 Task: Find connections with filter location Murbād with filter topic #entrepreneursmindsetwith filter profile language English with filter current company Dhanuka Agritech Ltd. with filter school Uttar Pradesh Jobs with filter industry Clay and Refractory Products Manufacturing with filter service category Social Media Marketing with filter keywords title Safety Engineer
Action: Mouse moved to (513, 87)
Screenshot: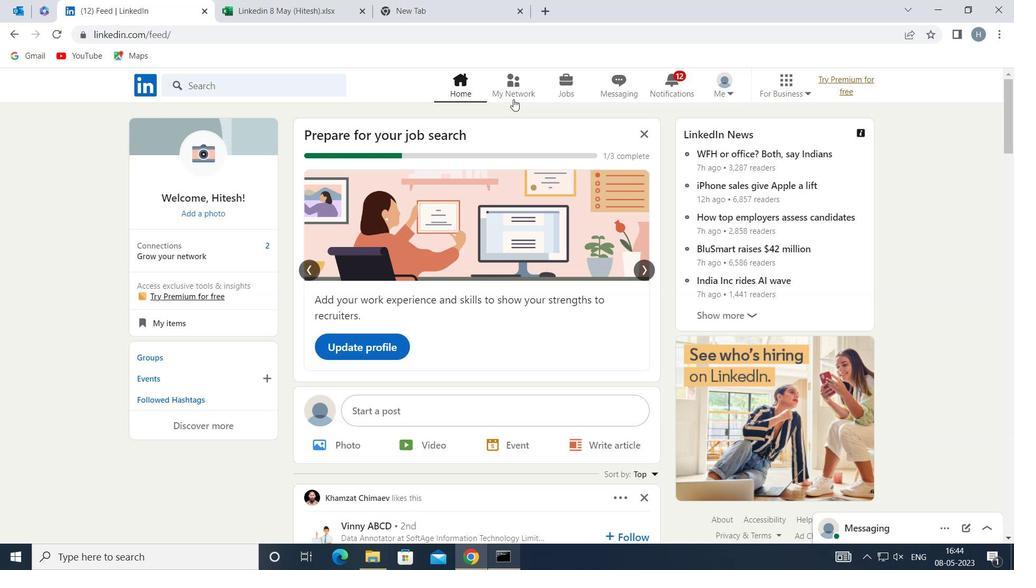 
Action: Mouse pressed left at (513, 87)
Screenshot: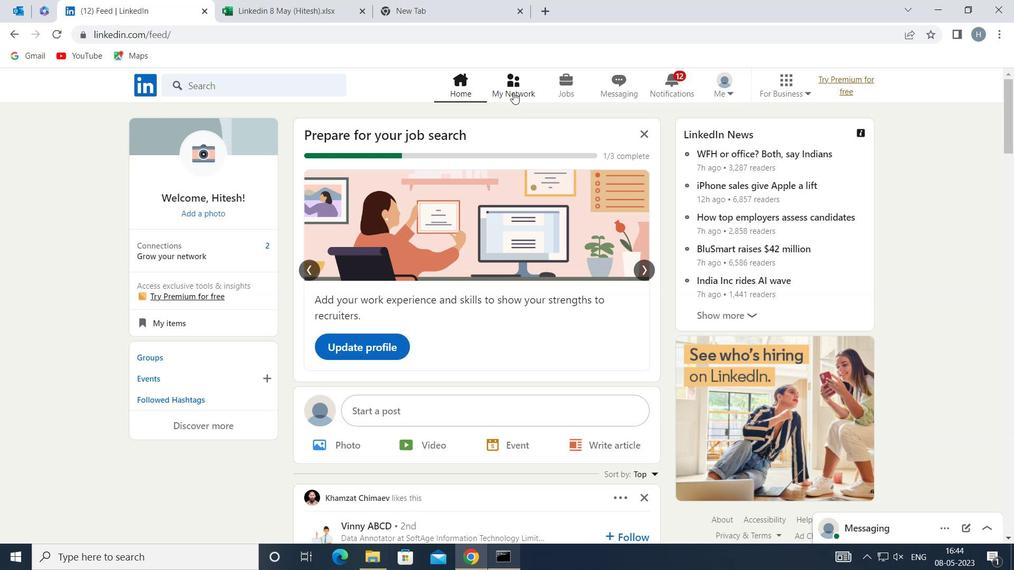 
Action: Mouse moved to (292, 158)
Screenshot: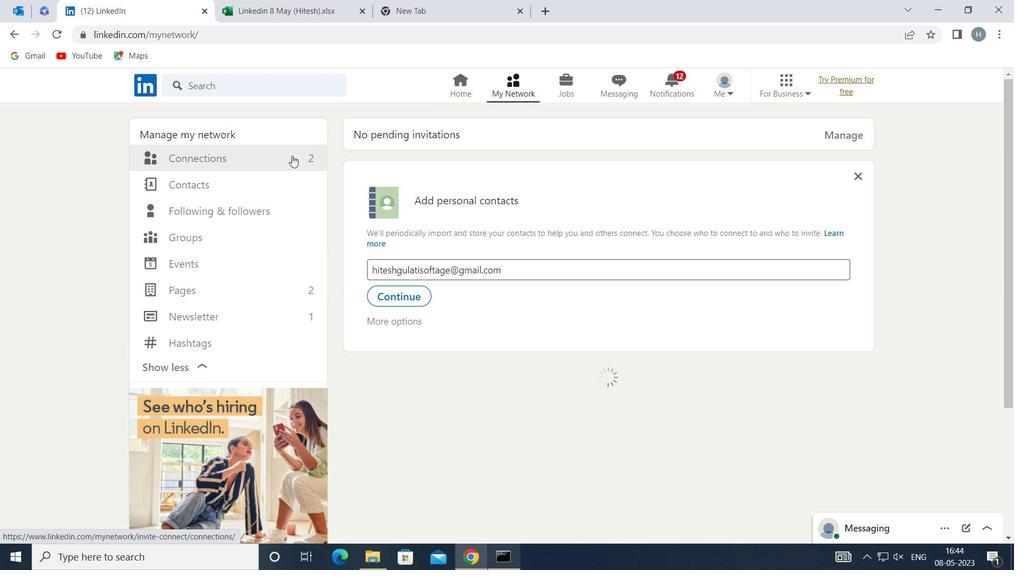 
Action: Mouse pressed left at (292, 158)
Screenshot: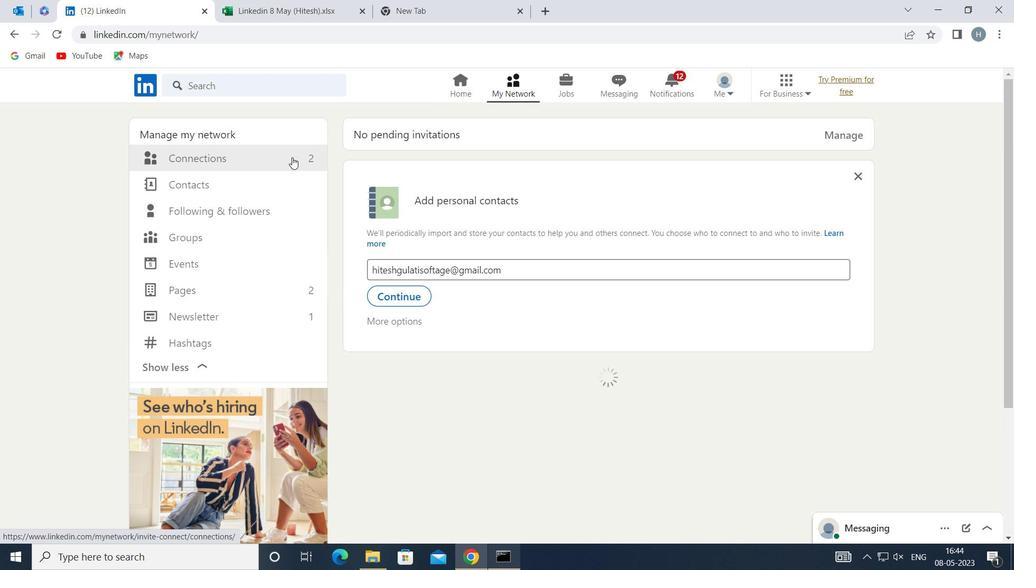 
Action: Mouse moved to (618, 161)
Screenshot: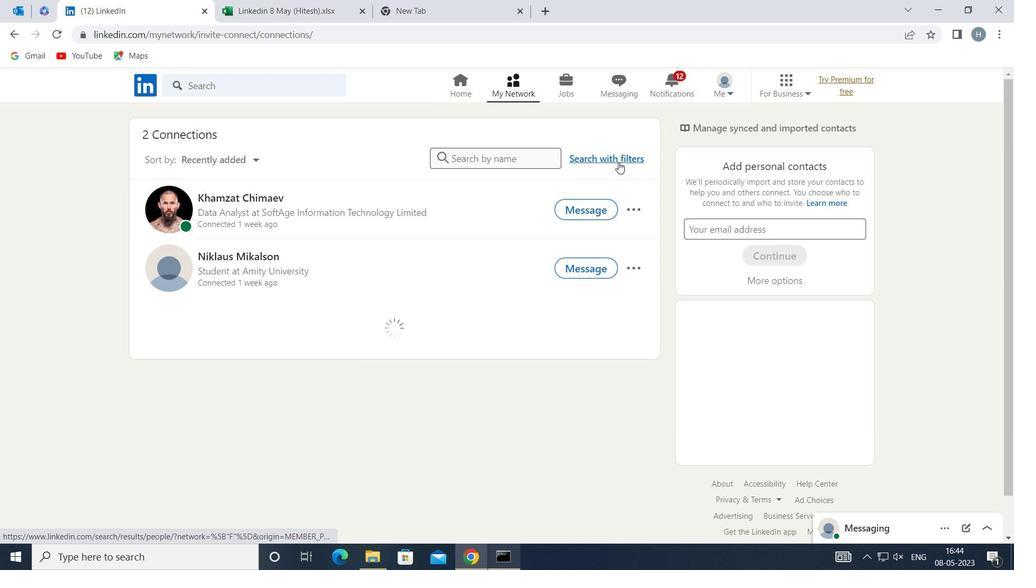 
Action: Mouse pressed left at (618, 161)
Screenshot: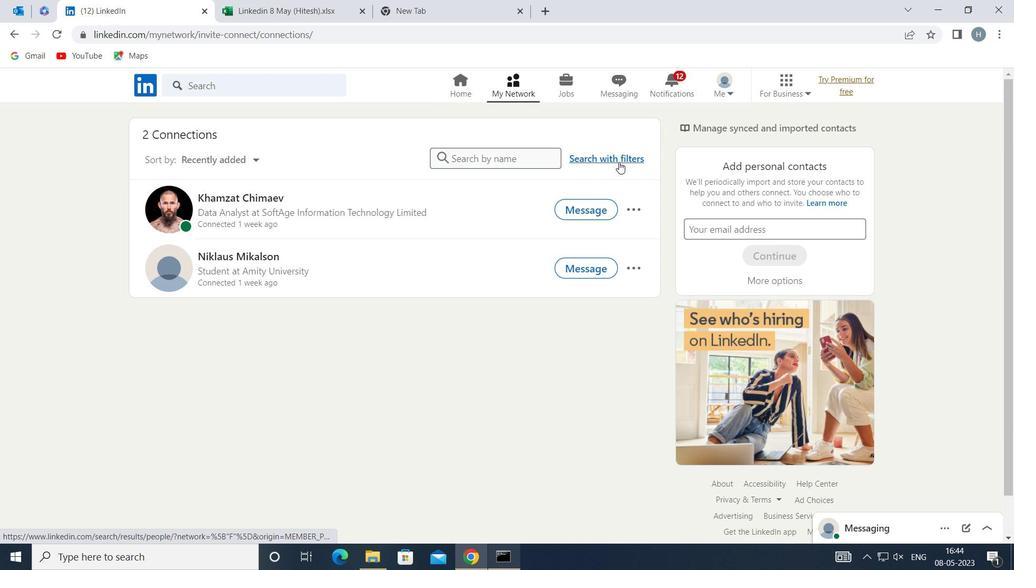 
Action: Mouse moved to (558, 124)
Screenshot: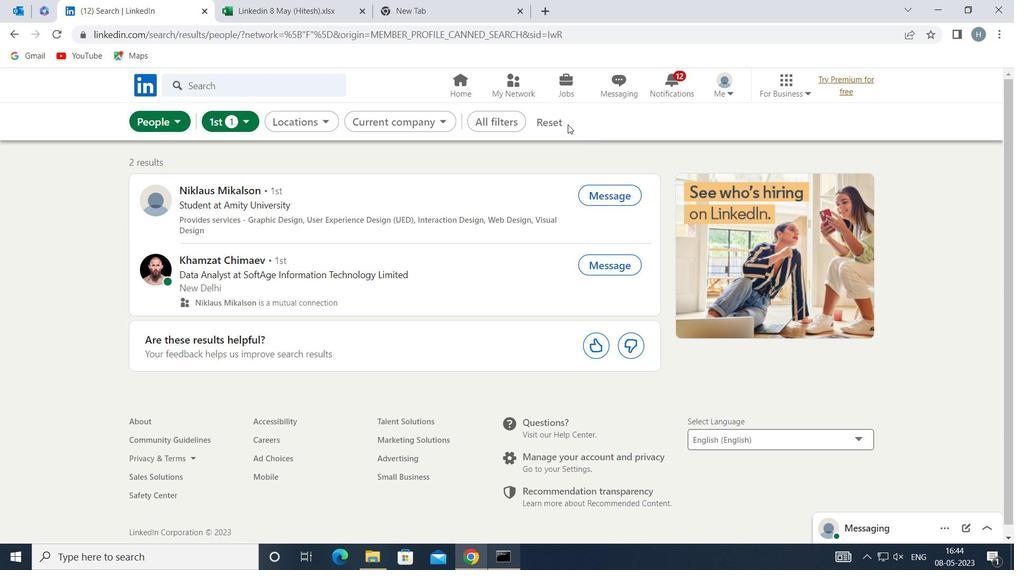 
Action: Mouse pressed left at (558, 124)
Screenshot: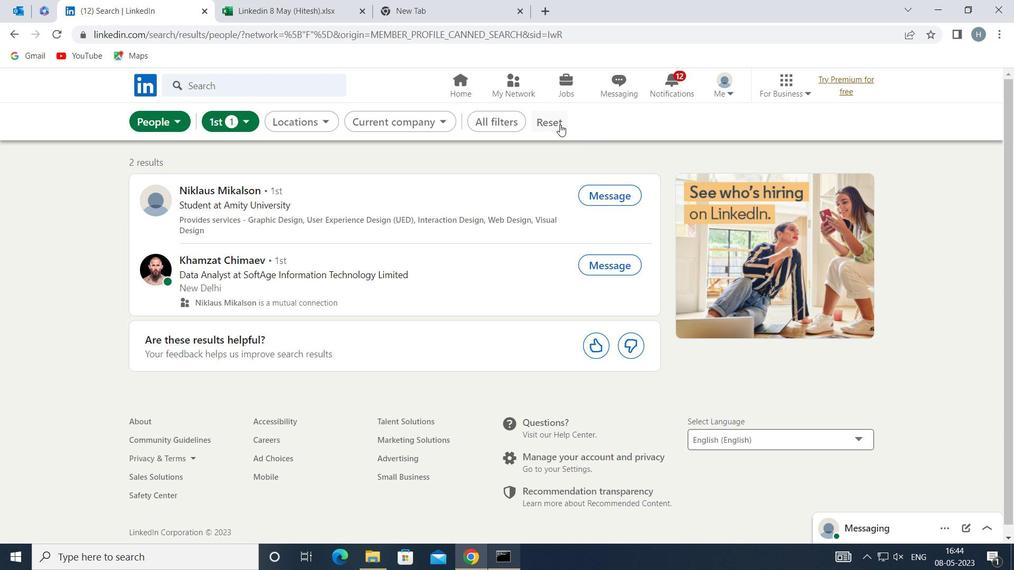 
Action: Mouse moved to (518, 122)
Screenshot: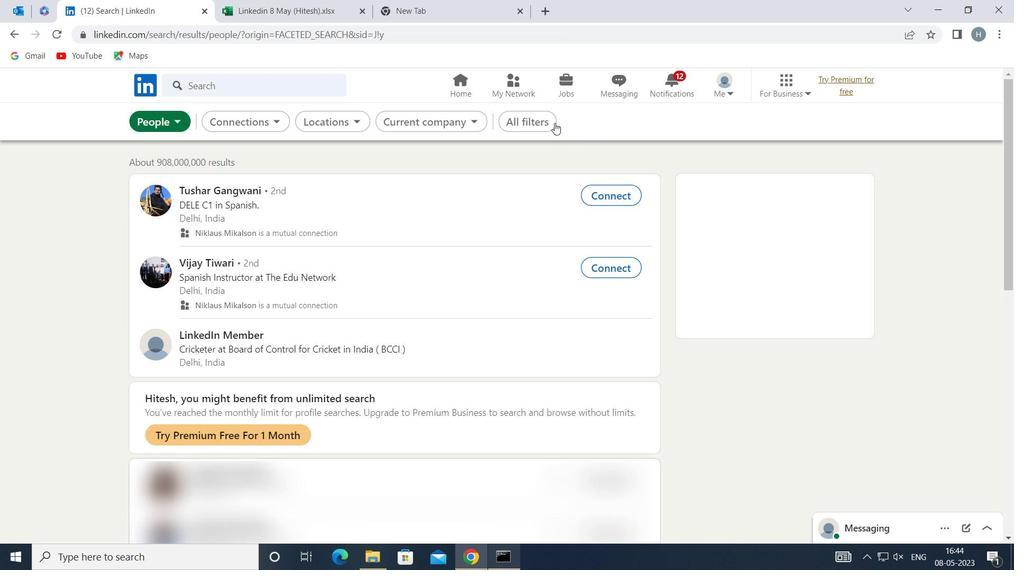 
Action: Mouse pressed left at (518, 122)
Screenshot: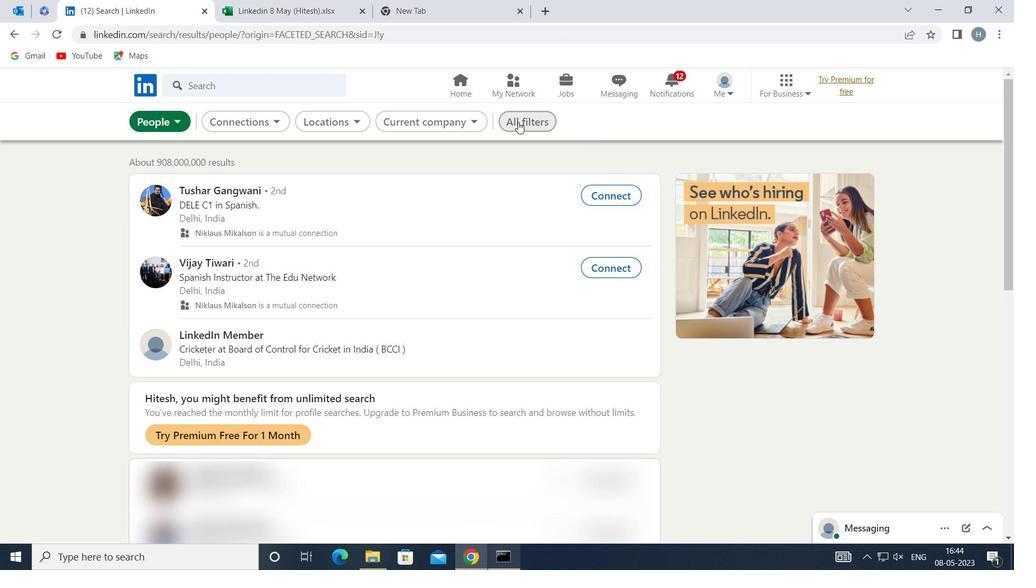 
Action: Mouse moved to (827, 254)
Screenshot: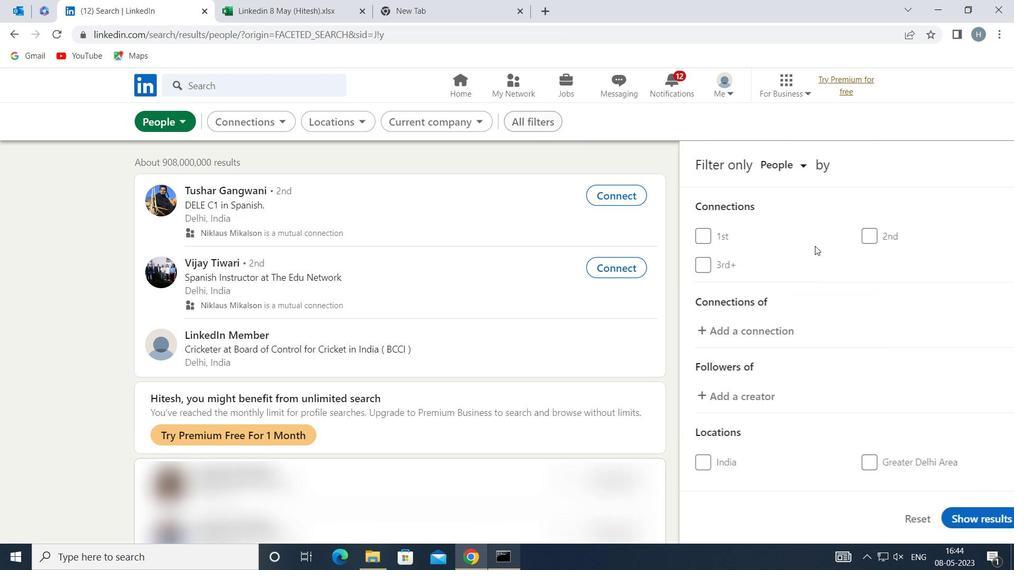 
Action: Mouse scrolled (827, 254) with delta (0, 0)
Screenshot: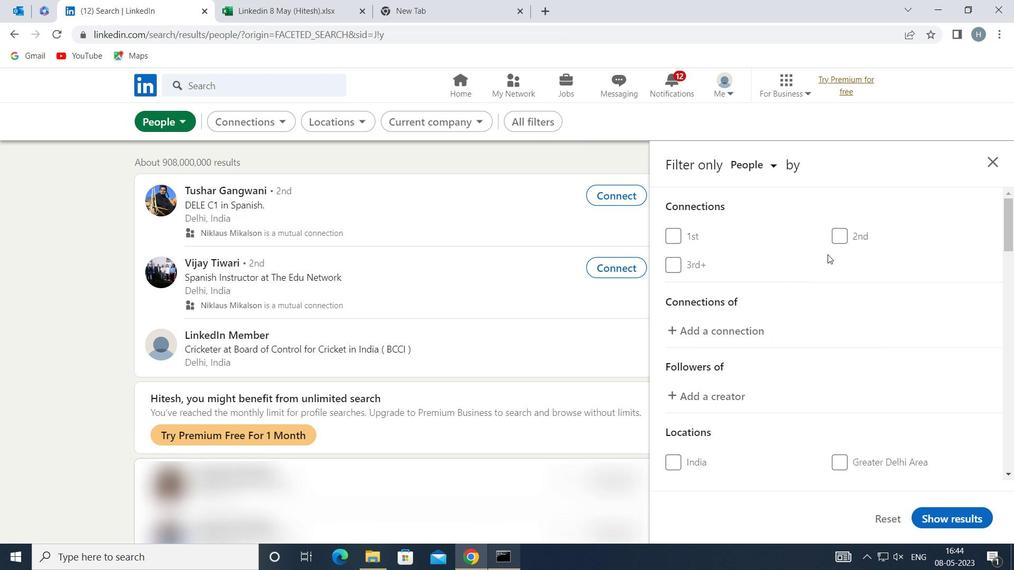 
Action: Mouse moved to (827, 256)
Screenshot: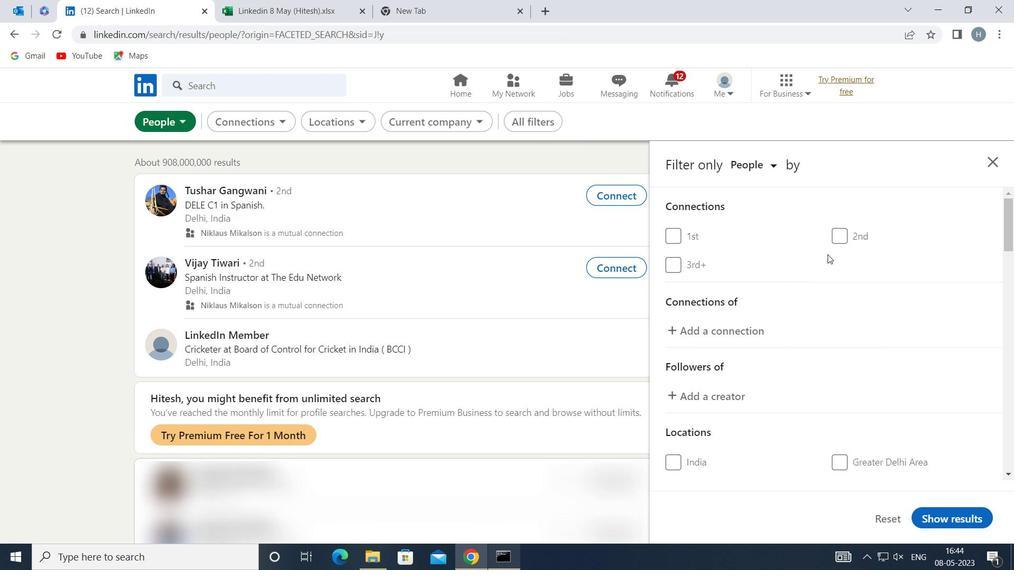 
Action: Mouse scrolled (827, 255) with delta (0, 0)
Screenshot: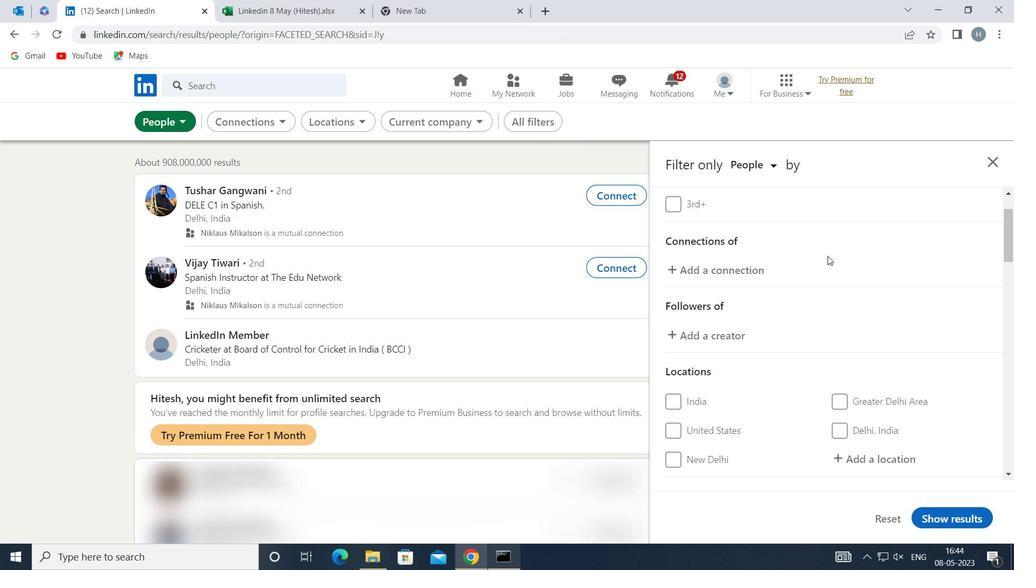 
Action: Mouse moved to (827, 257)
Screenshot: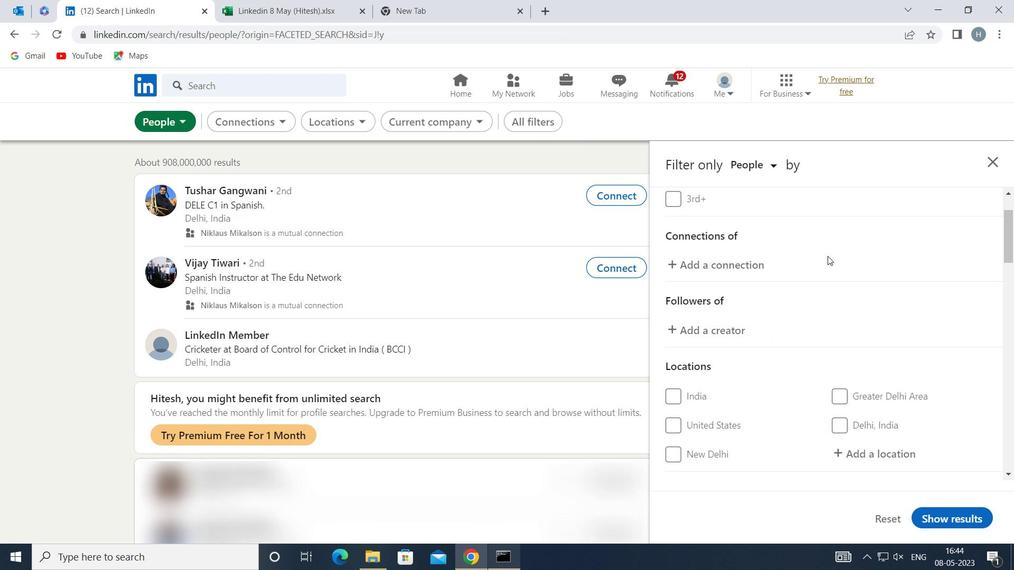 
Action: Mouse scrolled (827, 256) with delta (0, 0)
Screenshot: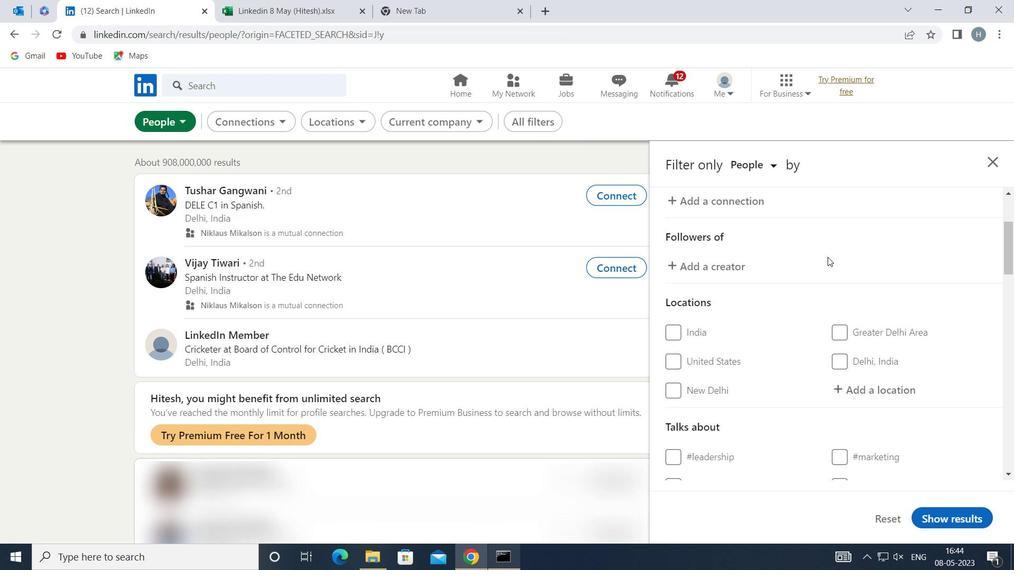 
Action: Mouse moved to (900, 322)
Screenshot: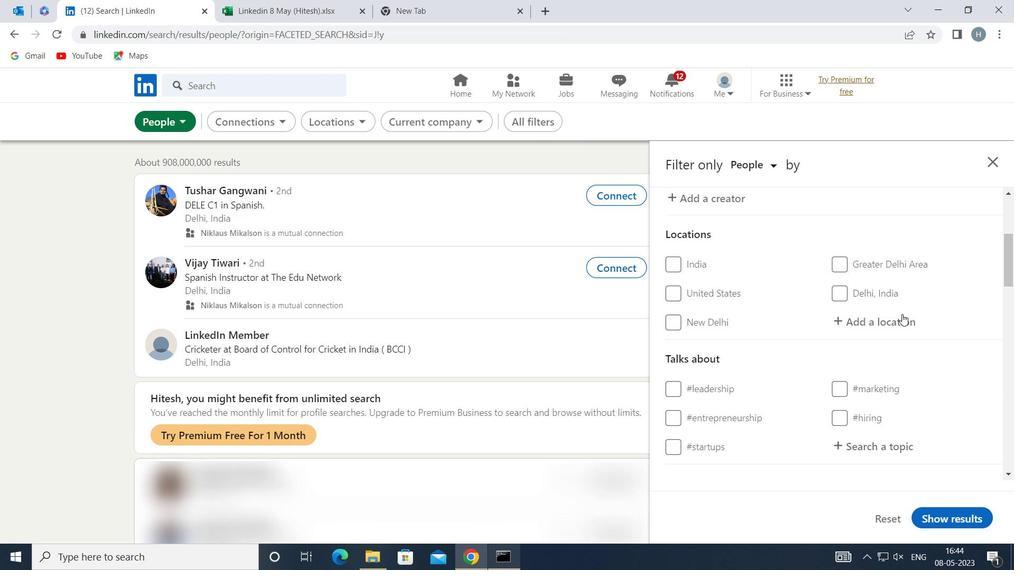 
Action: Mouse pressed left at (900, 322)
Screenshot: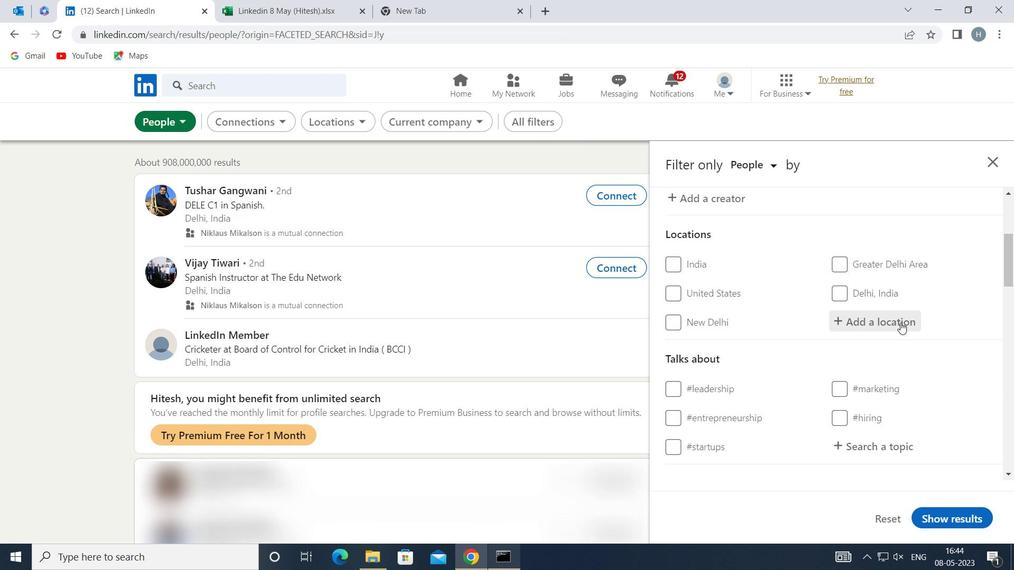 
Action: Mouse moved to (900, 321)
Screenshot: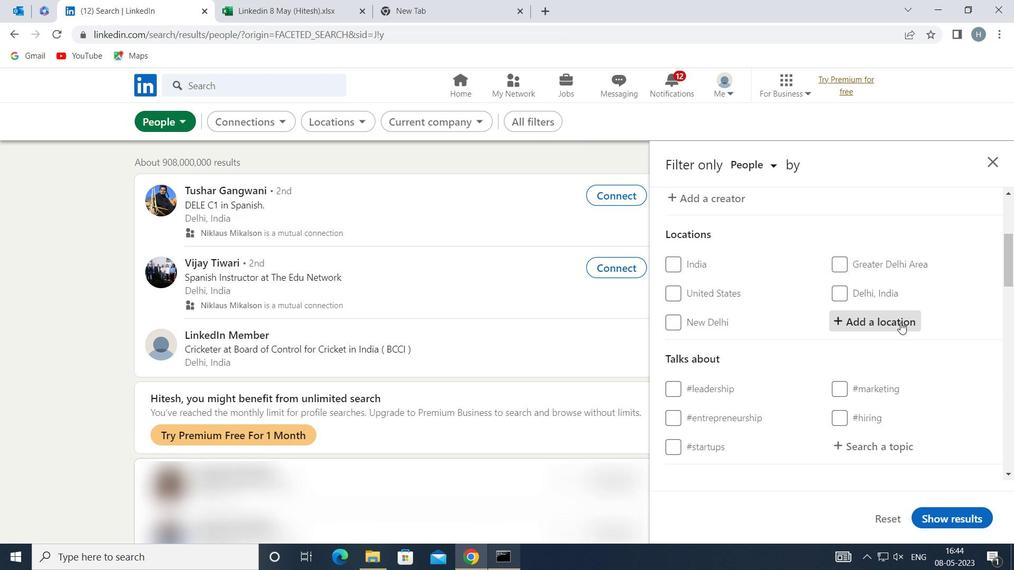 
Action: Key pressed <Key.shift>MURBAD
Screenshot: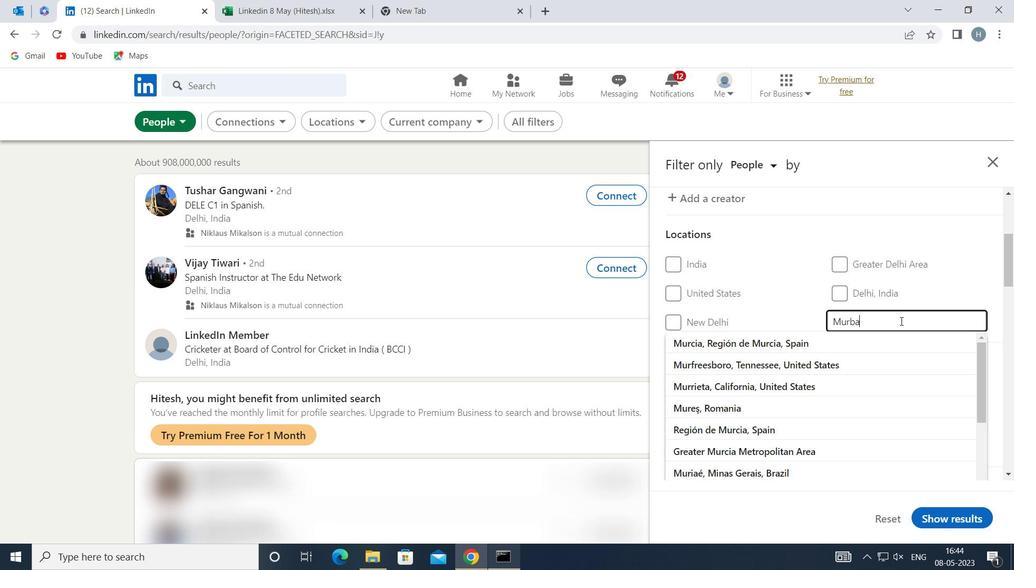
Action: Mouse moved to (875, 340)
Screenshot: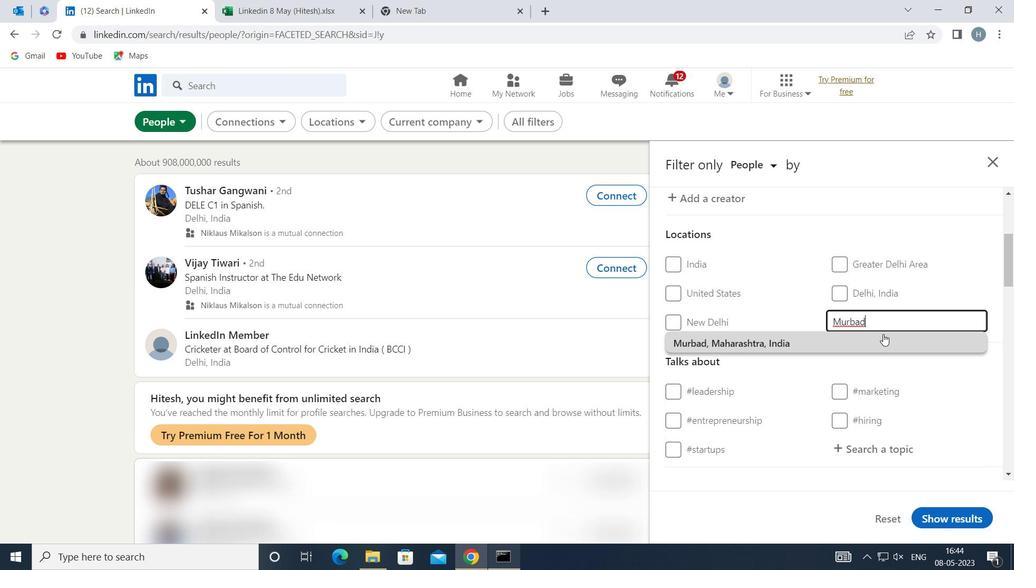 
Action: Mouse pressed left at (875, 340)
Screenshot: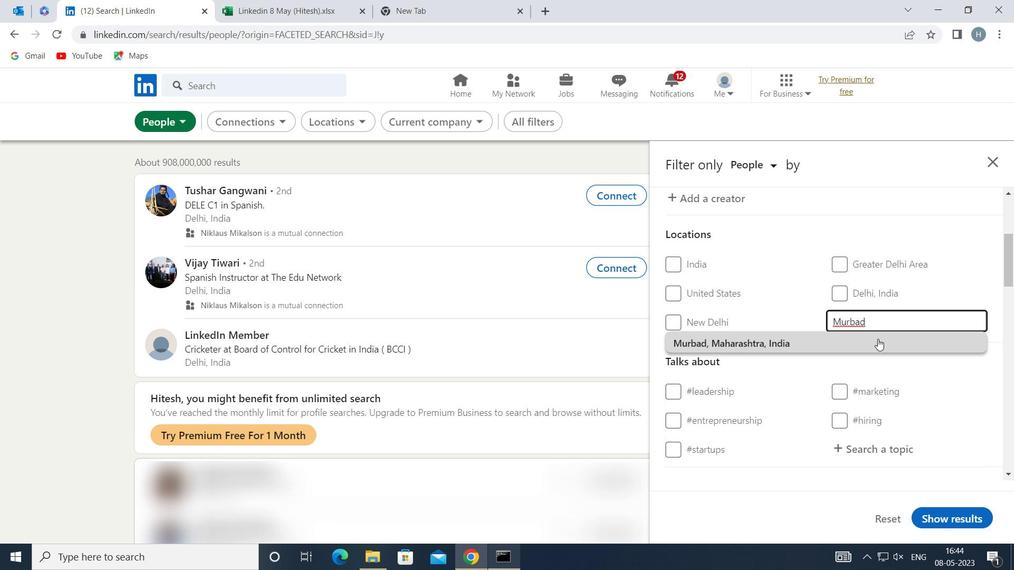 
Action: Mouse moved to (875, 340)
Screenshot: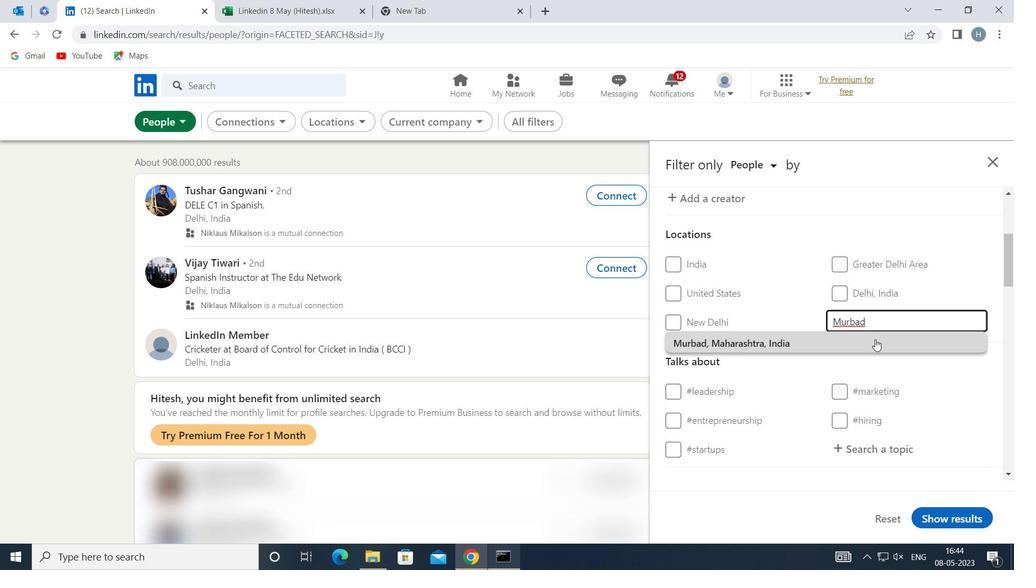 
Action: Mouse scrolled (875, 339) with delta (0, 0)
Screenshot: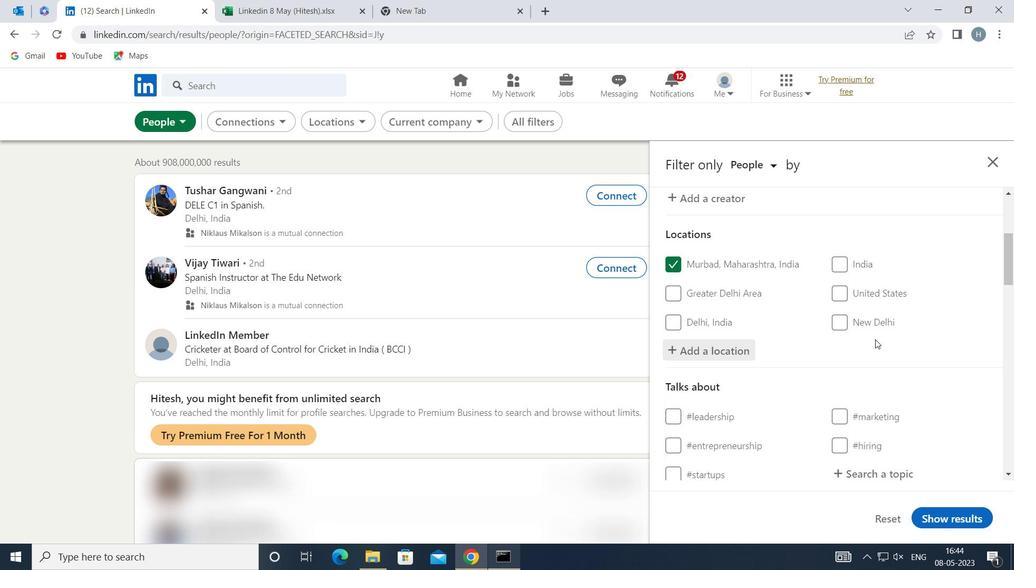 
Action: Mouse moved to (874, 341)
Screenshot: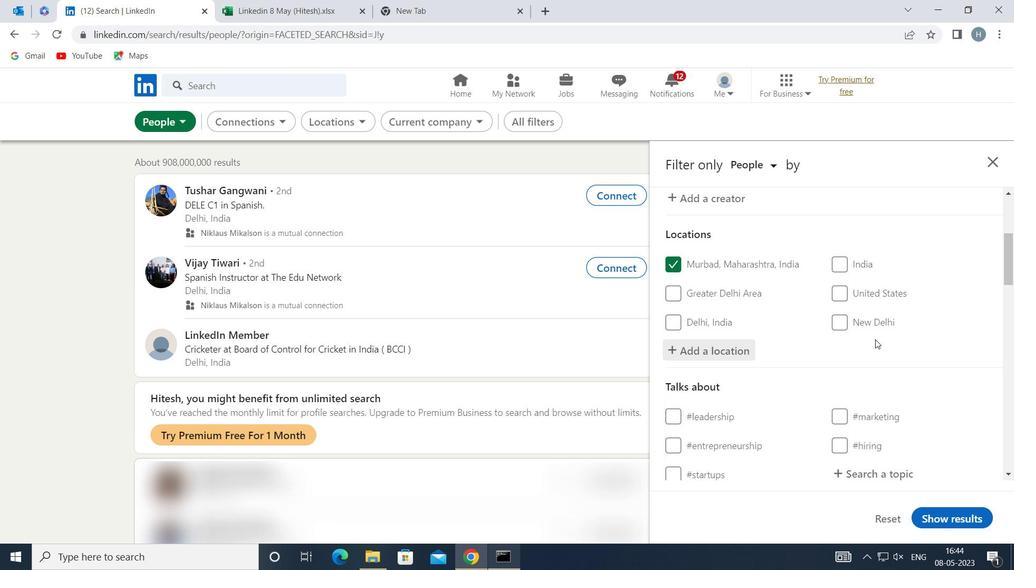 
Action: Mouse scrolled (874, 340) with delta (0, 0)
Screenshot: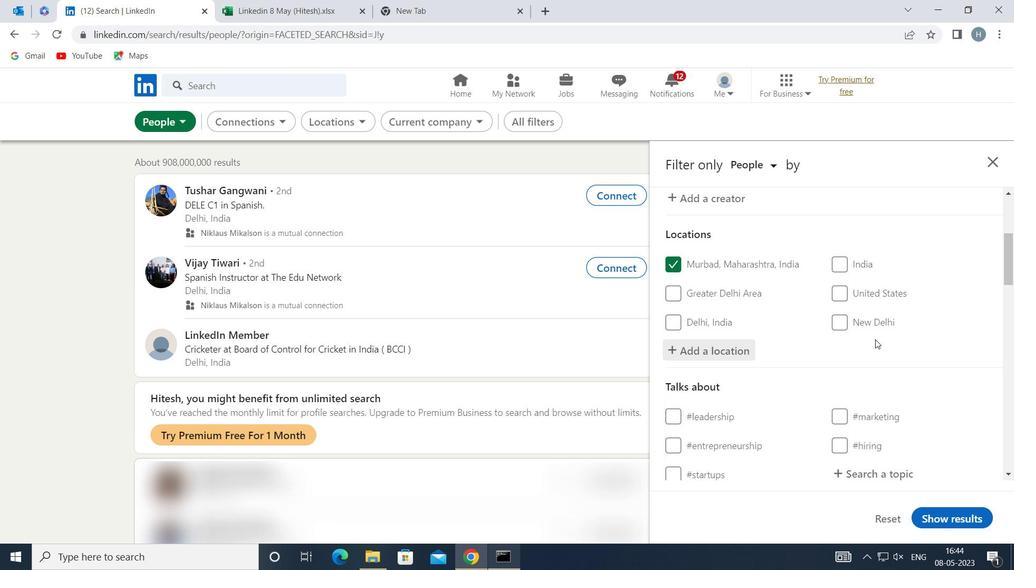 
Action: Mouse moved to (891, 340)
Screenshot: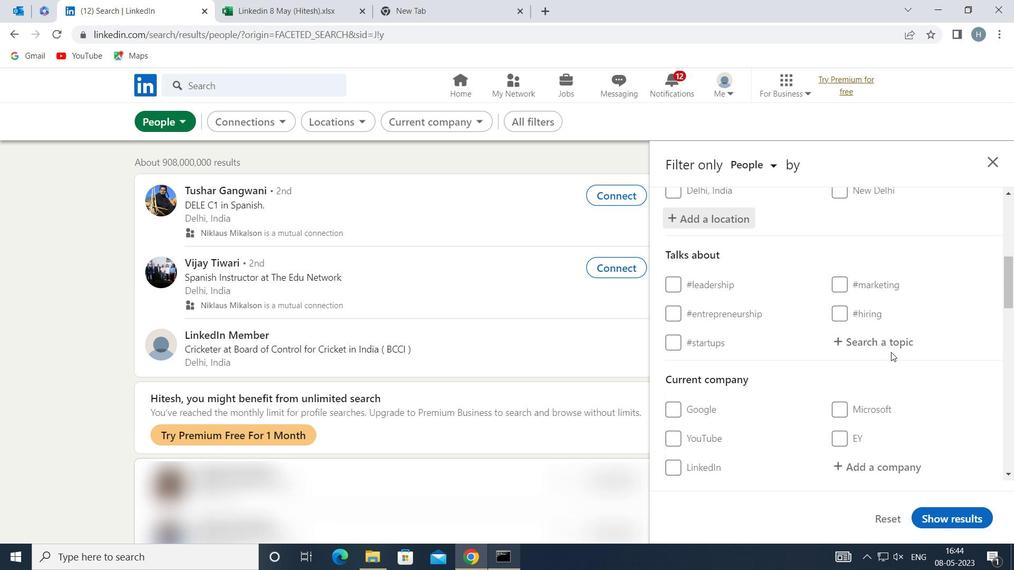 
Action: Mouse pressed left at (891, 340)
Screenshot: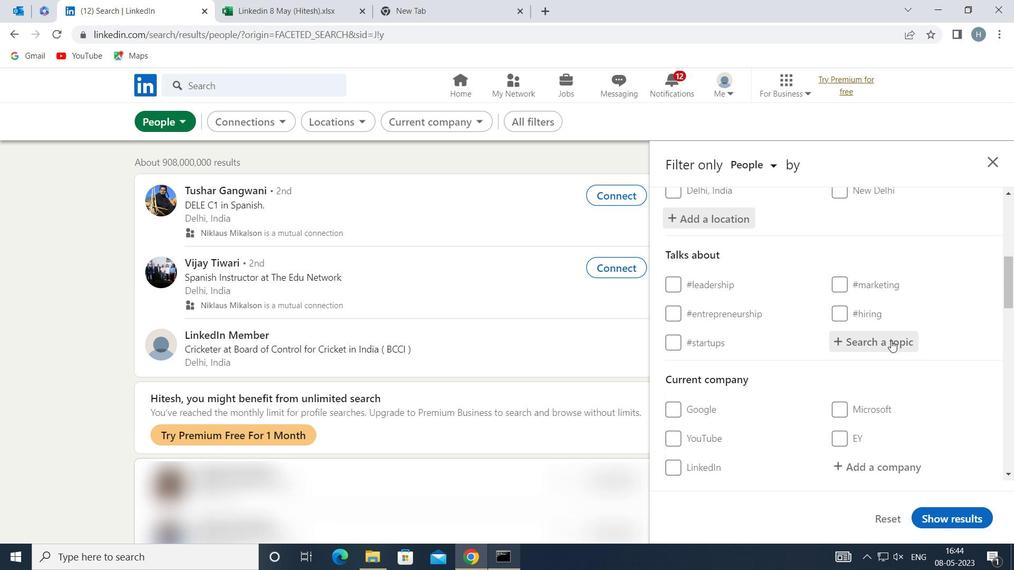 
Action: Key pressed ENTREPRENEURSMIN
Screenshot: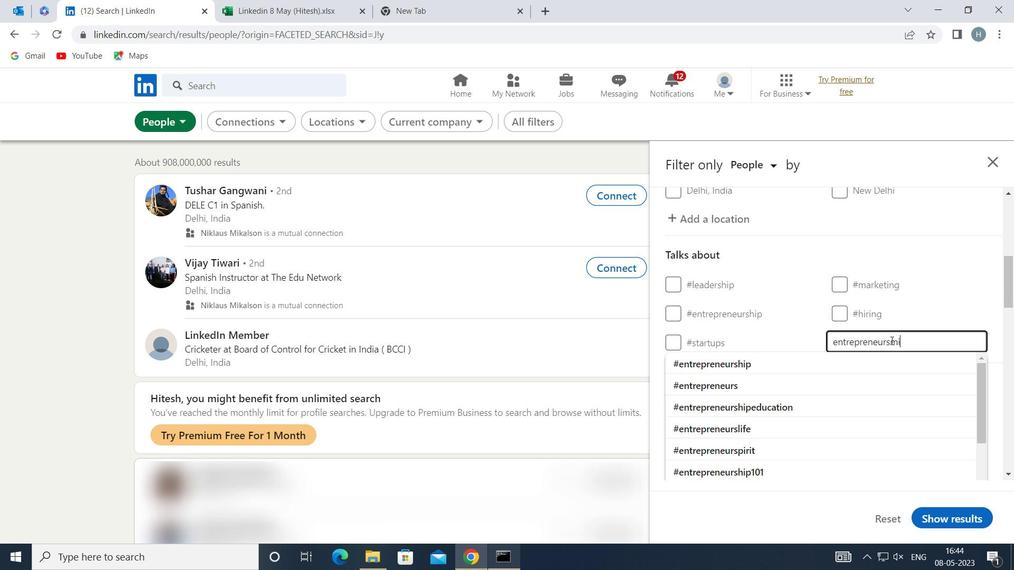 
Action: Mouse moved to (833, 358)
Screenshot: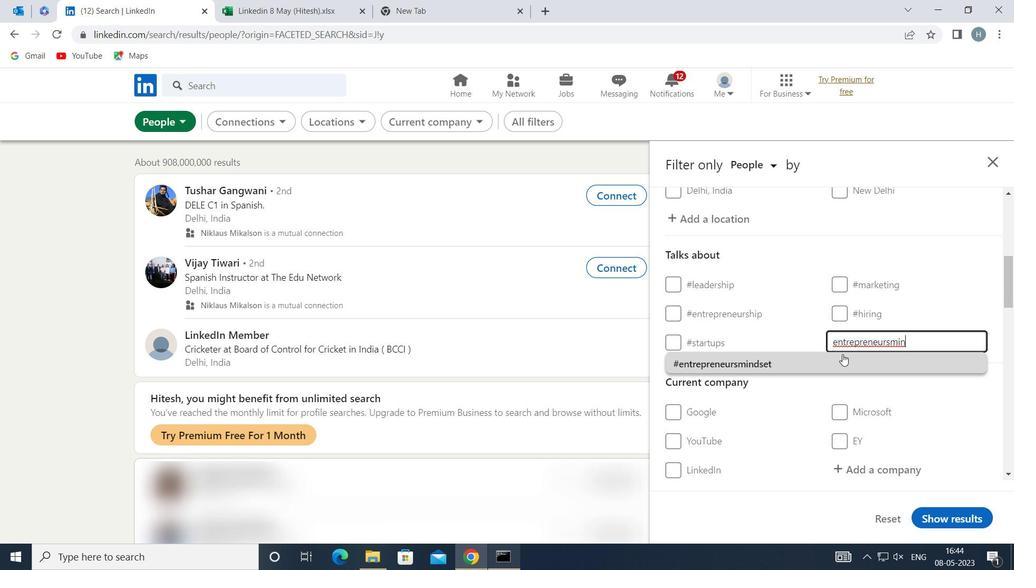 
Action: Mouse pressed left at (833, 358)
Screenshot: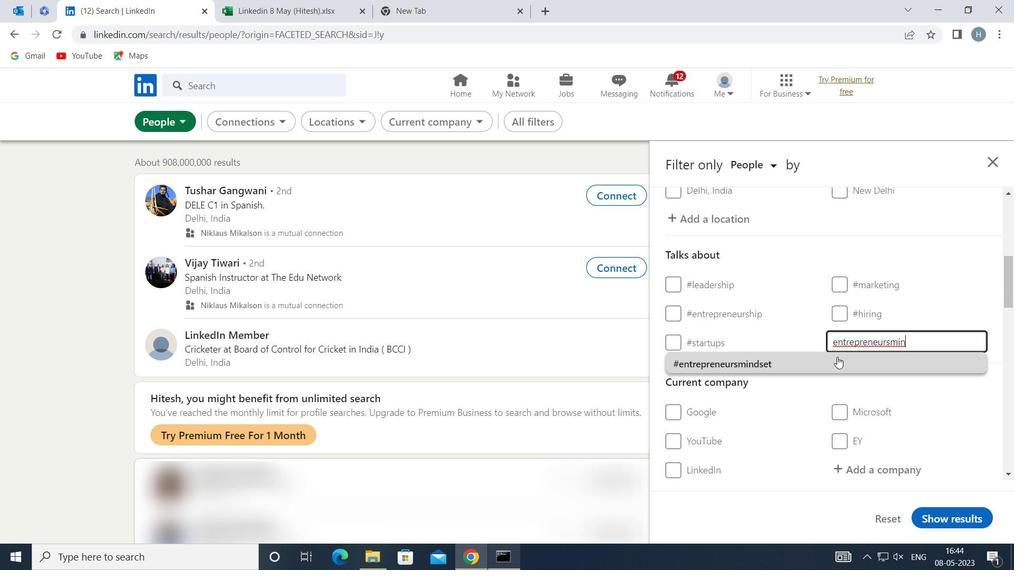 
Action: Mouse moved to (771, 350)
Screenshot: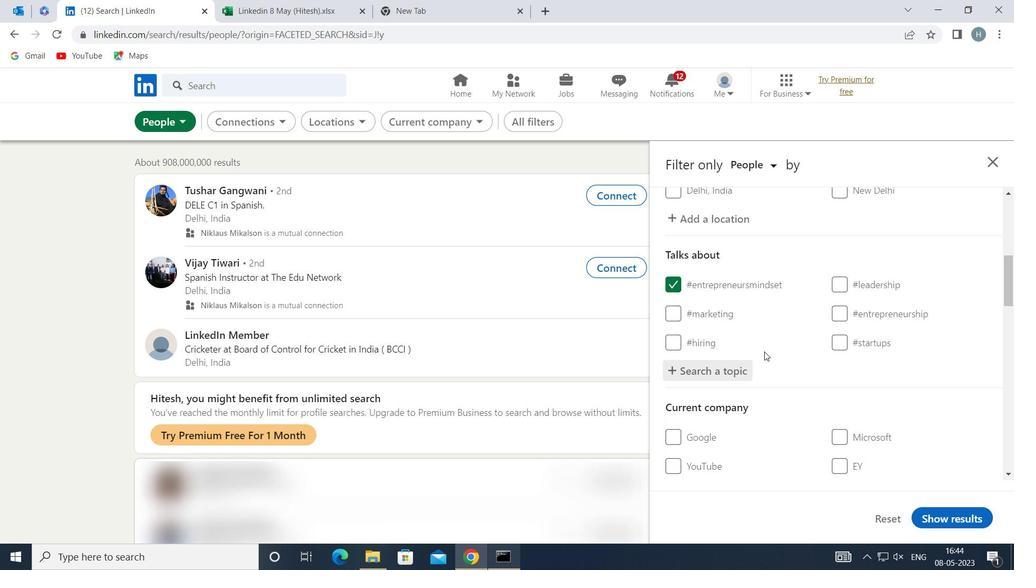 
Action: Mouse scrolled (771, 350) with delta (0, 0)
Screenshot: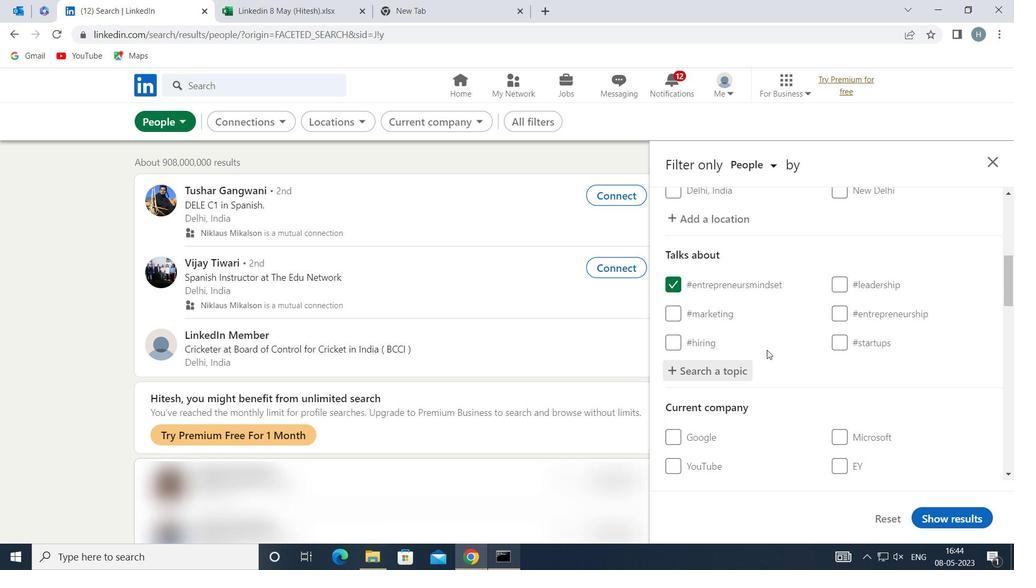 
Action: Mouse moved to (778, 349)
Screenshot: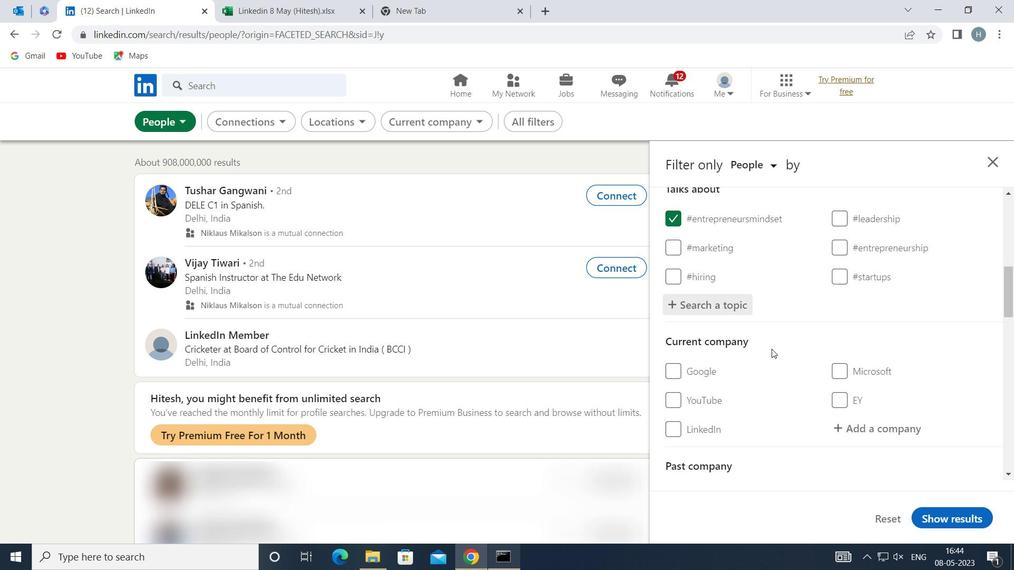 
Action: Mouse scrolled (778, 348) with delta (0, 0)
Screenshot: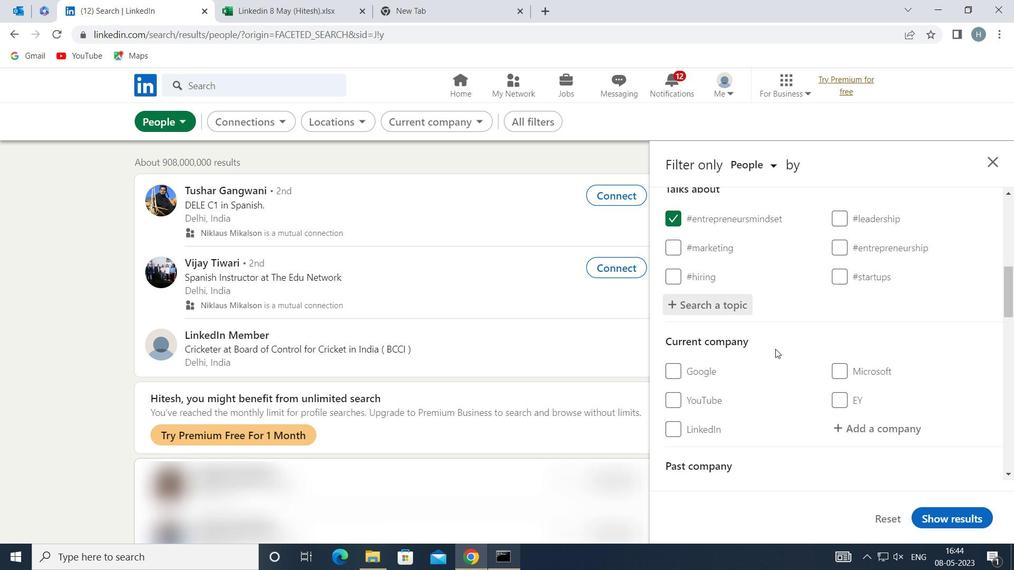 
Action: Mouse moved to (801, 338)
Screenshot: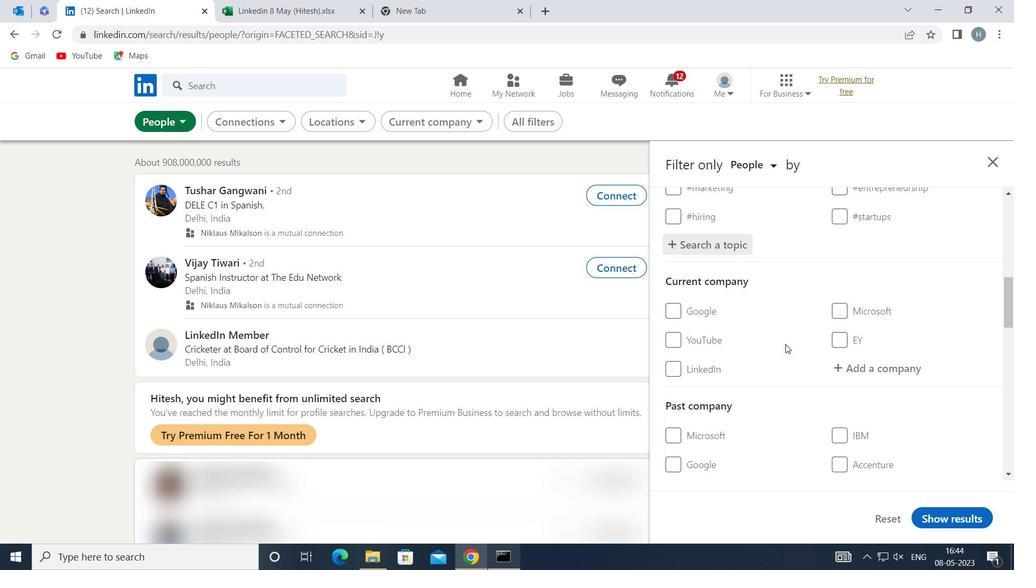 
Action: Mouse scrolled (801, 338) with delta (0, 0)
Screenshot: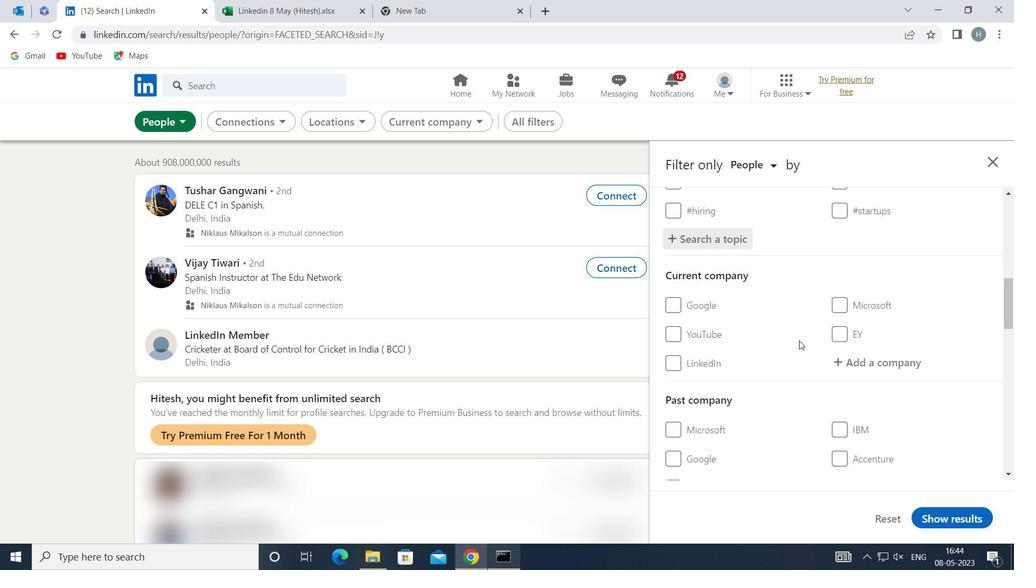 
Action: Mouse moved to (802, 338)
Screenshot: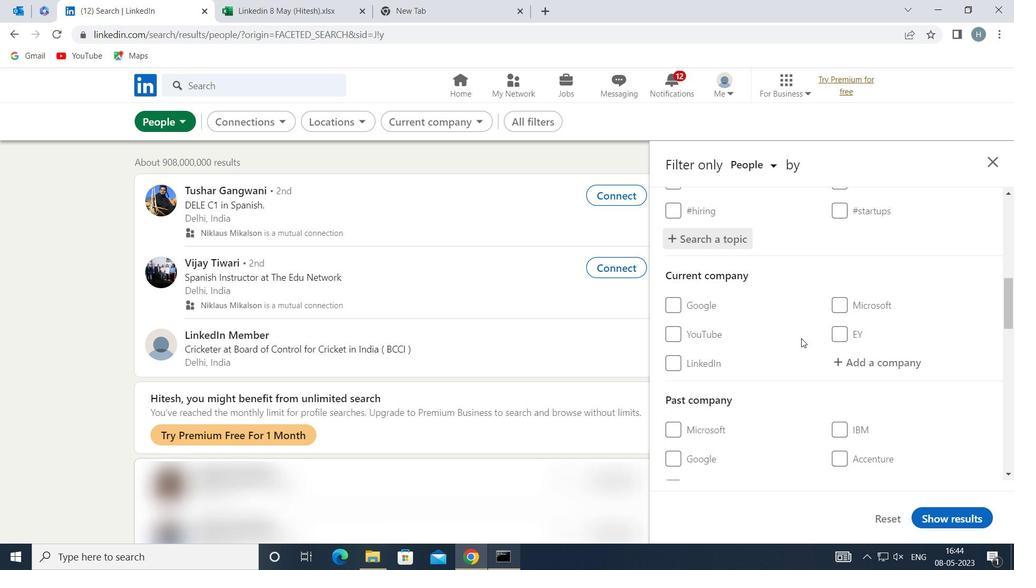 
Action: Mouse scrolled (802, 337) with delta (0, 0)
Screenshot: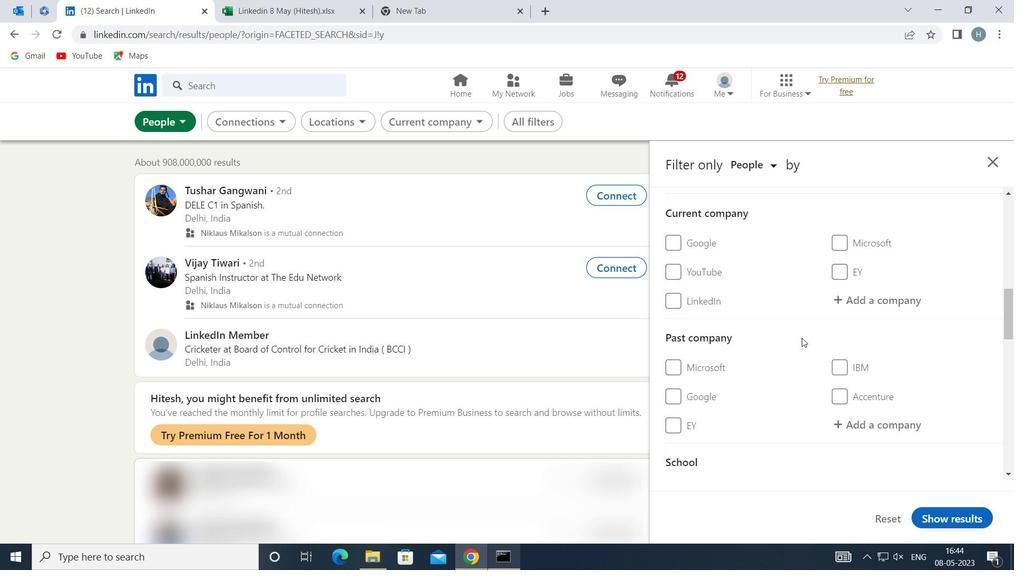
Action: Mouse moved to (802, 337)
Screenshot: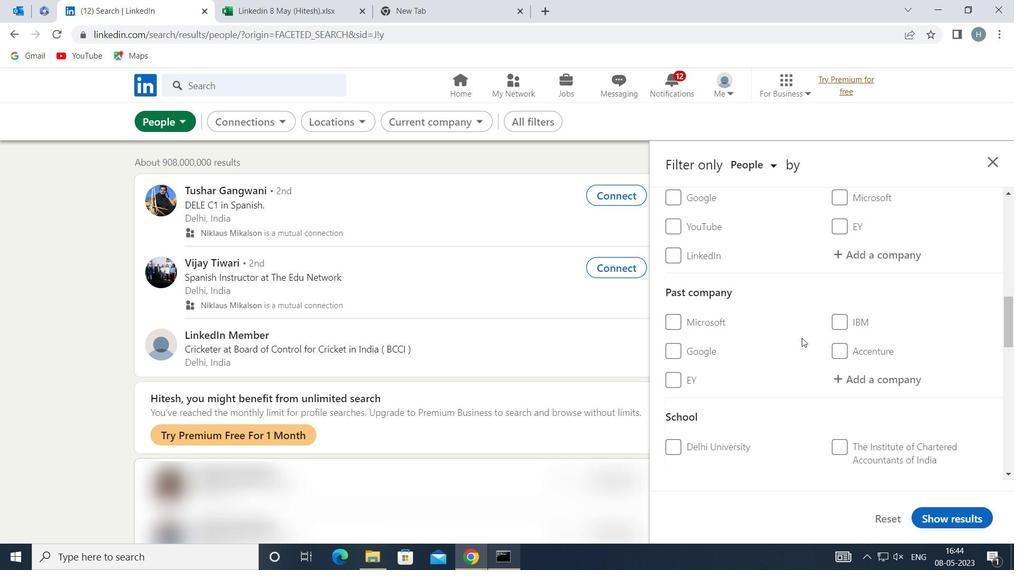 
Action: Mouse scrolled (802, 336) with delta (0, 0)
Screenshot: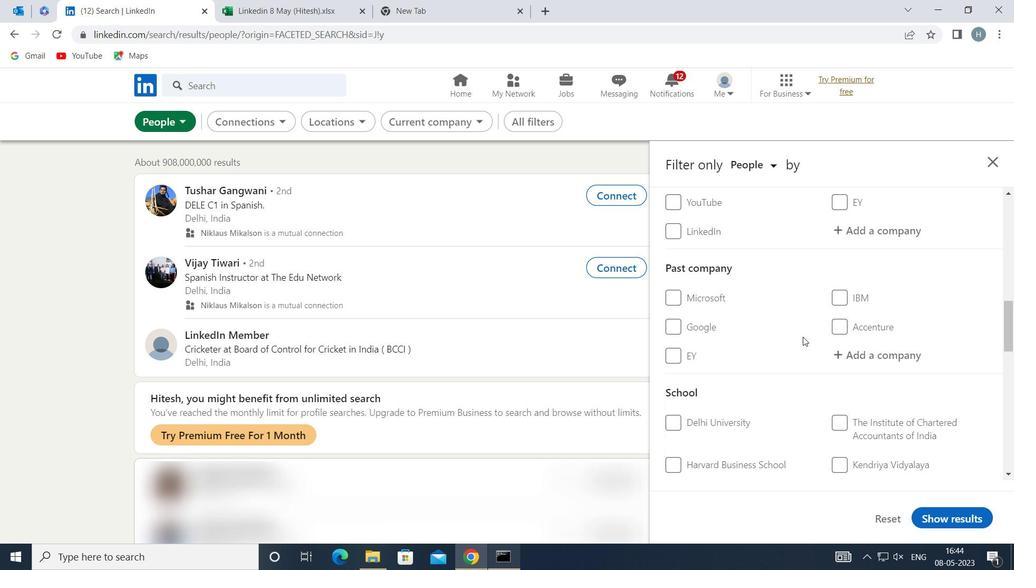 
Action: Mouse moved to (802, 336)
Screenshot: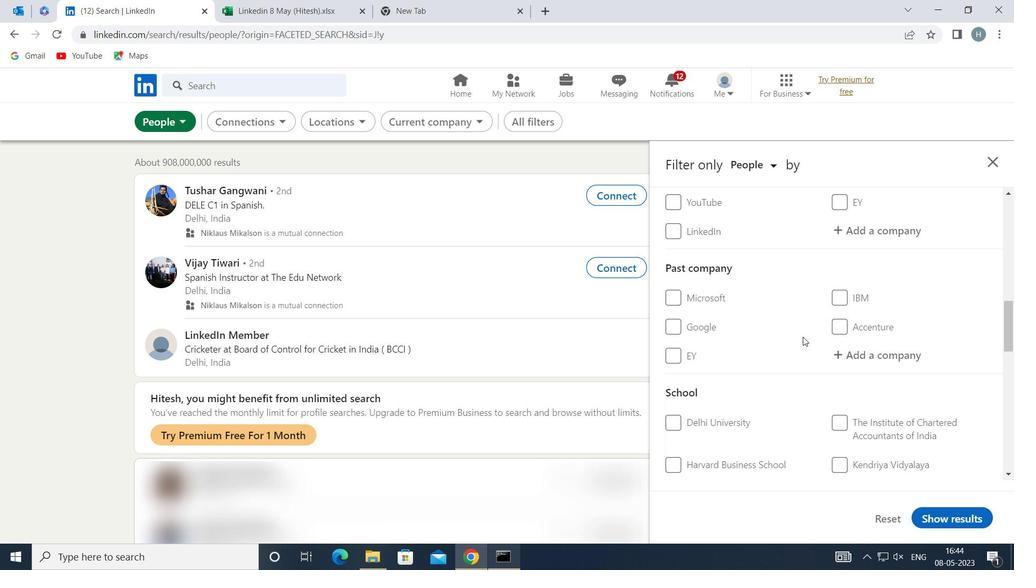 
Action: Mouse scrolled (802, 335) with delta (0, 0)
Screenshot: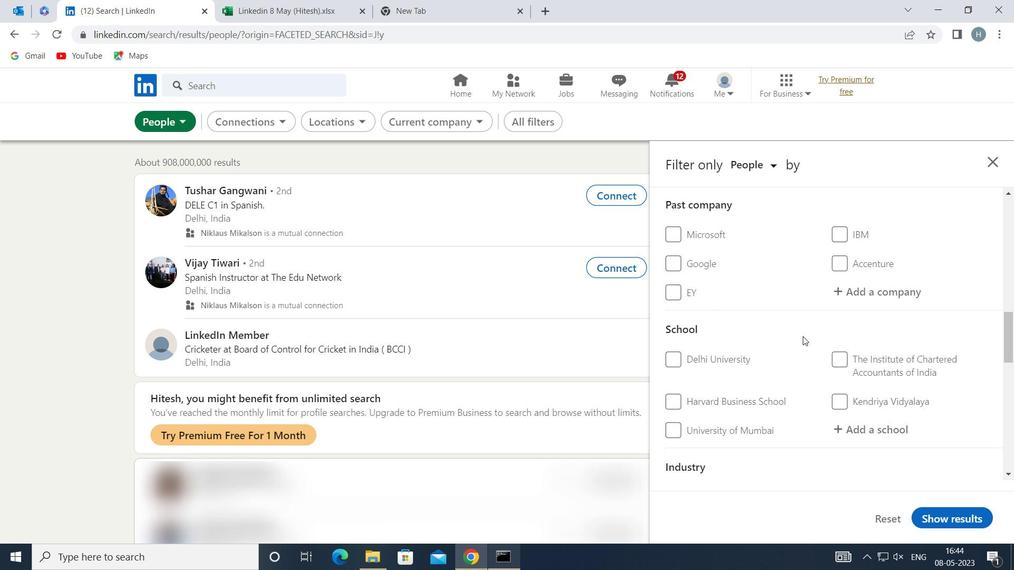 
Action: Mouse scrolled (802, 335) with delta (0, 0)
Screenshot: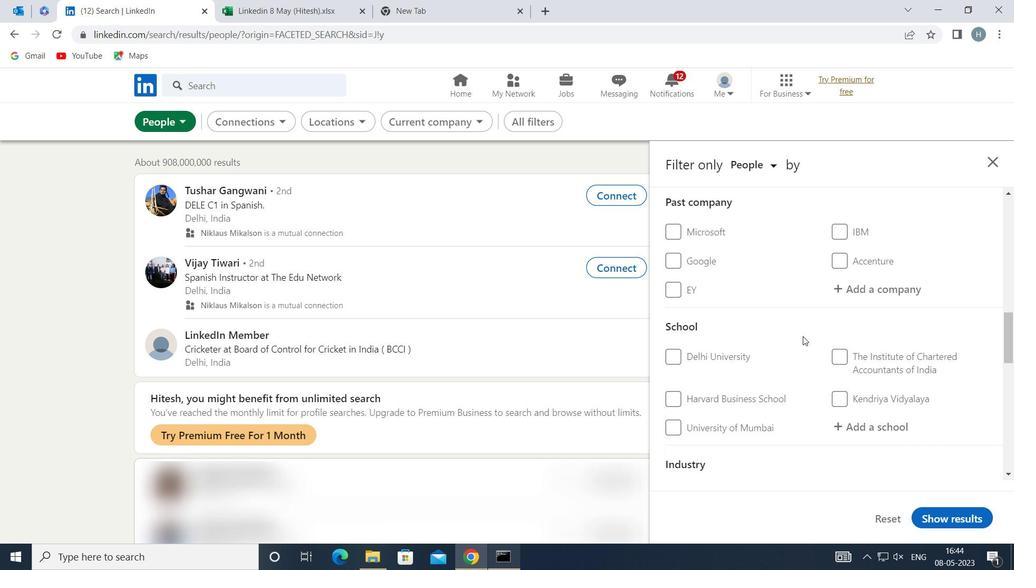 
Action: Mouse scrolled (802, 335) with delta (0, 0)
Screenshot: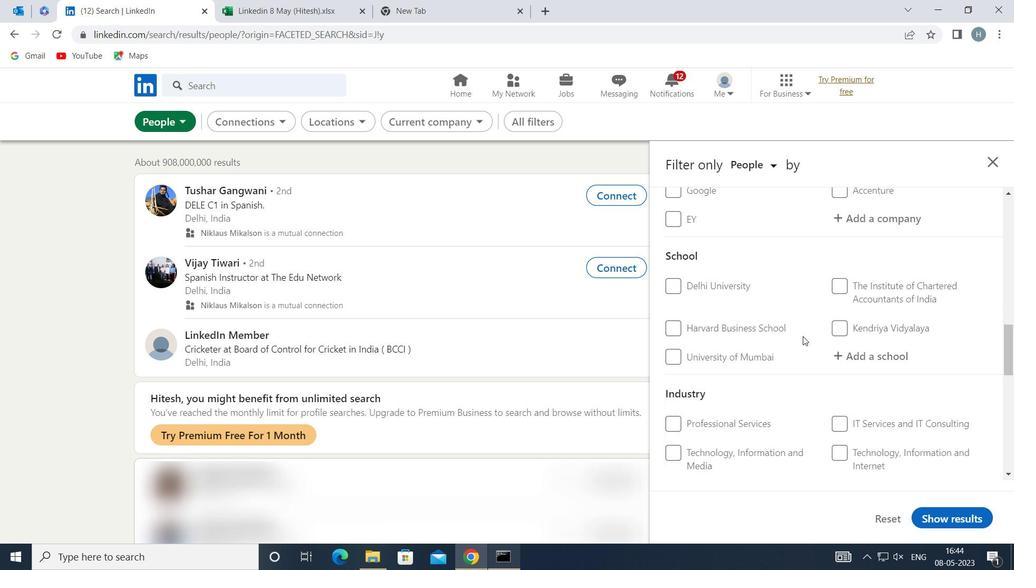 
Action: Mouse moved to (777, 335)
Screenshot: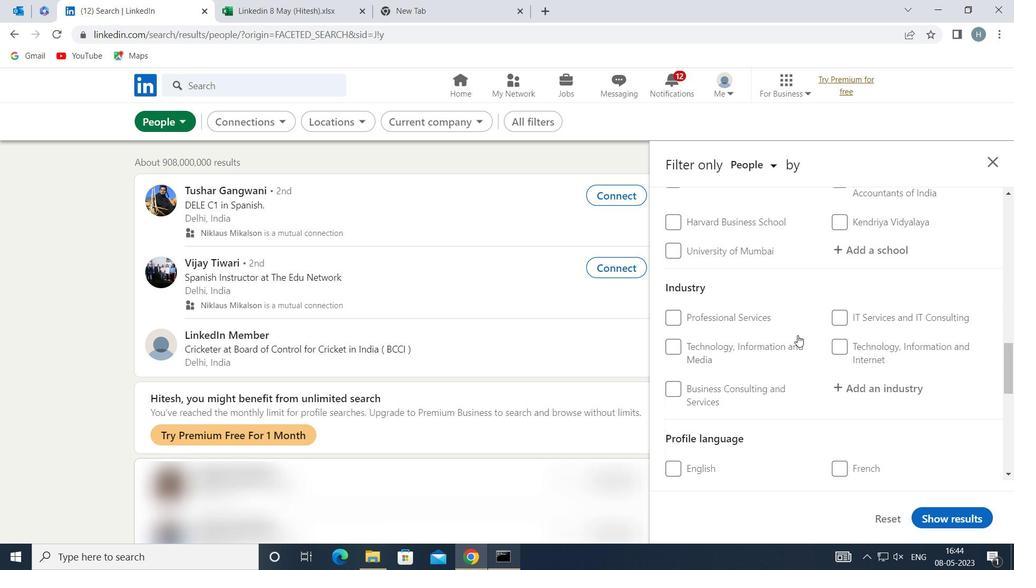 
Action: Mouse scrolled (777, 334) with delta (0, 0)
Screenshot: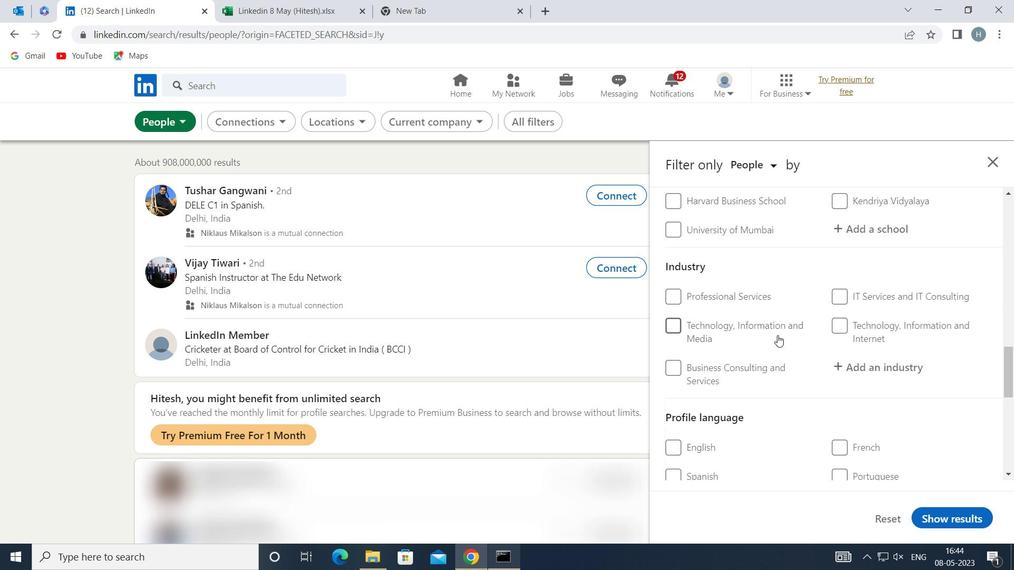 
Action: Mouse scrolled (777, 334) with delta (0, 0)
Screenshot: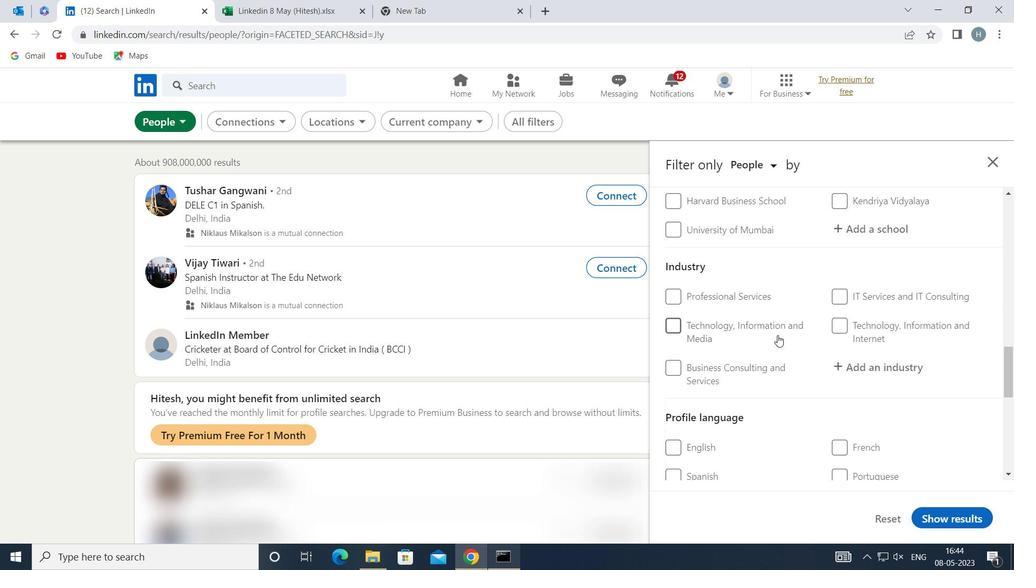
Action: Mouse moved to (668, 316)
Screenshot: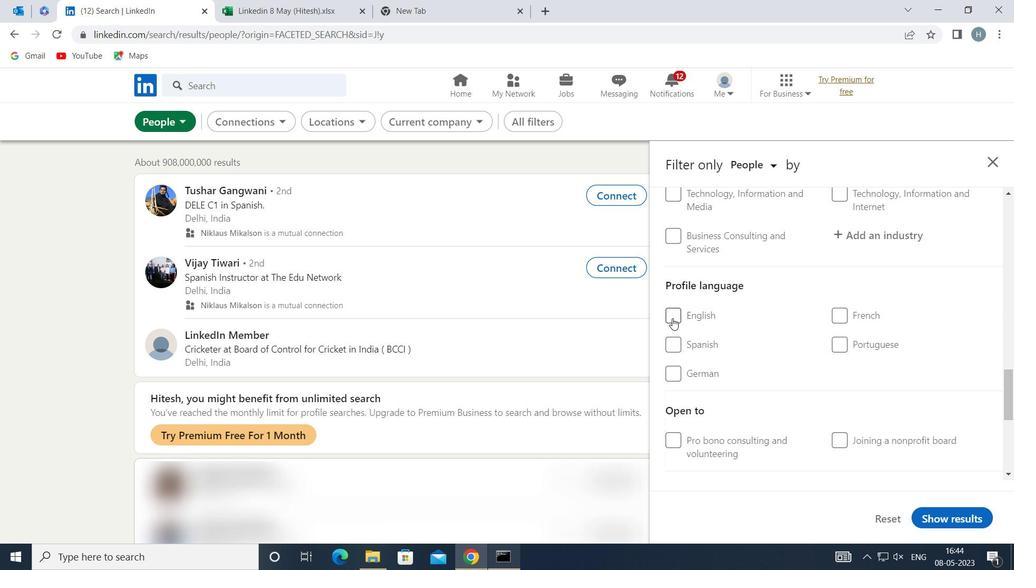 
Action: Mouse pressed left at (668, 316)
Screenshot: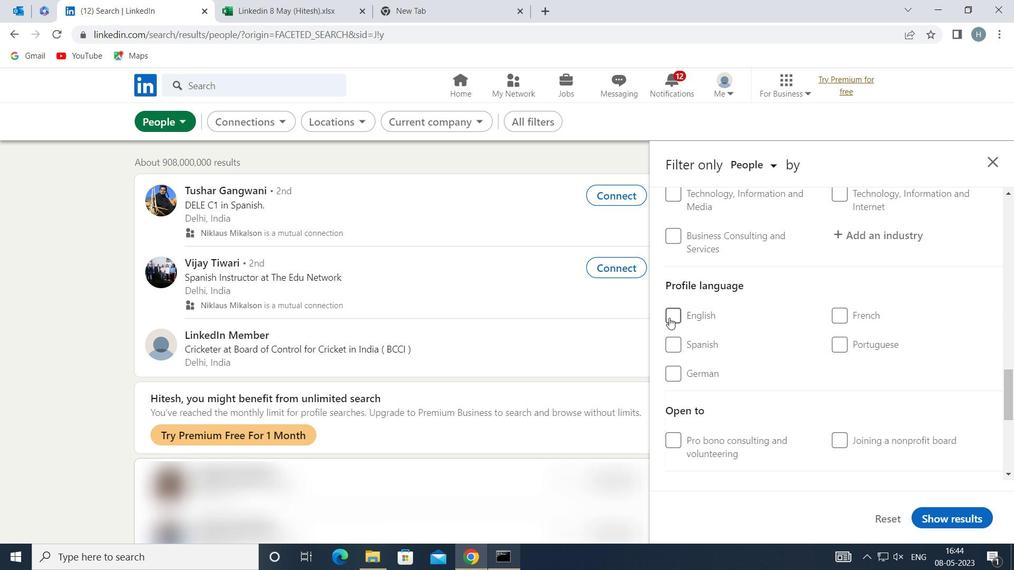 
Action: Mouse moved to (767, 333)
Screenshot: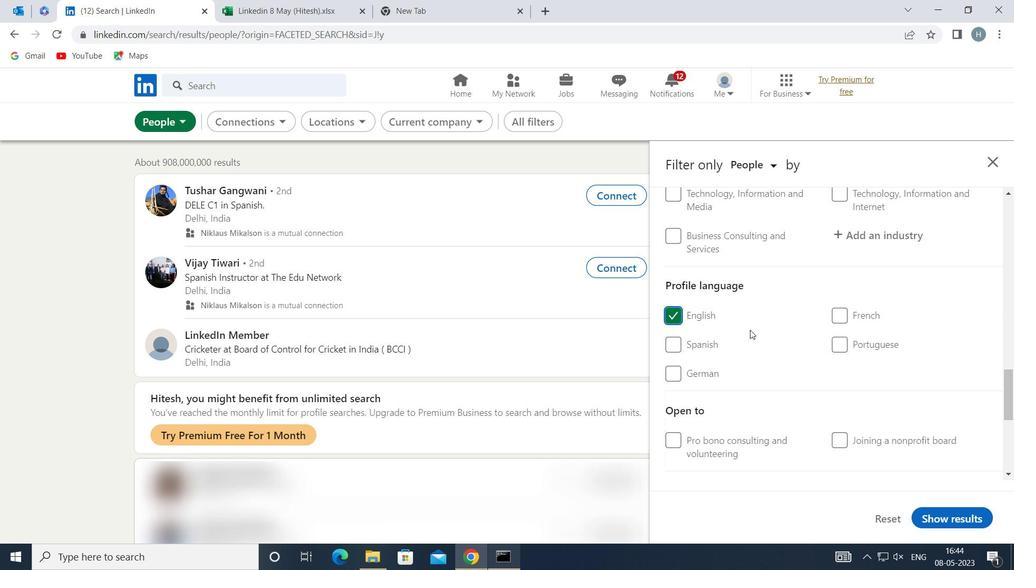 
Action: Mouse scrolled (767, 334) with delta (0, 0)
Screenshot: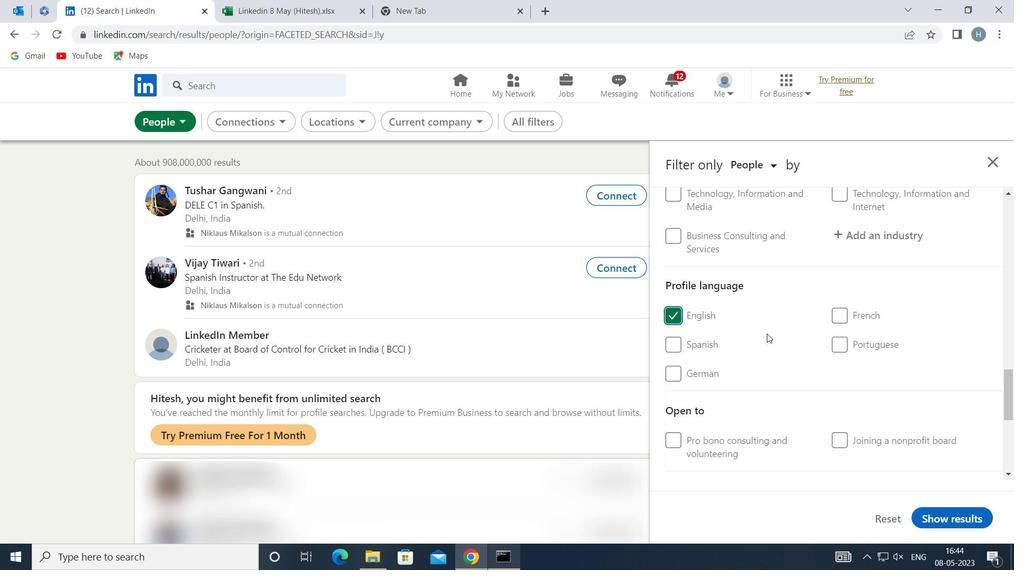 
Action: Mouse scrolled (767, 334) with delta (0, 0)
Screenshot: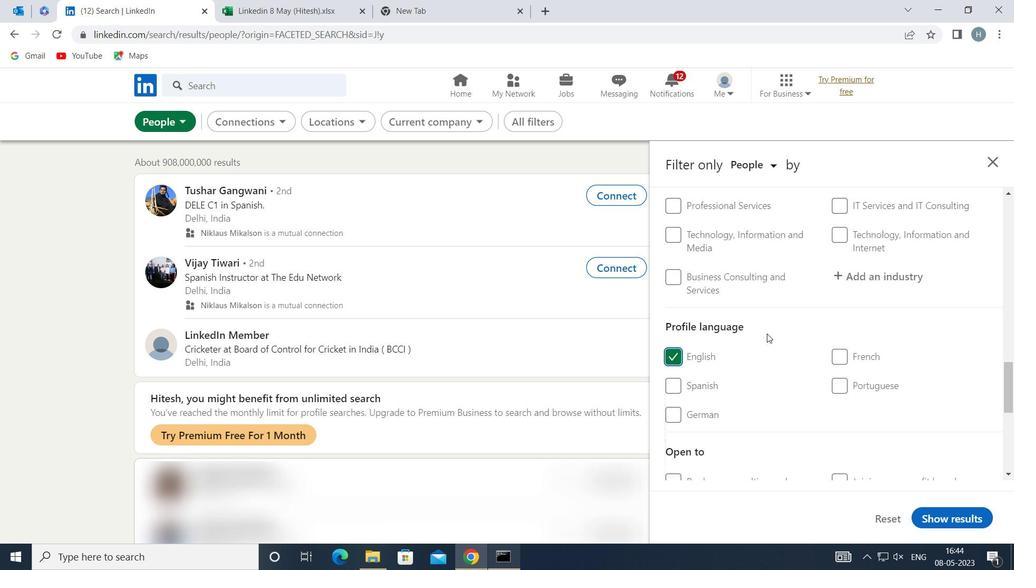 
Action: Mouse scrolled (767, 334) with delta (0, 0)
Screenshot: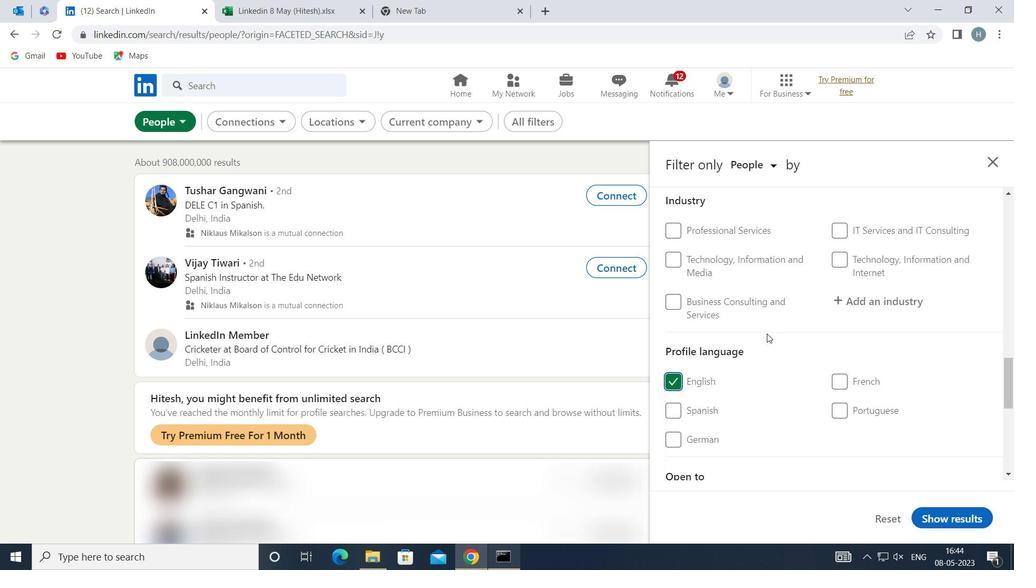 
Action: Mouse scrolled (767, 334) with delta (0, 0)
Screenshot: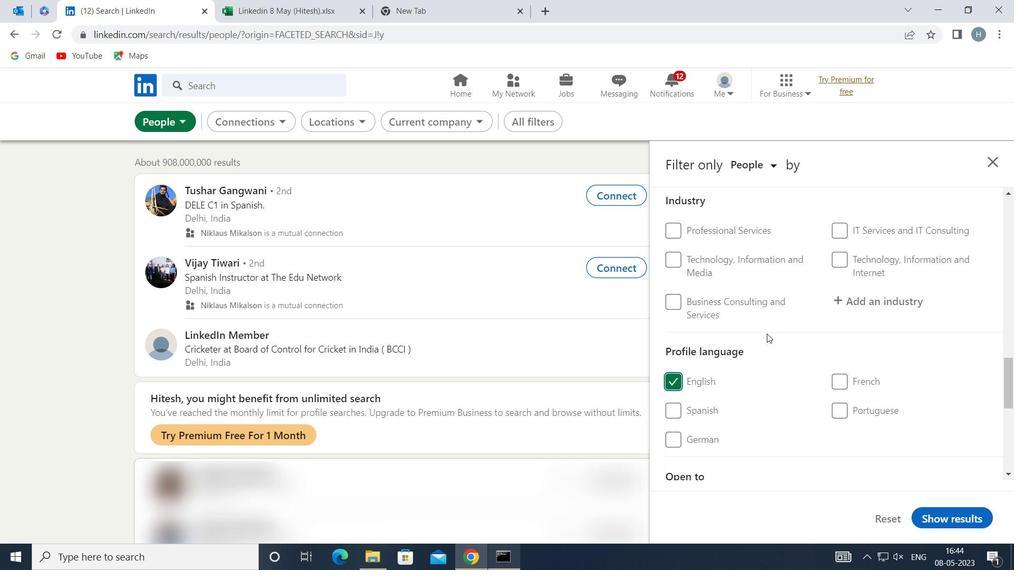 
Action: Mouse moved to (793, 333)
Screenshot: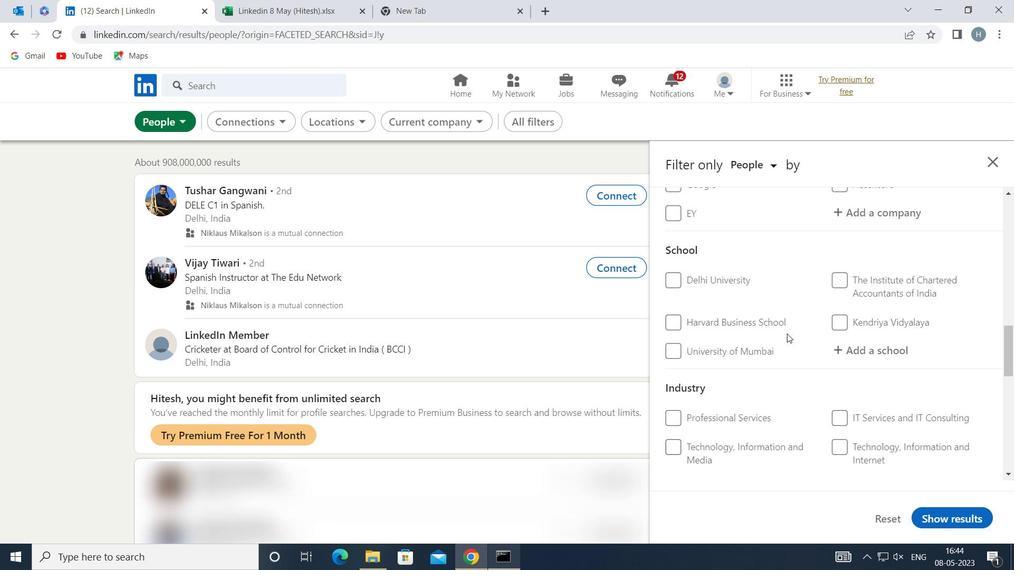 
Action: Mouse scrolled (793, 334) with delta (0, 0)
Screenshot: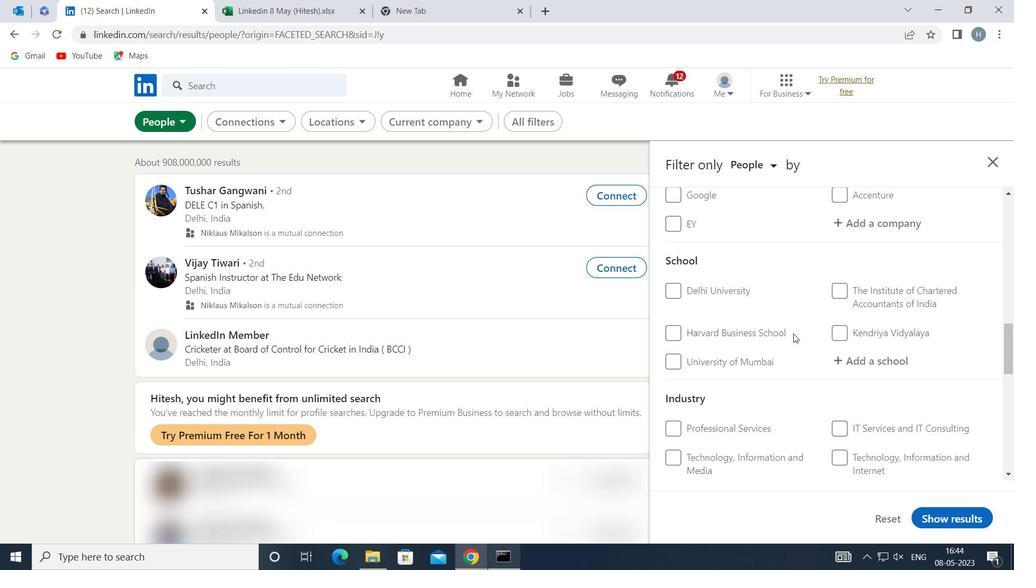 
Action: Mouse moved to (793, 334)
Screenshot: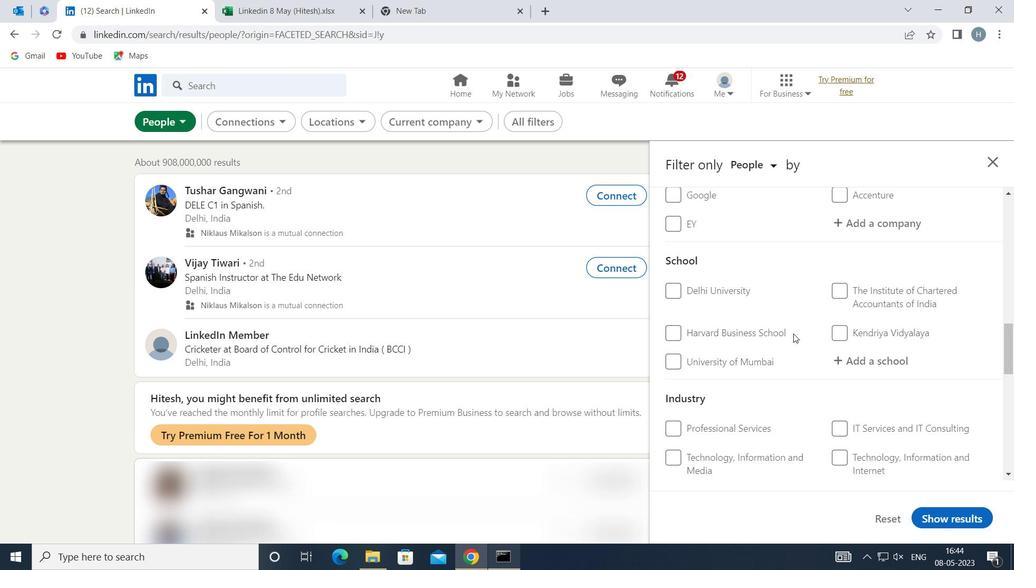 
Action: Mouse scrolled (793, 334) with delta (0, 0)
Screenshot: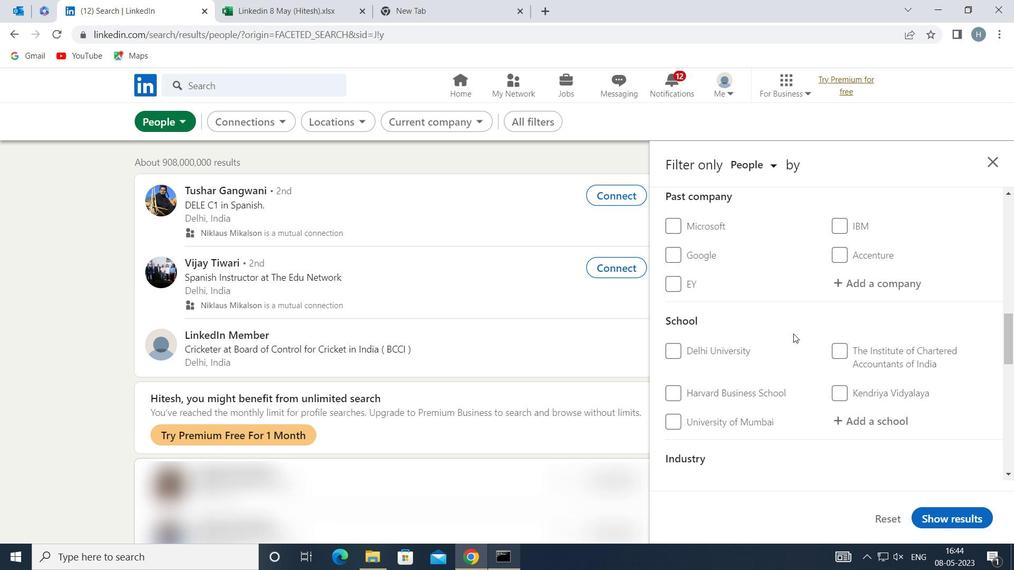 
Action: Mouse scrolled (793, 334) with delta (0, 0)
Screenshot: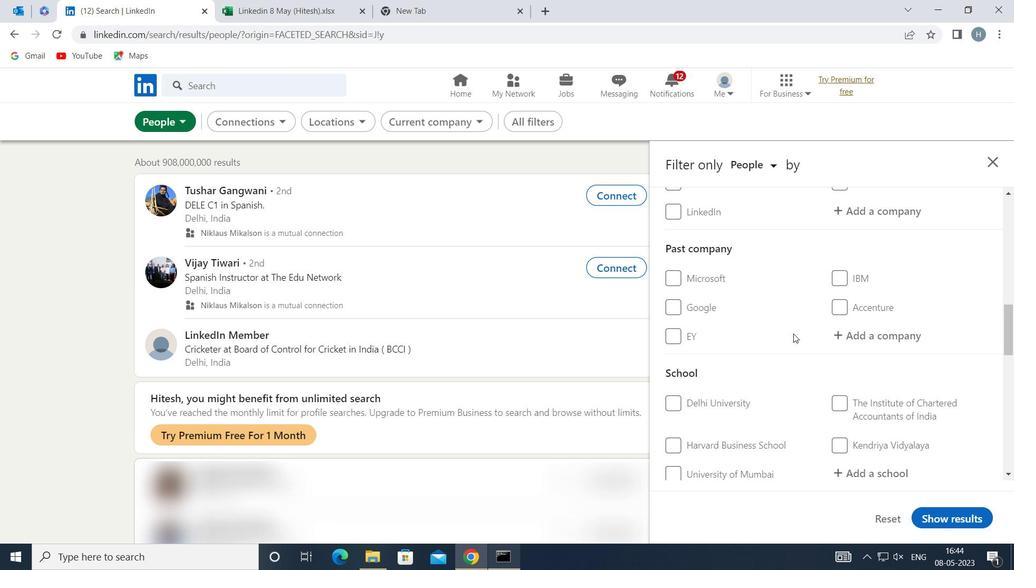 
Action: Mouse scrolled (793, 334) with delta (0, 0)
Screenshot: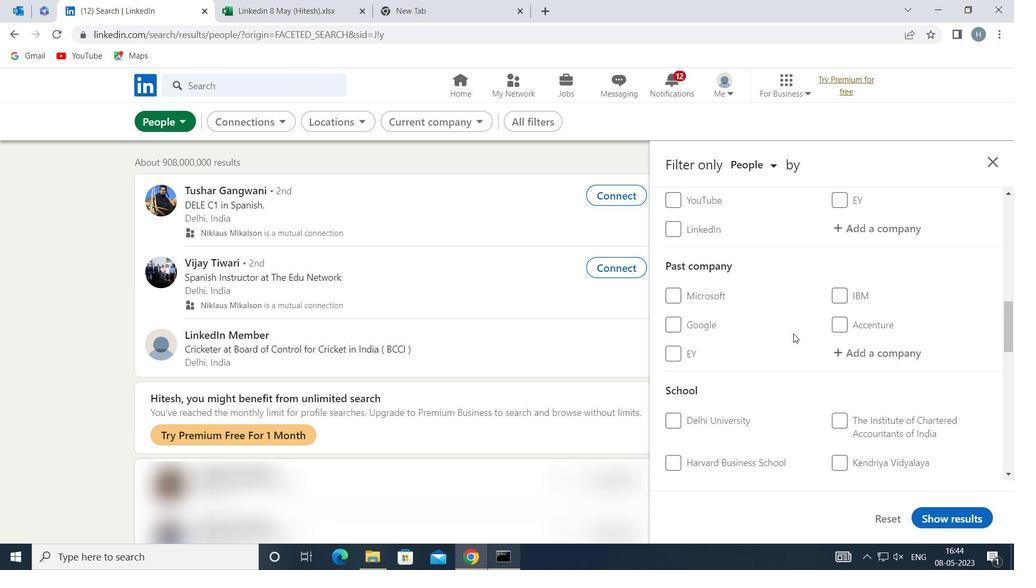 
Action: Mouse scrolled (793, 334) with delta (0, 0)
Screenshot: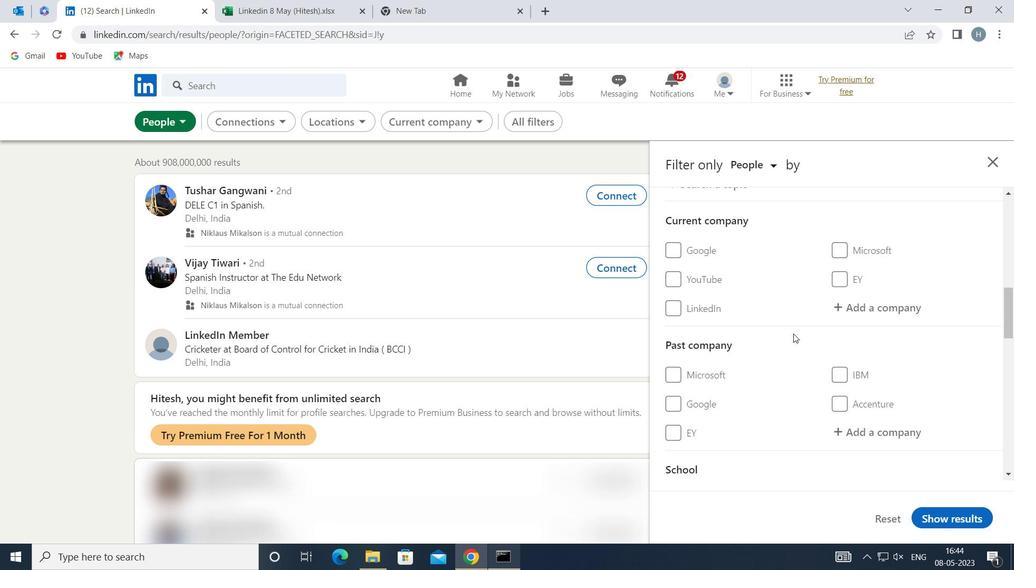 
Action: Mouse moved to (793, 334)
Screenshot: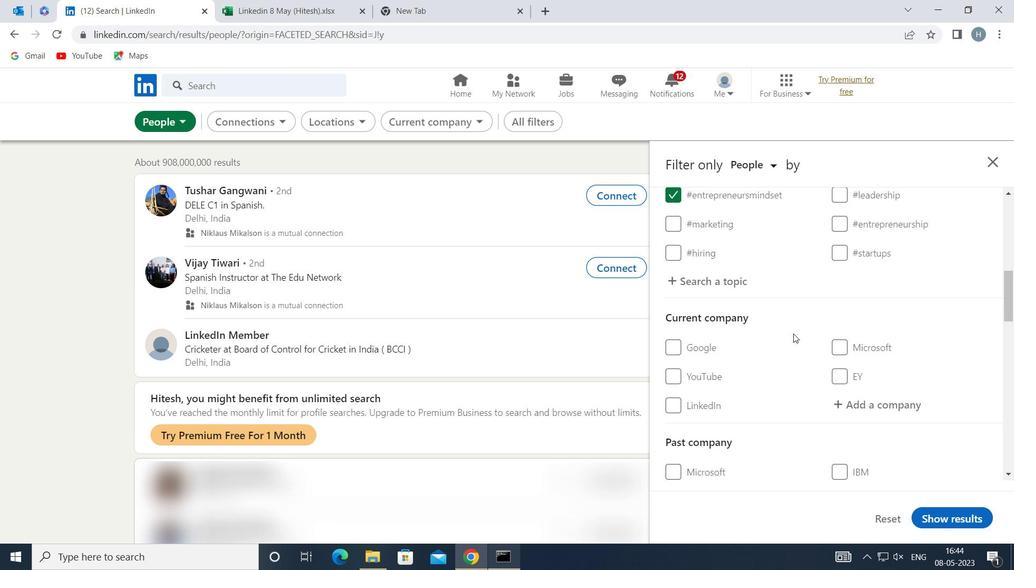
Action: Mouse scrolled (793, 333) with delta (0, 0)
Screenshot: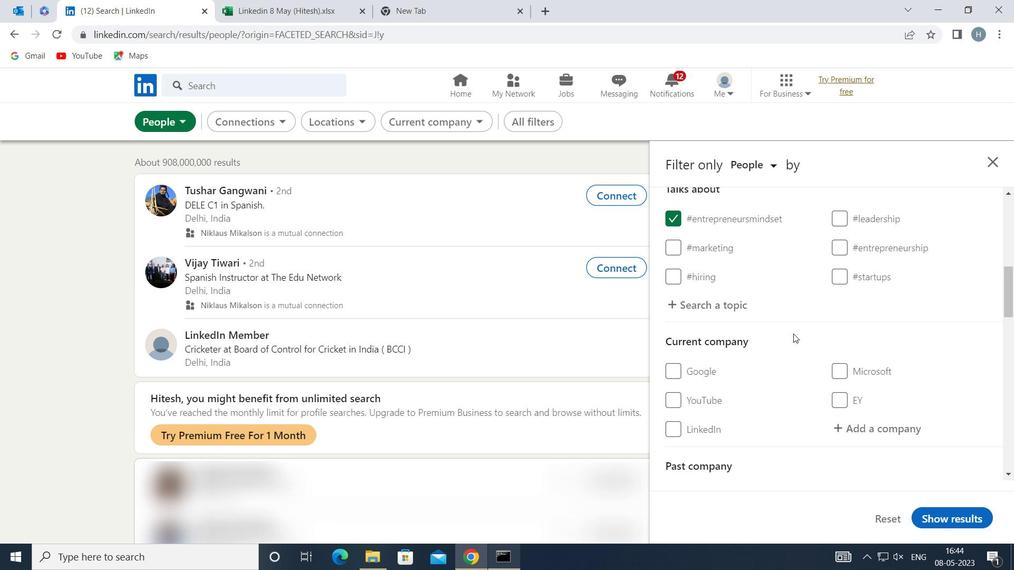 
Action: Mouse moved to (866, 360)
Screenshot: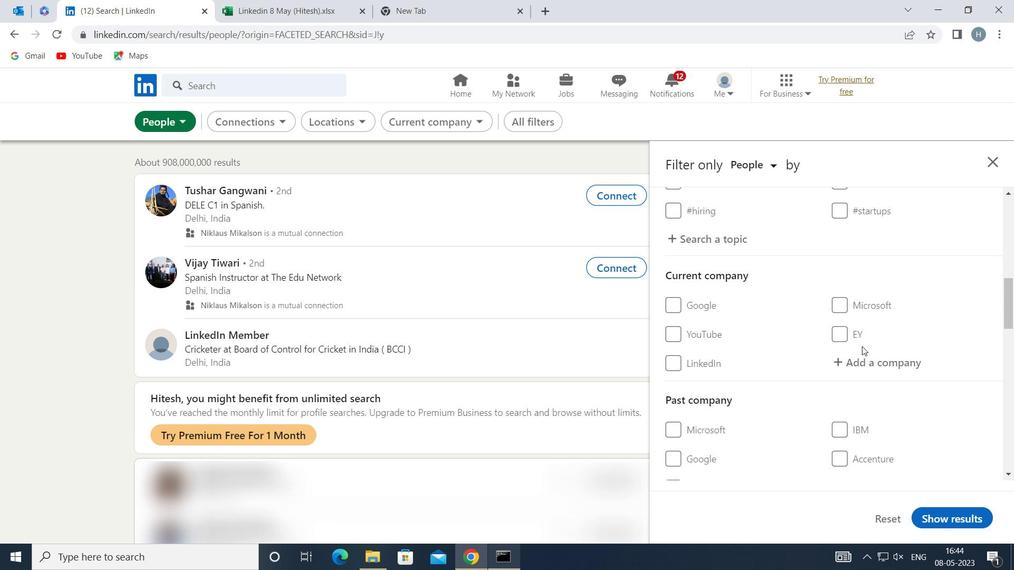 
Action: Mouse pressed left at (866, 360)
Screenshot: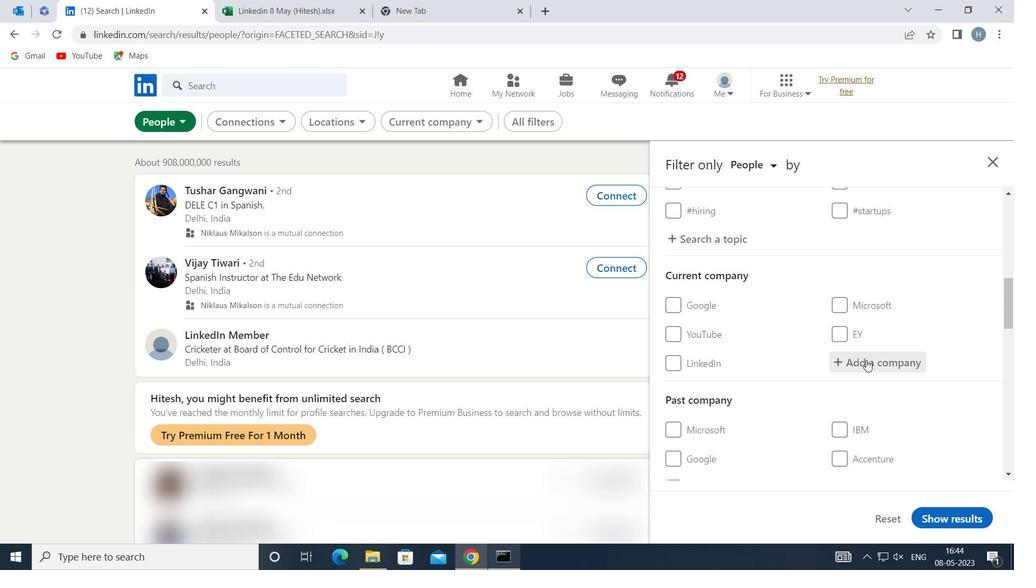 
Action: Key pressed <Key.shift><Key.shift><Key.shift><Key.shift><Key.shift><Key.shift>DHANUKA<Key.space><Key.shift>AGRITE
Screenshot: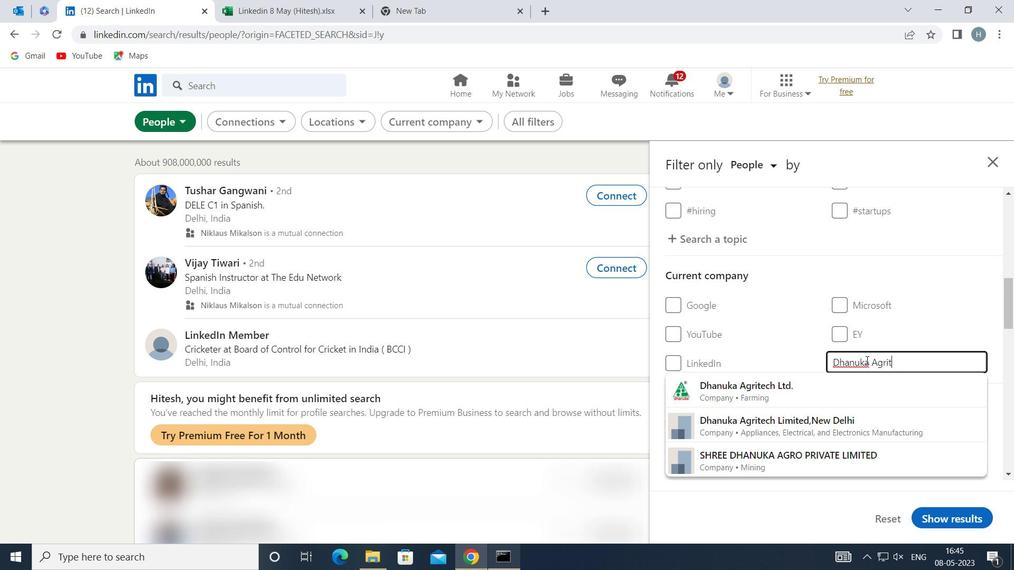
Action: Mouse moved to (812, 391)
Screenshot: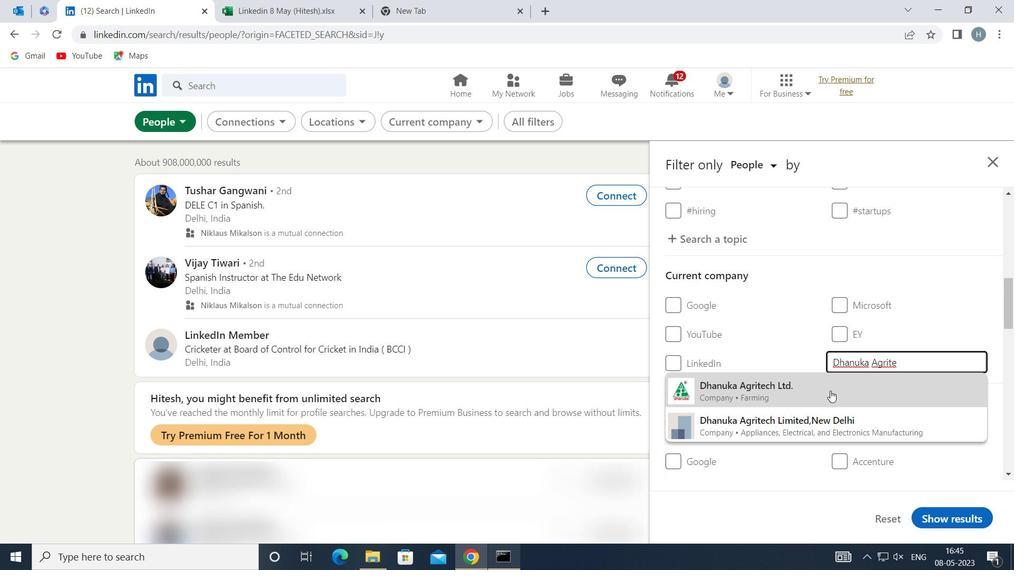 
Action: Mouse pressed left at (812, 391)
Screenshot: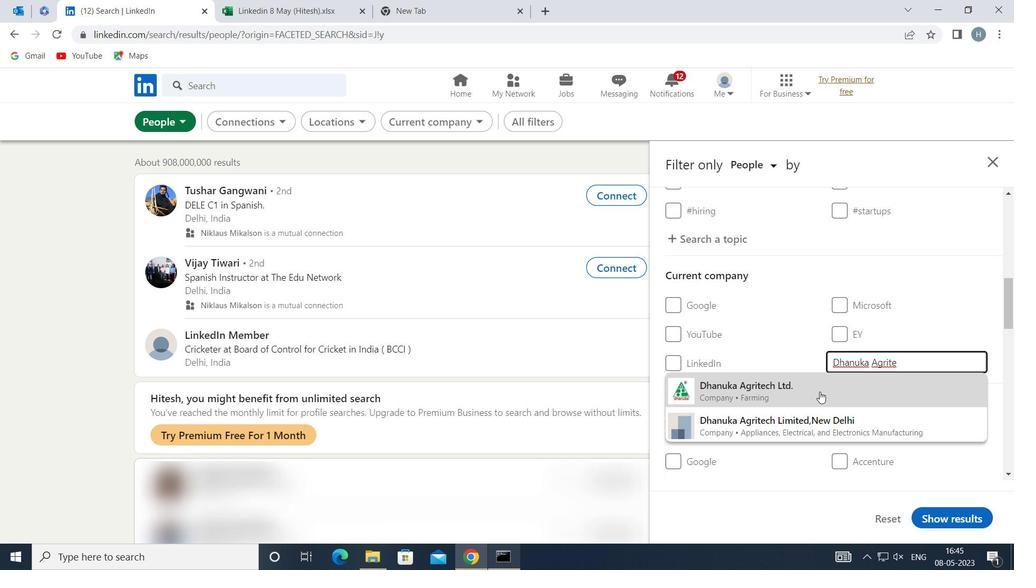 
Action: Mouse moved to (789, 350)
Screenshot: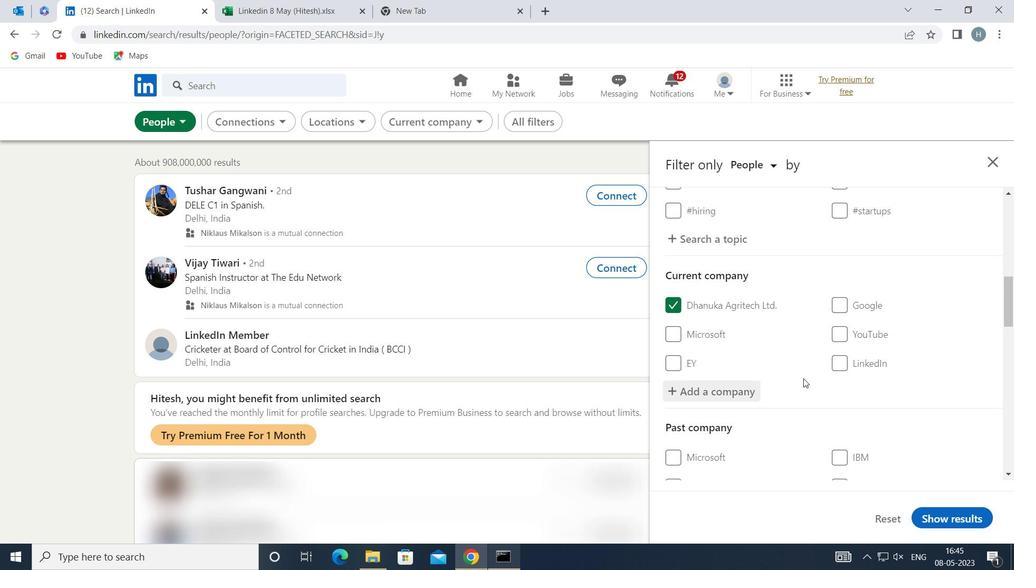 
Action: Mouse scrolled (789, 350) with delta (0, 0)
Screenshot: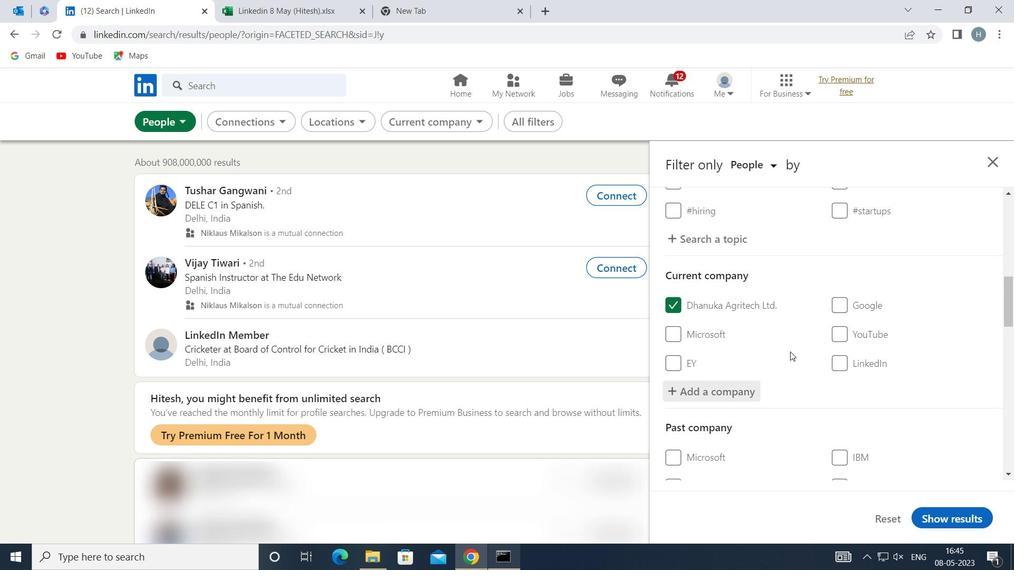 
Action: Mouse scrolled (789, 350) with delta (0, 0)
Screenshot: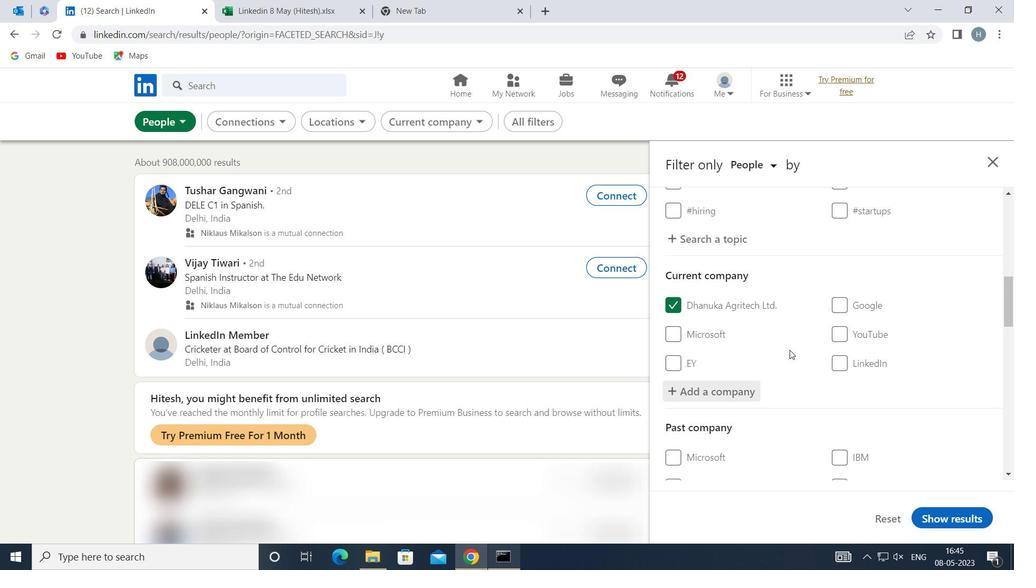 
Action: Mouse scrolled (789, 350) with delta (0, 0)
Screenshot: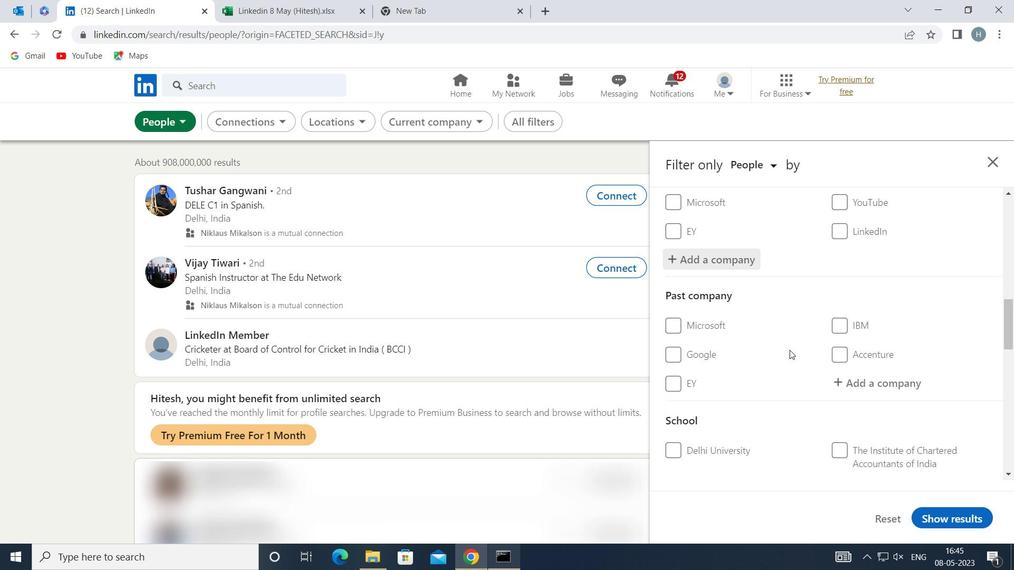 
Action: Mouse moved to (794, 346)
Screenshot: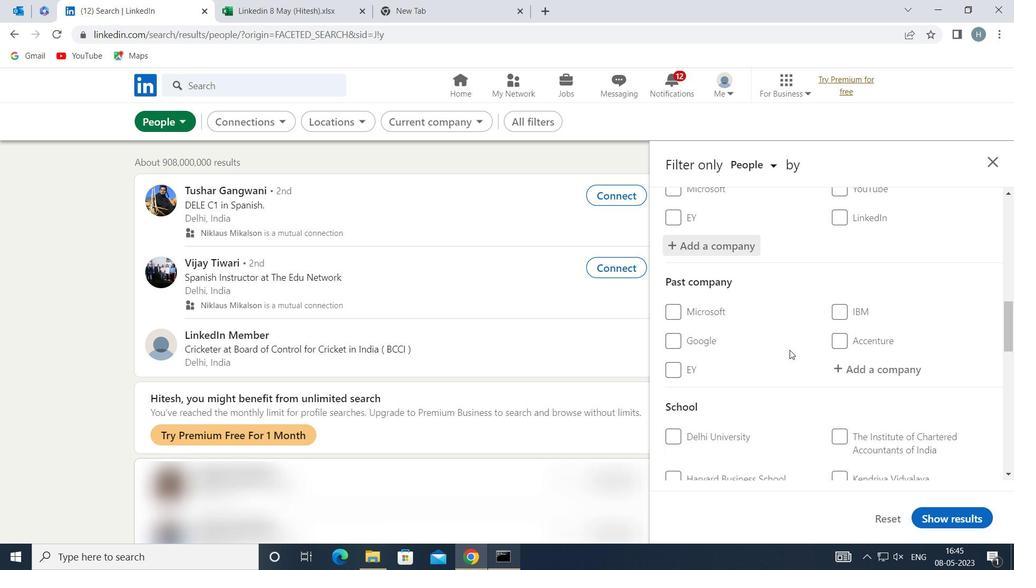 
Action: Mouse scrolled (794, 346) with delta (0, 0)
Screenshot: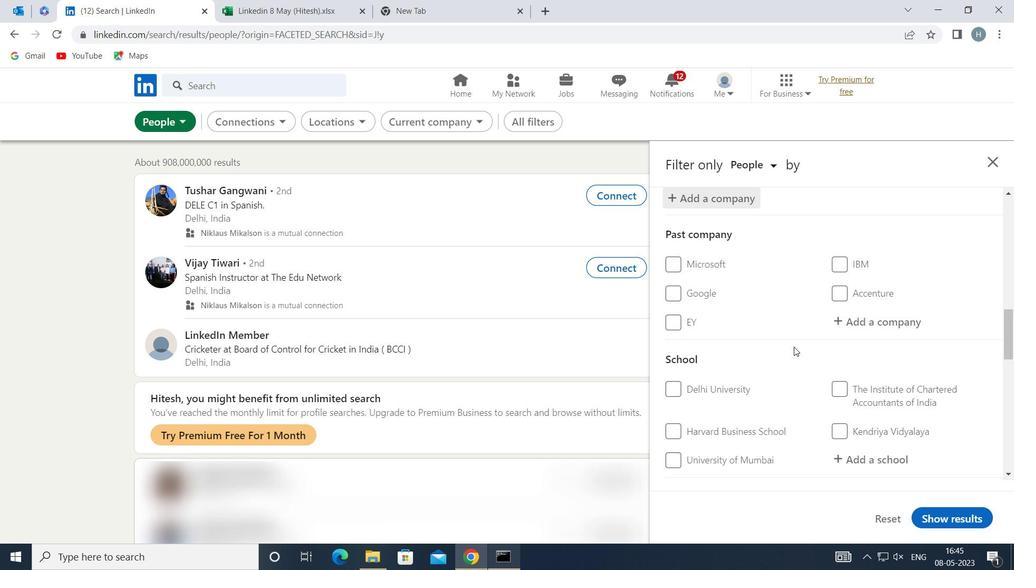 
Action: Mouse moved to (862, 384)
Screenshot: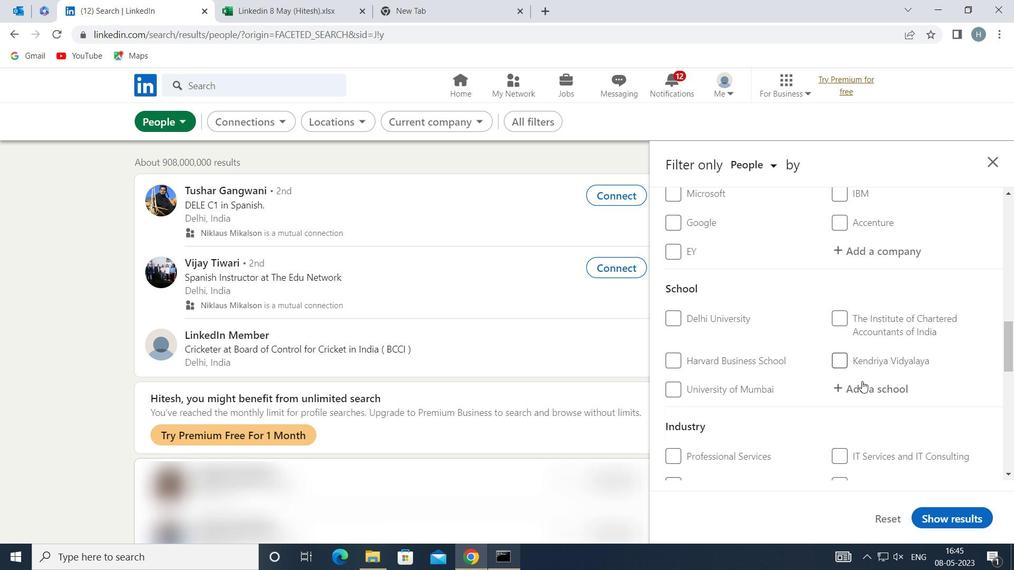 
Action: Mouse pressed left at (862, 384)
Screenshot: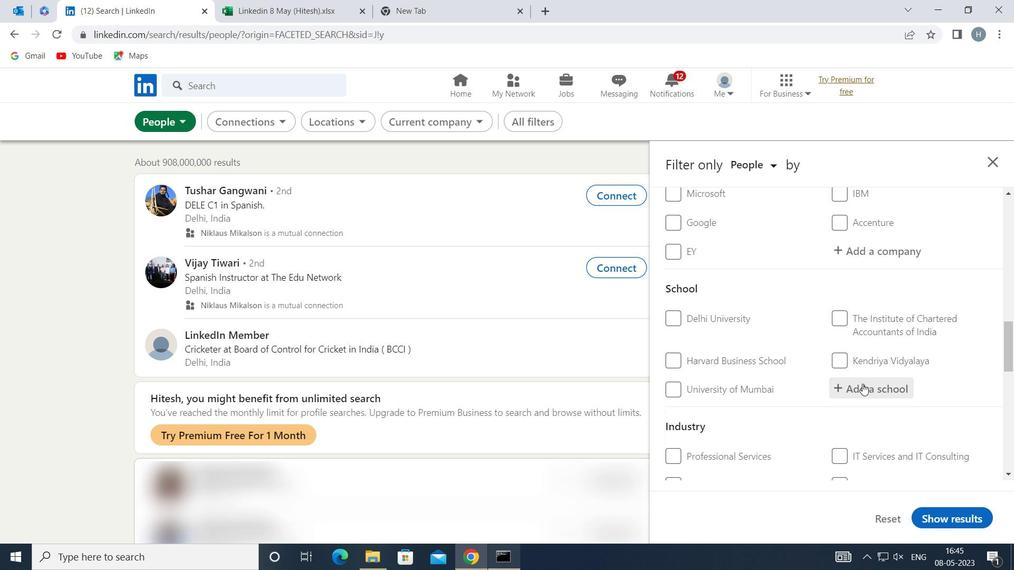 
Action: Key pressed <Key.shift>UTTAR<Key.space><Key.shift>PRADESH<Key.space>
Screenshot: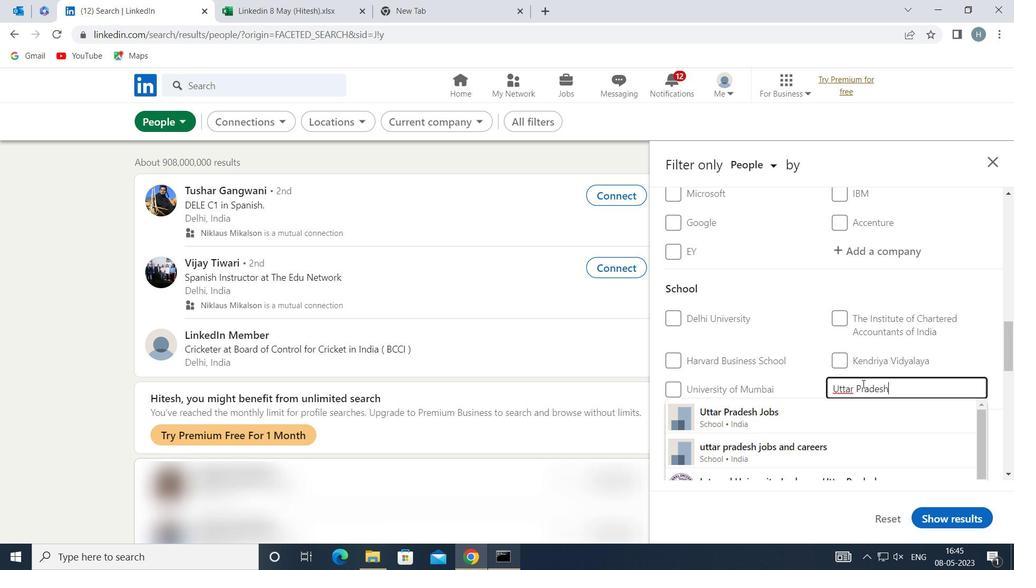 
Action: Mouse moved to (795, 415)
Screenshot: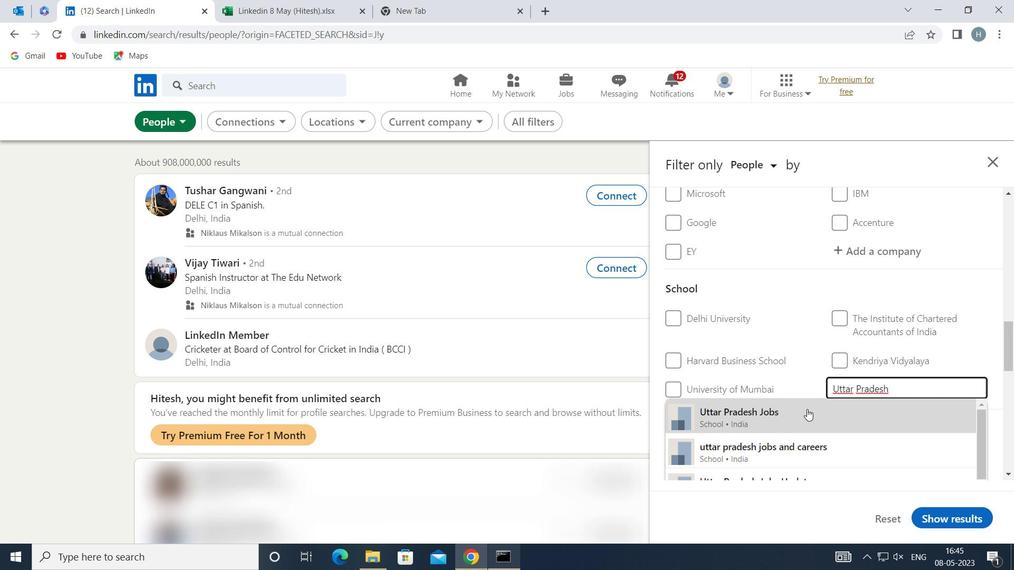 
Action: Mouse pressed left at (795, 415)
Screenshot: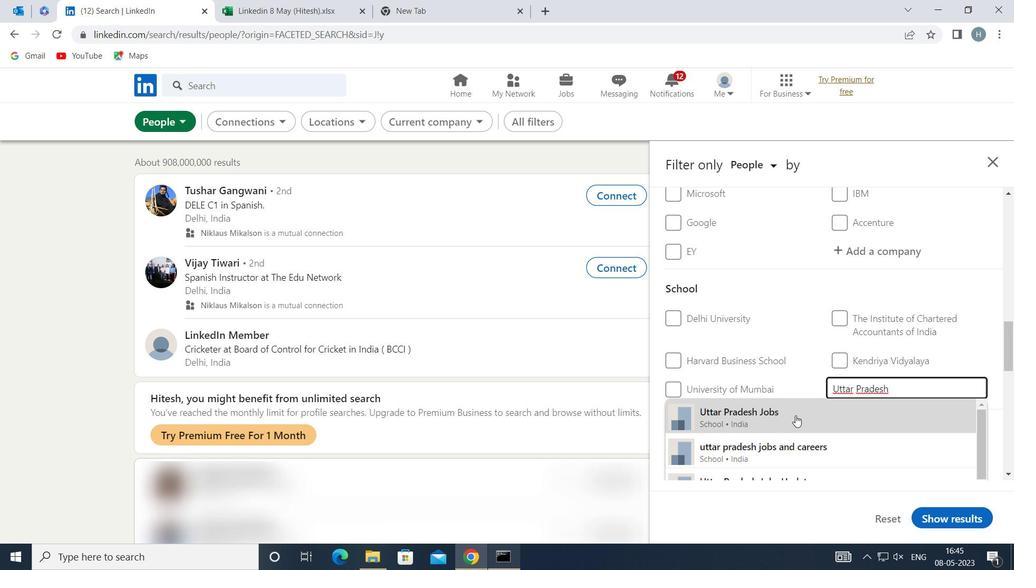 
Action: Mouse moved to (796, 372)
Screenshot: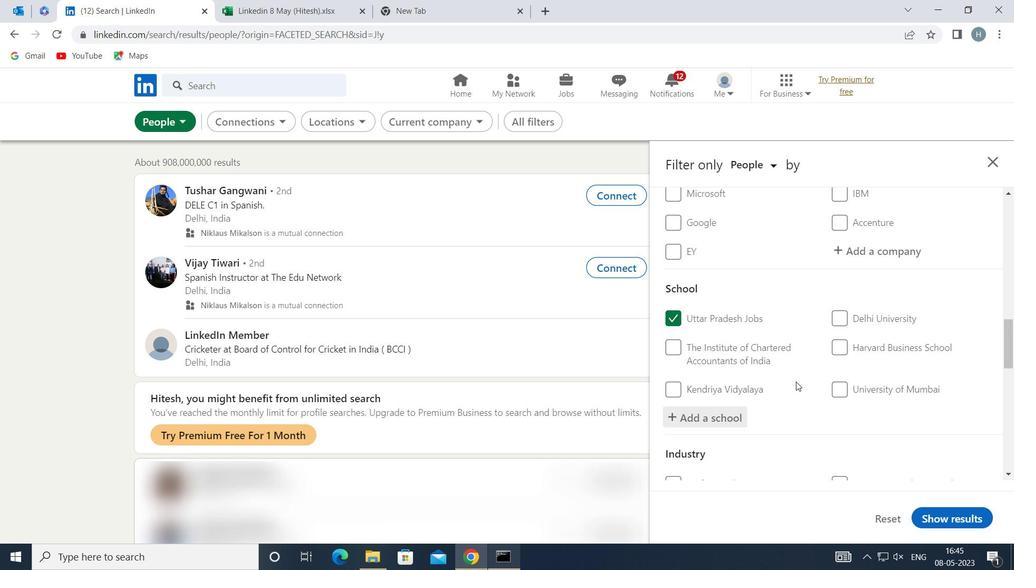 
Action: Mouse scrolled (796, 371) with delta (0, 0)
Screenshot: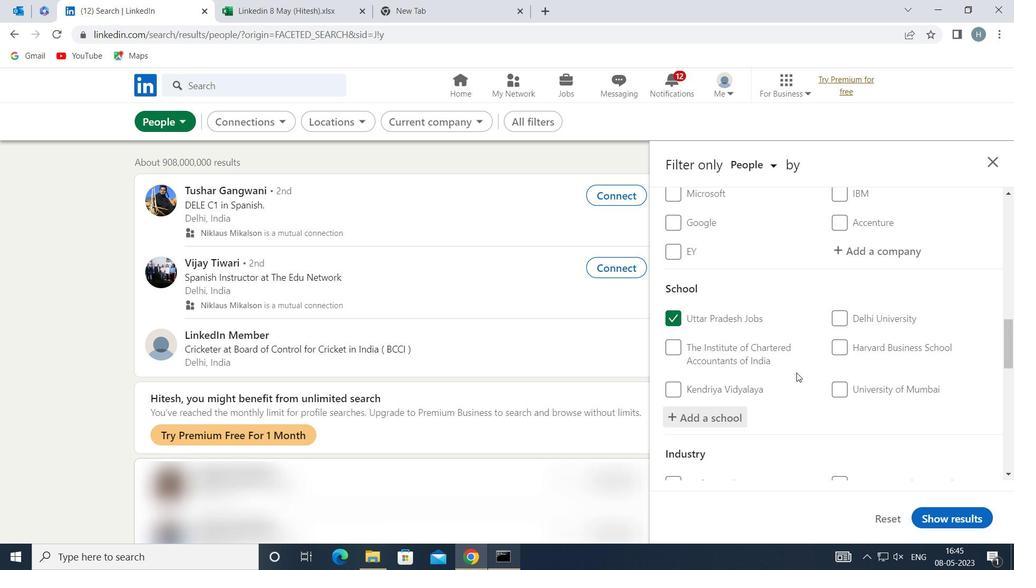
Action: Mouse moved to (798, 367)
Screenshot: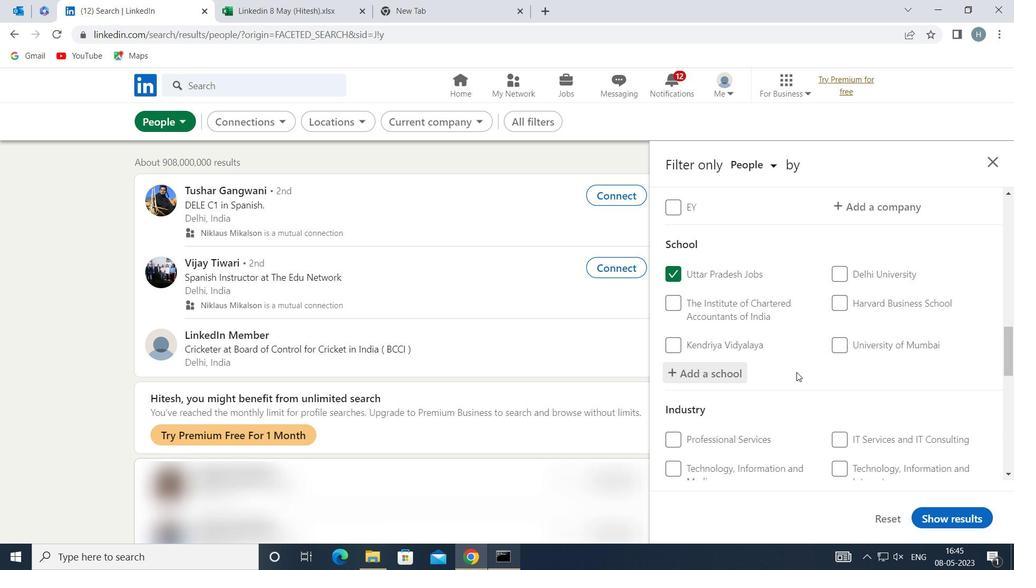 
Action: Mouse scrolled (798, 366) with delta (0, 0)
Screenshot: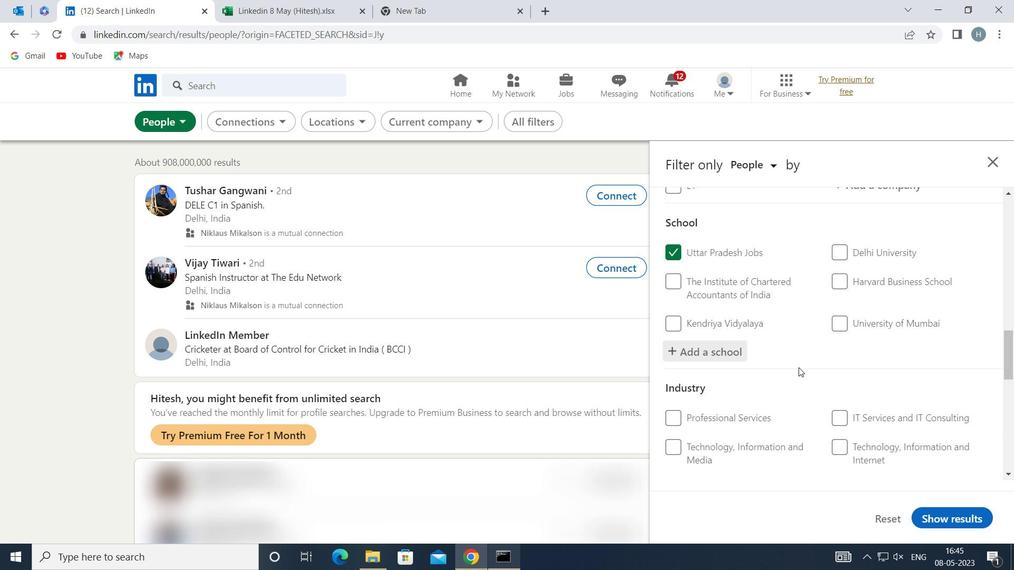 
Action: Mouse moved to (804, 364)
Screenshot: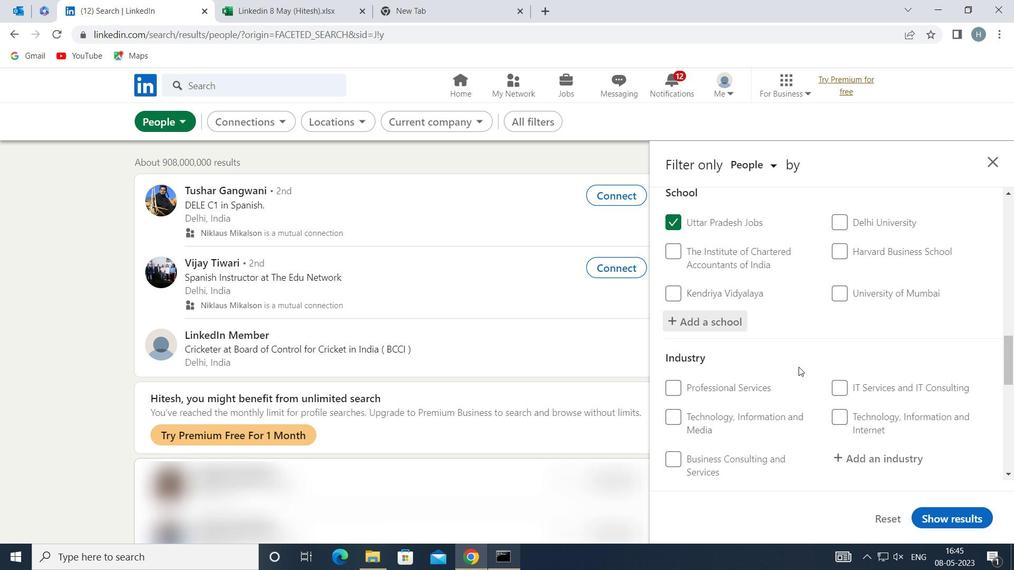 
Action: Mouse scrolled (804, 364) with delta (0, 0)
Screenshot: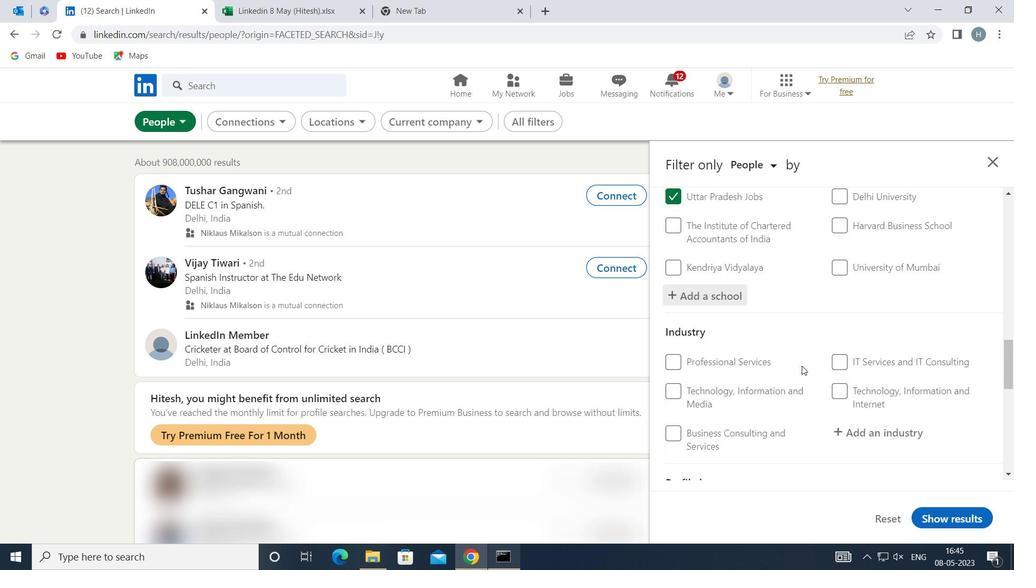 
Action: Mouse moved to (874, 352)
Screenshot: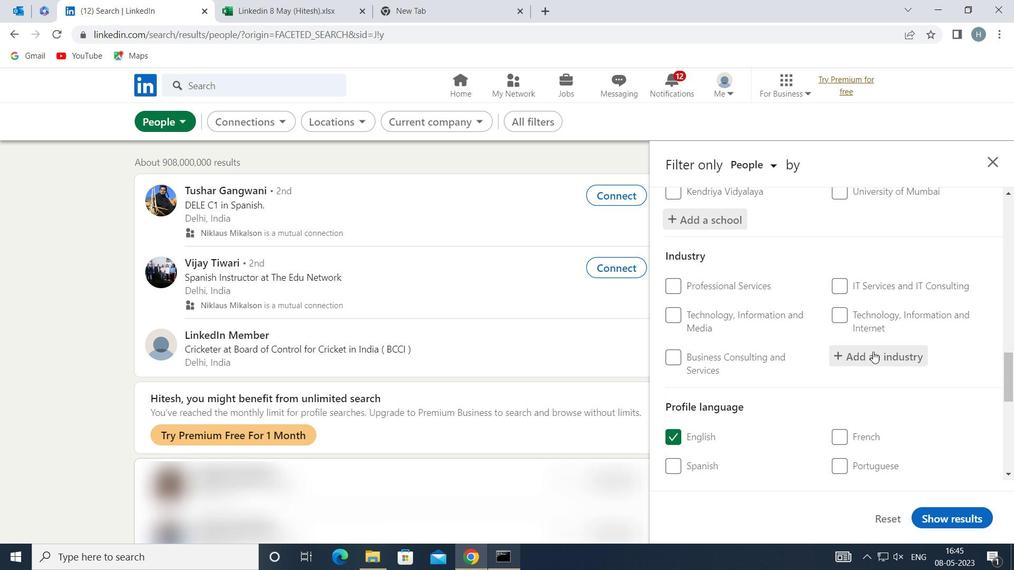 
Action: Mouse pressed left at (874, 352)
Screenshot: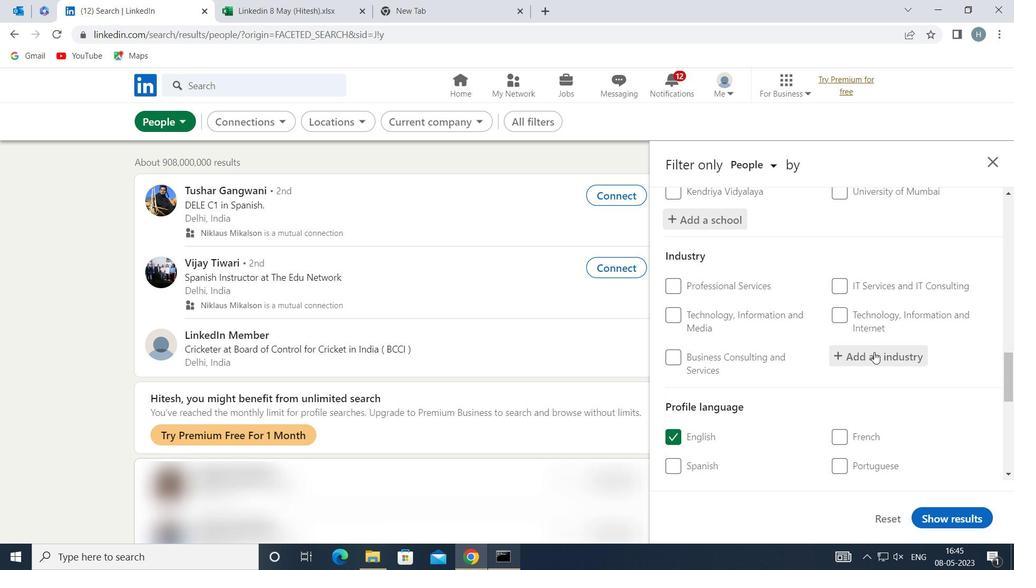 
Action: Key pressed <Key.shift>CLAY<Key.space><Key.space>AND
Screenshot: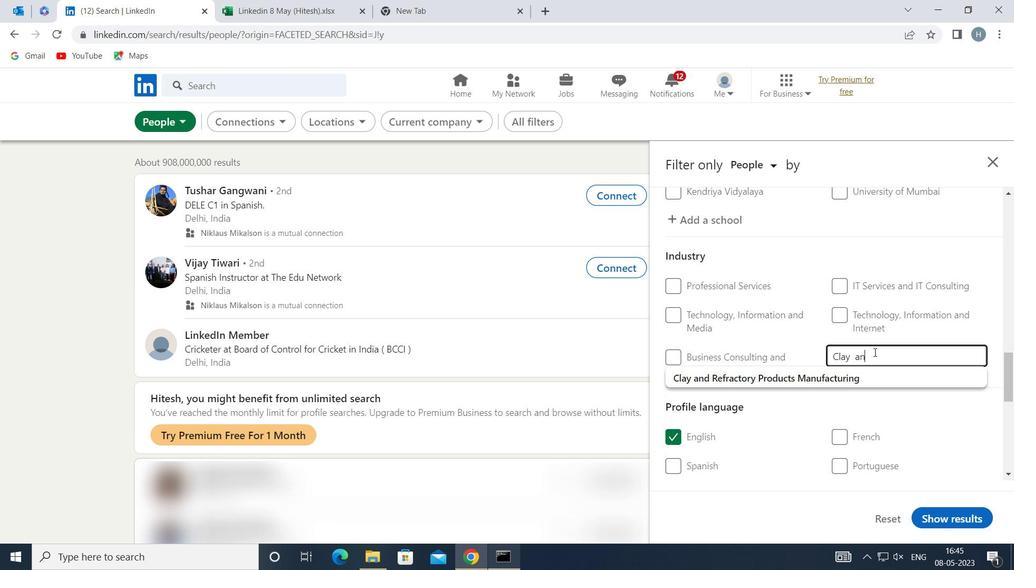 
Action: Mouse moved to (840, 378)
Screenshot: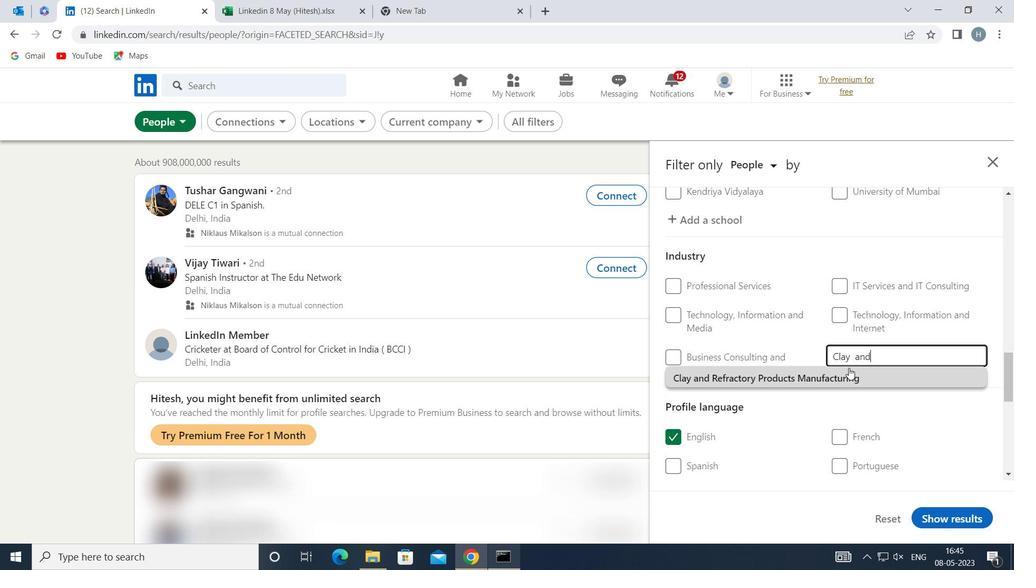 
Action: Mouse pressed left at (840, 378)
Screenshot: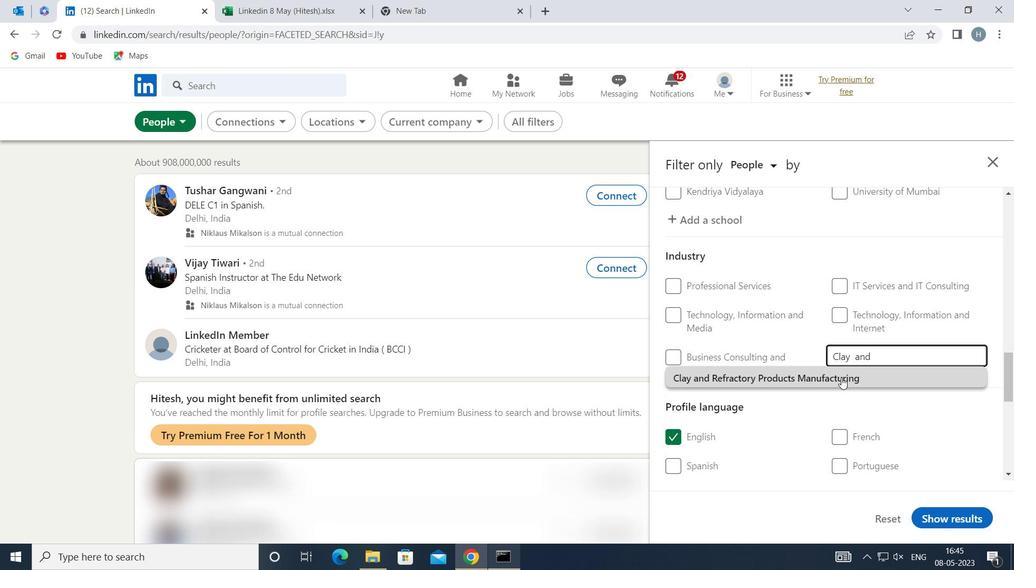 
Action: Mouse moved to (823, 371)
Screenshot: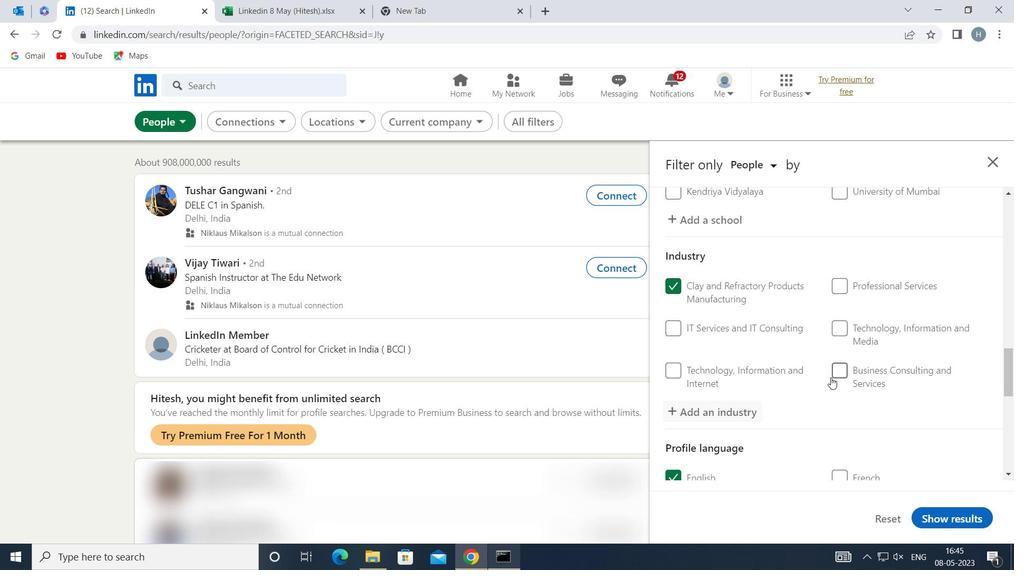 
Action: Mouse scrolled (823, 370) with delta (0, 0)
Screenshot: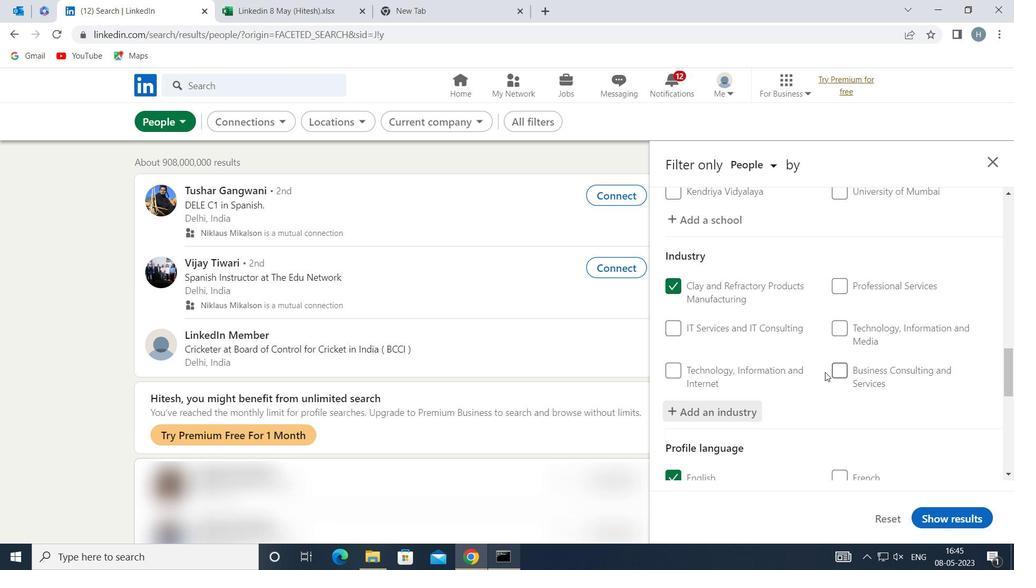 
Action: Mouse moved to (823, 369)
Screenshot: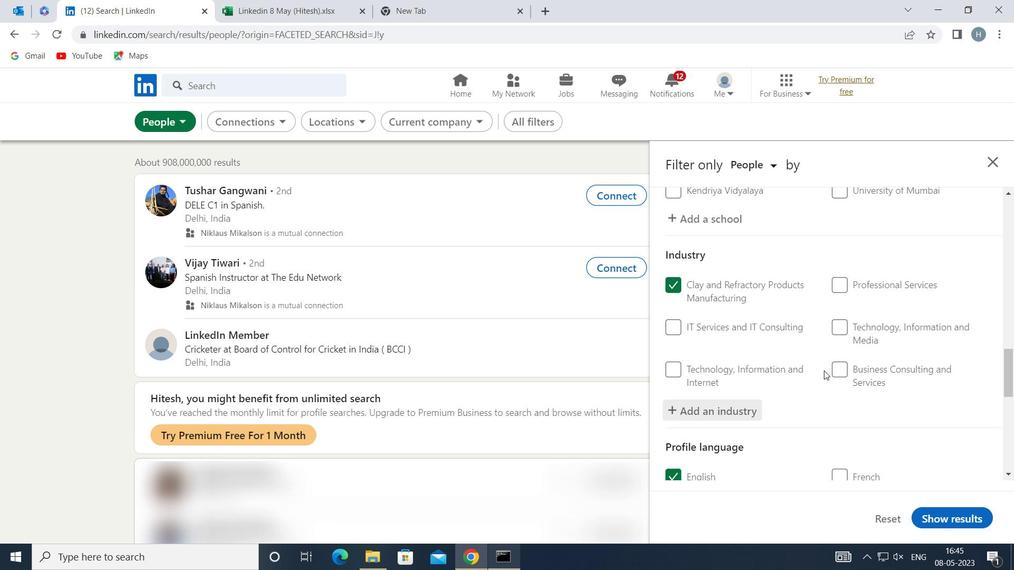 
Action: Mouse scrolled (823, 369) with delta (0, 0)
Screenshot: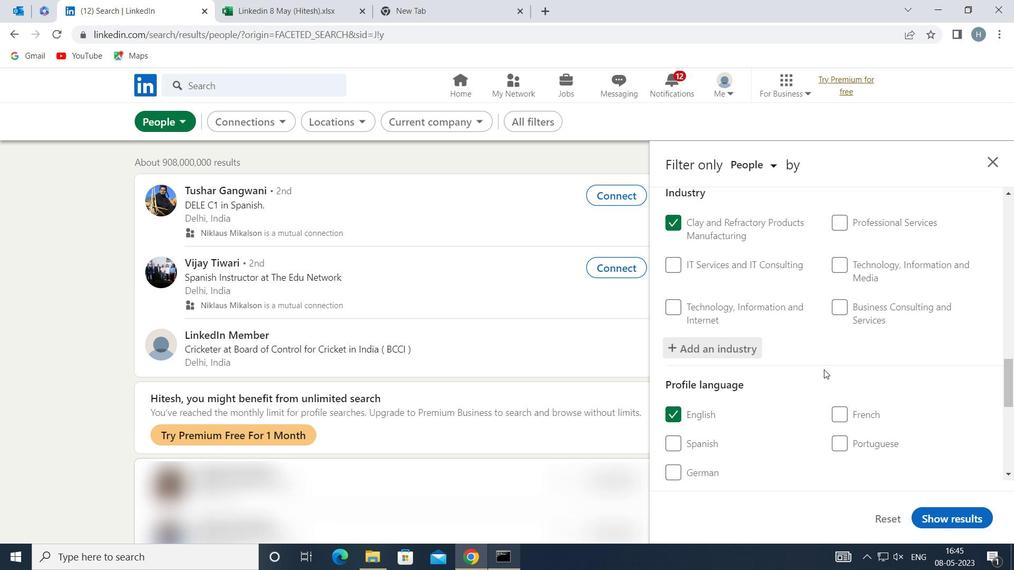 
Action: Mouse moved to (825, 368)
Screenshot: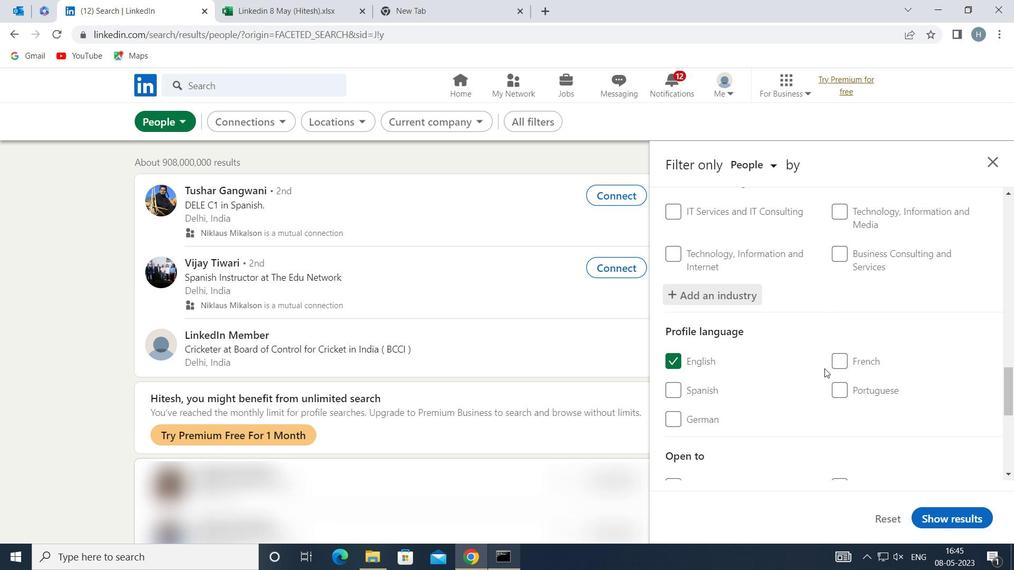 
Action: Mouse scrolled (825, 368) with delta (0, 0)
Screenshot: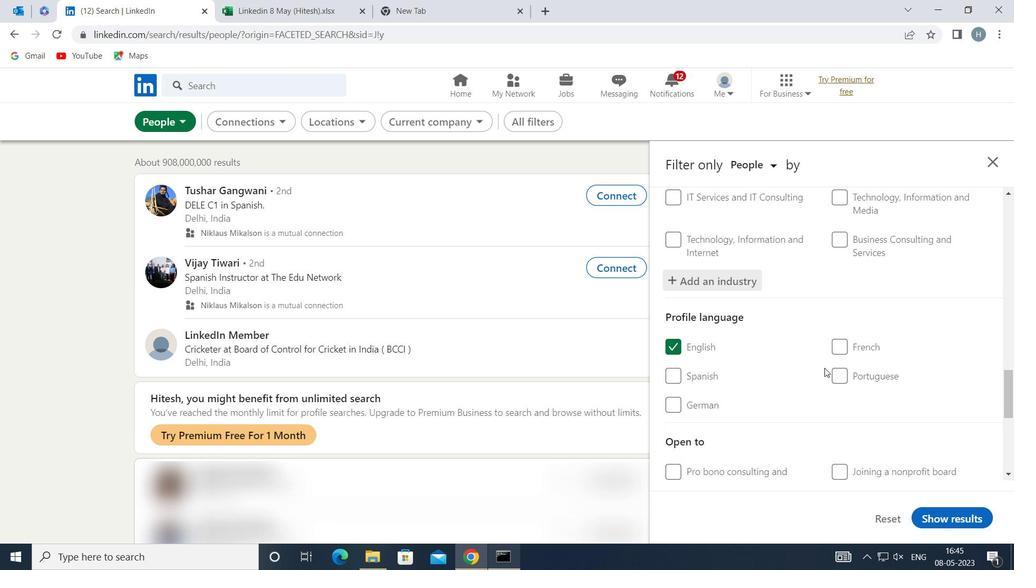
Action: Mouse moved to (825, 368)
Screenshot: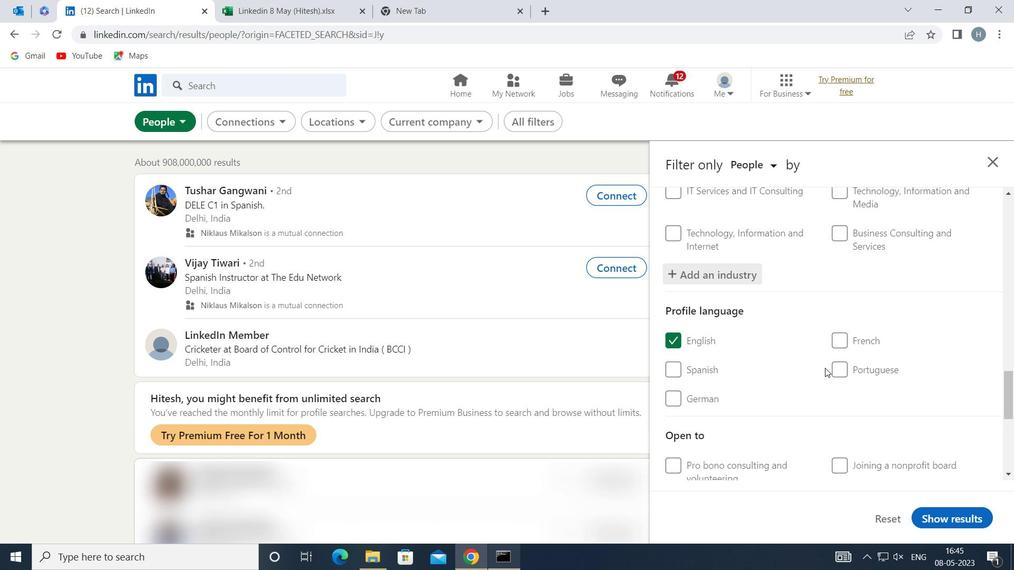 
Action: Mouse scrolled (825, 367) with delta (0, 0)
Screenshot: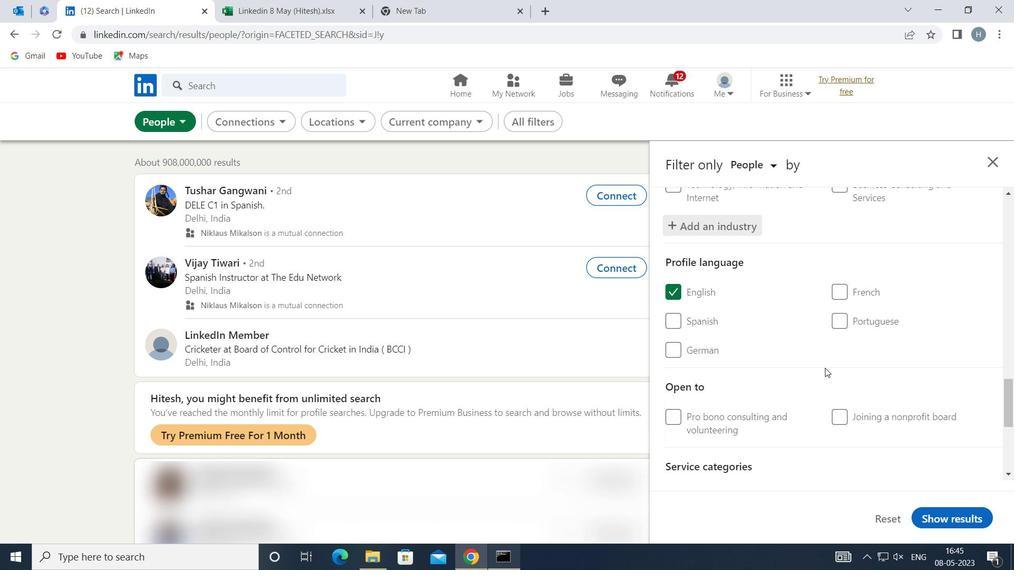 
Action: Mouse moved to (826, 367)
Screenshot: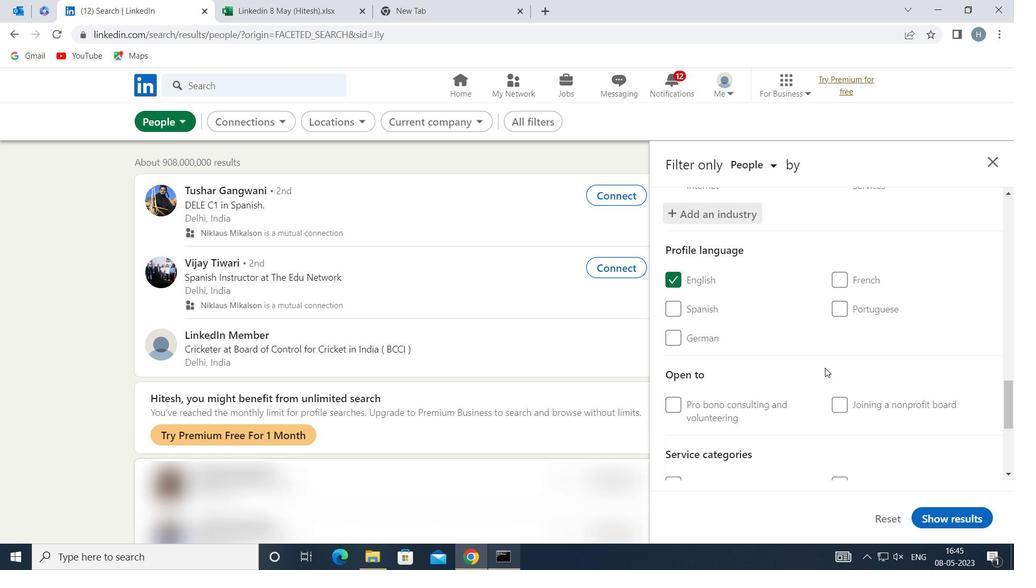
Action: Mouse scrolled (826, 366) with delta (0, 0)
Screenshot: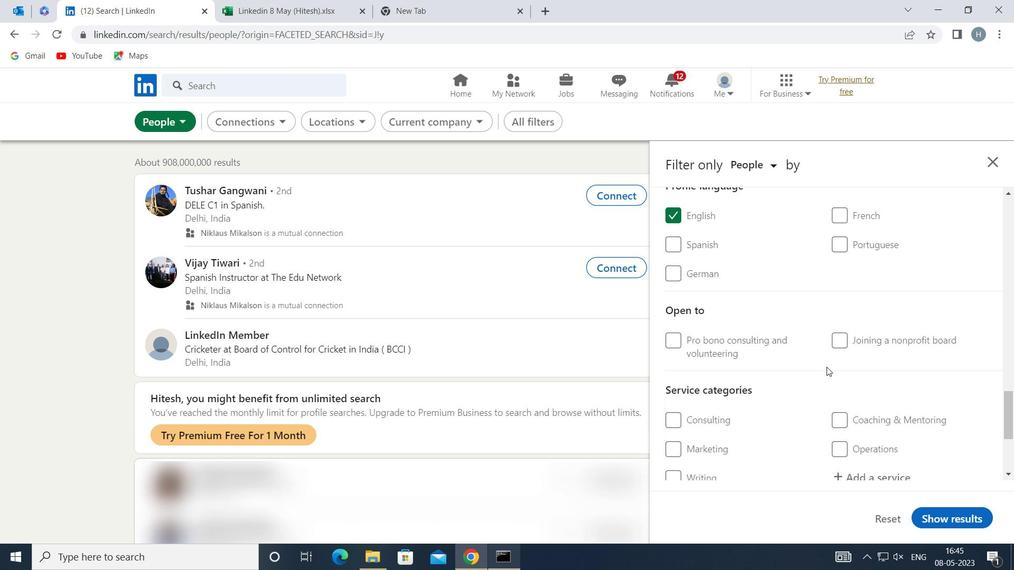 
Action: Mouse moved to (826, 367)
Screenshot: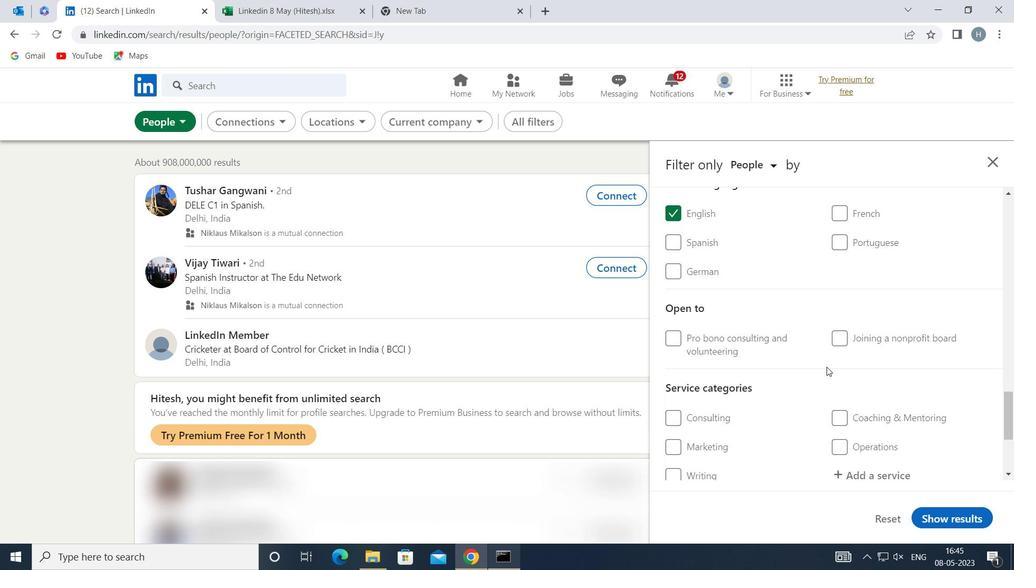 
Action: Mouse scrolled (826, 366) with delta (0, 0)
Screenshot: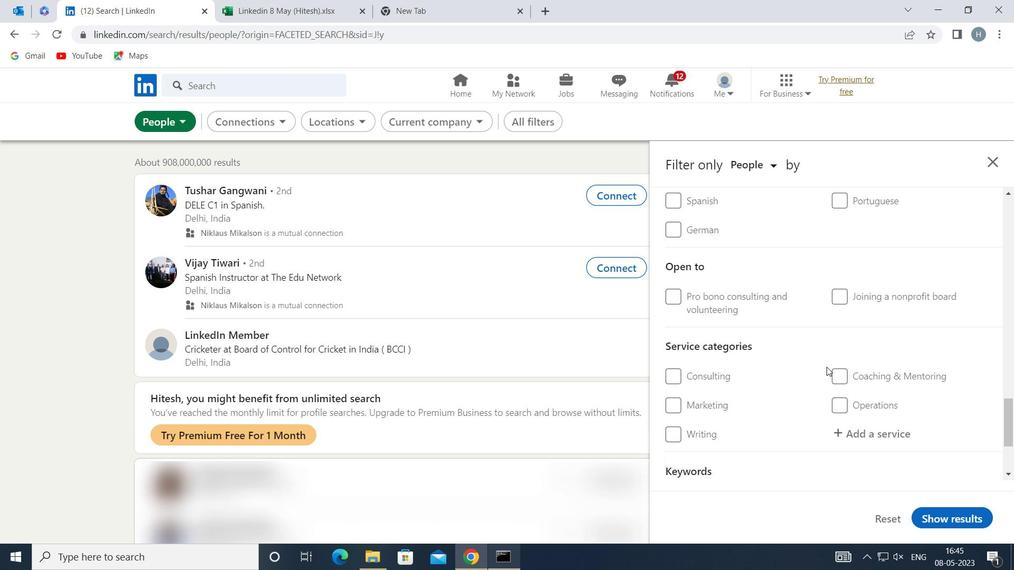 
Action: Mouse moved to (895, 342)
Screenshot: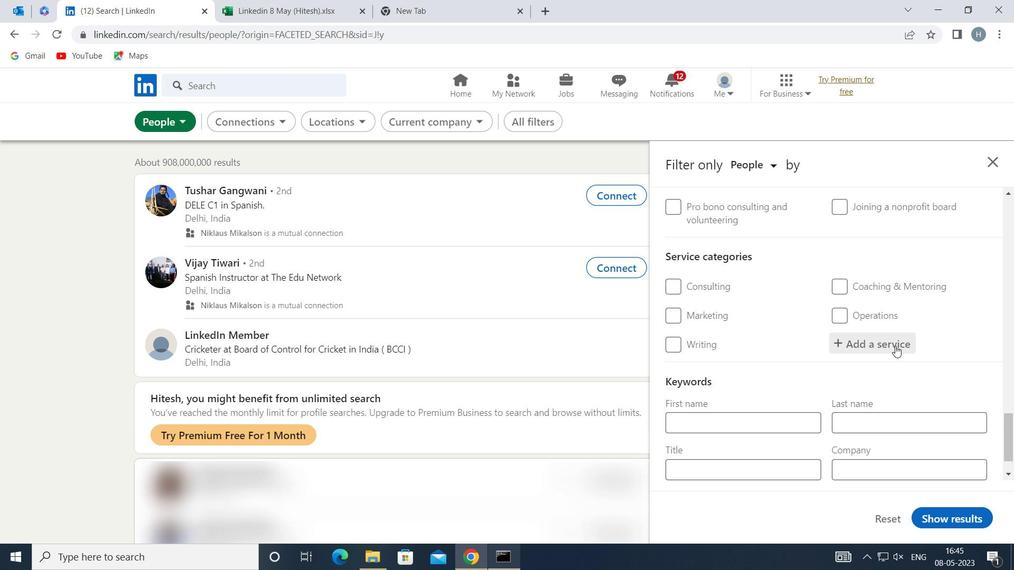 
Action: Mouse pressed left at (895, 342)
Screenshot: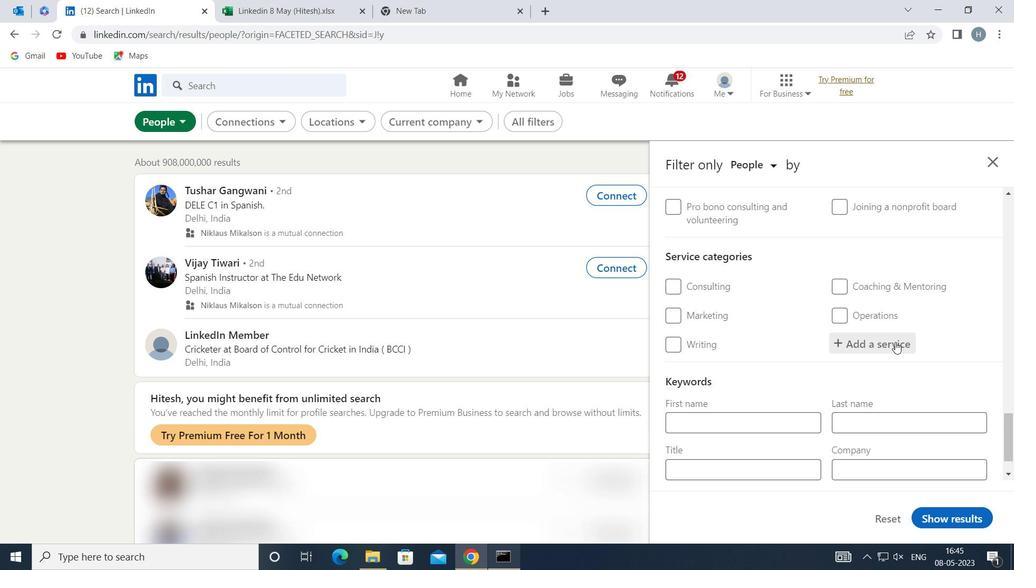 
Action: Mouse moved to (895, 342)
Screenshot: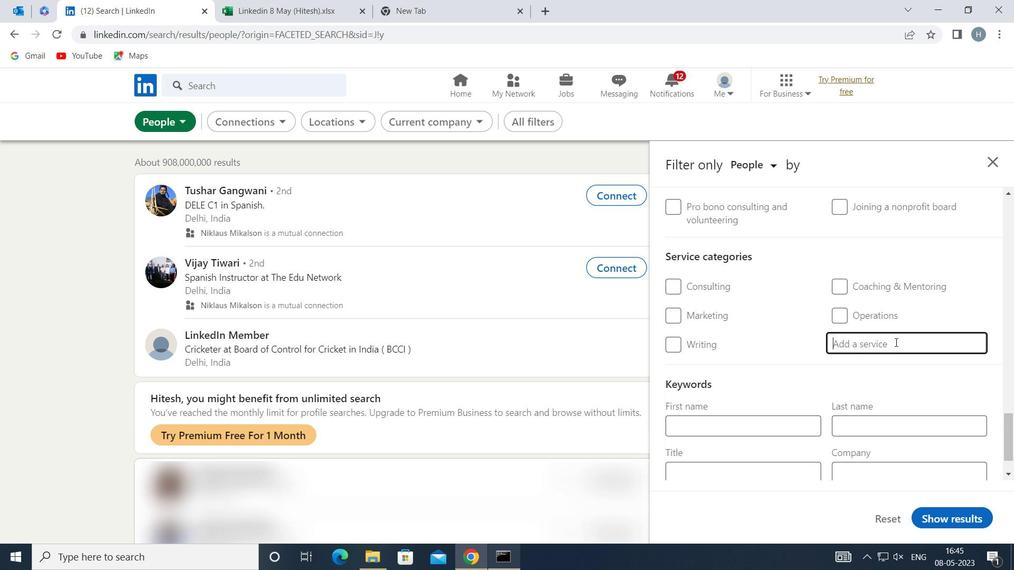 
Action: Key pressed <Key.shift>
Screenshot: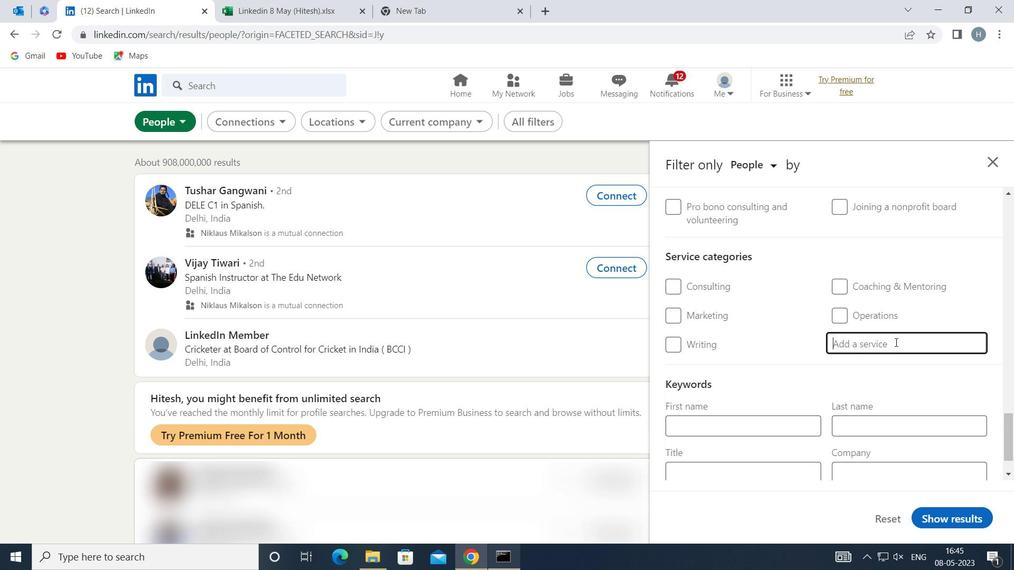 
Action: Mouse moved to (894, 341)
Screenshot: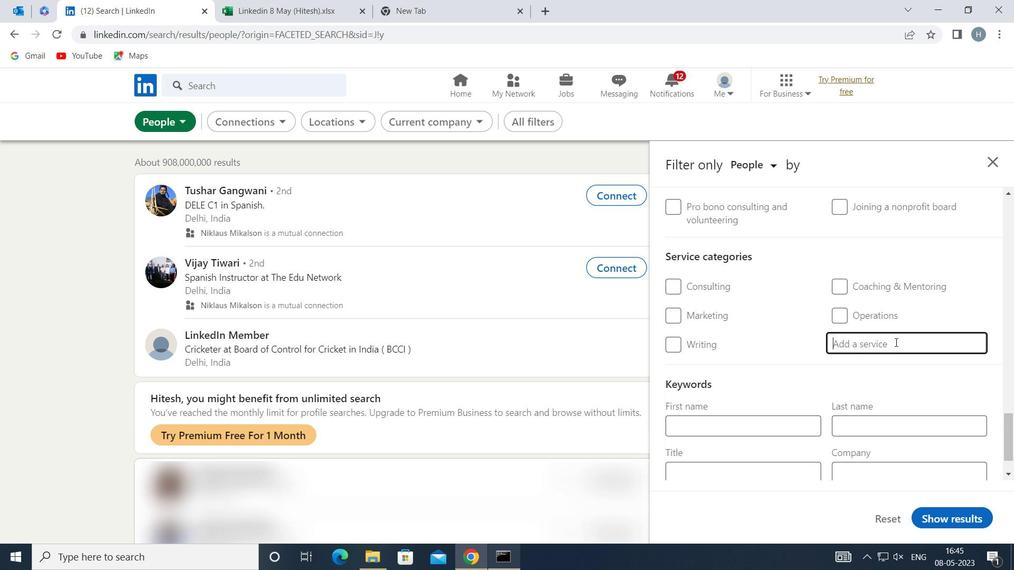 
Action: Key pressed SOCIAL<Key.space><Key.shift>ME
Screenshot: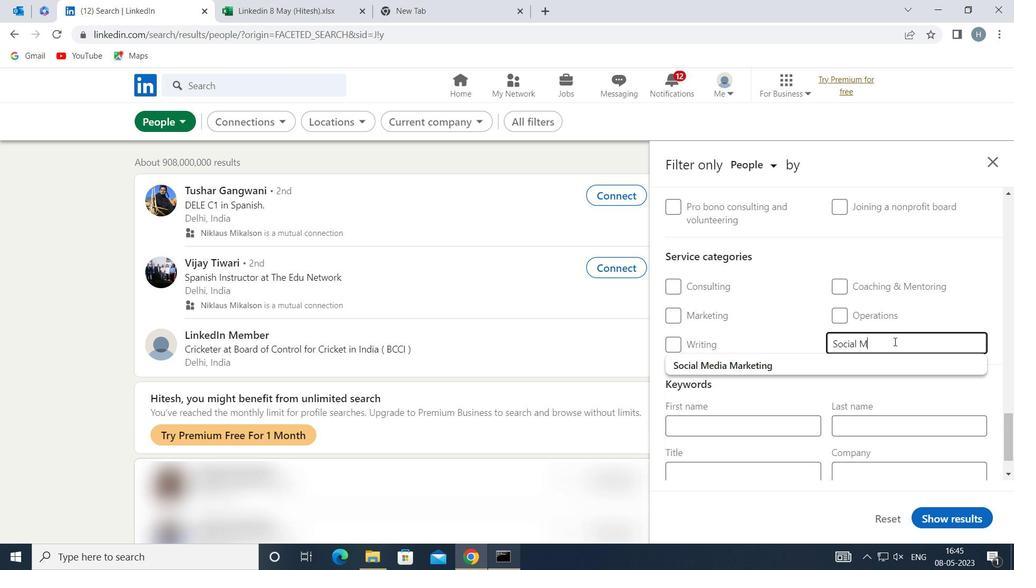 
Action: Mouse moved to (789, 367)
Screenshot: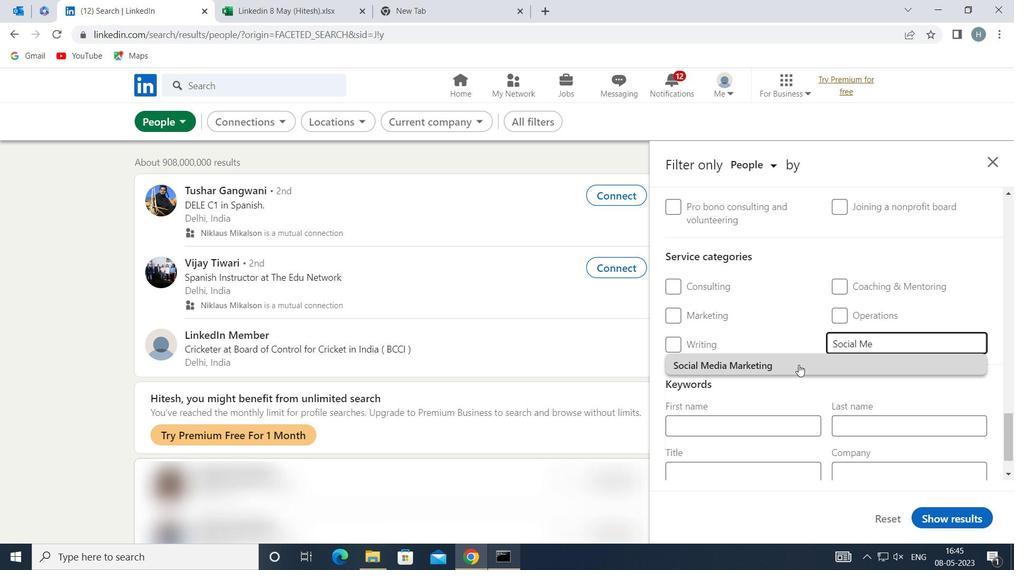 
Action: Mouse pressed left at (789, 367)
Screenshot: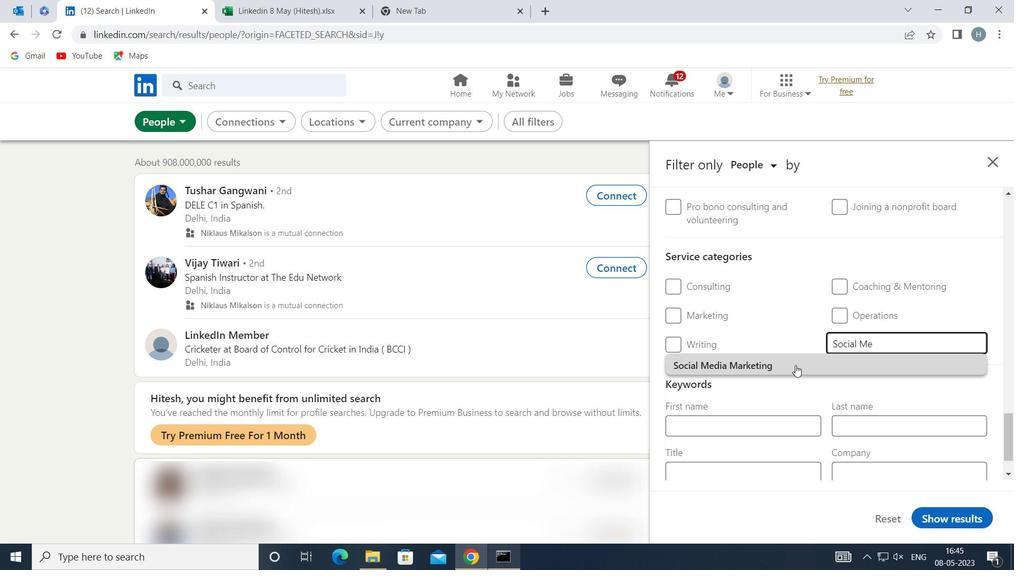 
Action: Mouse moved to (788, 367)
Screenshot: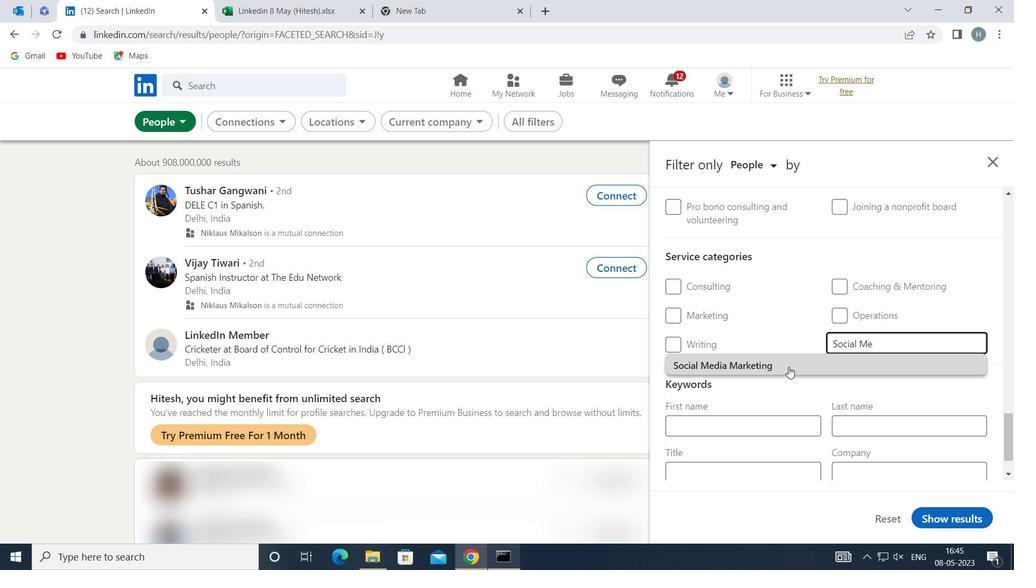 
Action: Mouse scrolled (788, 367) with delta (0, 0)
Screenshot: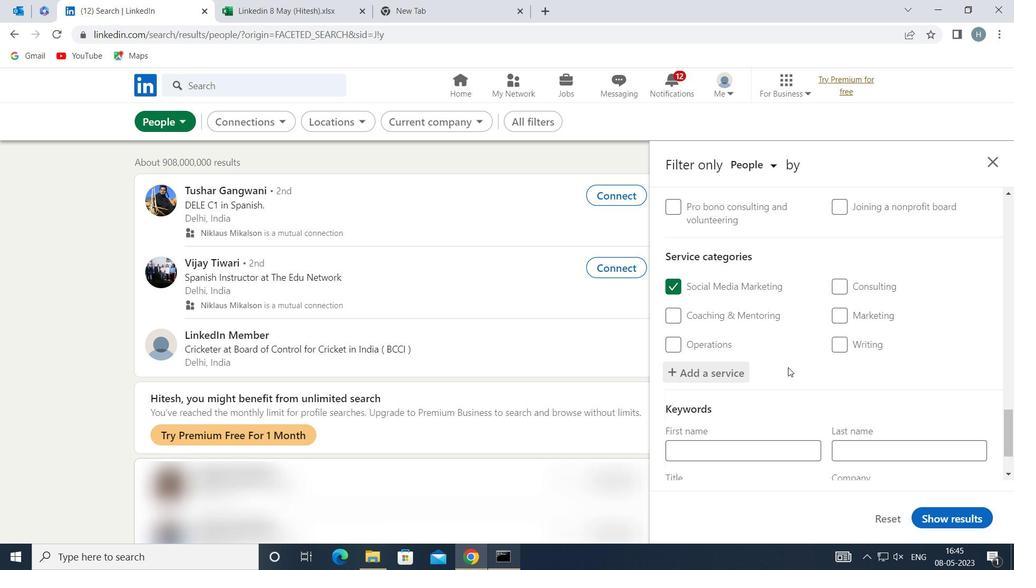 
Action: Mouse scrolled (788, 367) with delta (0, 0)
Screenshot: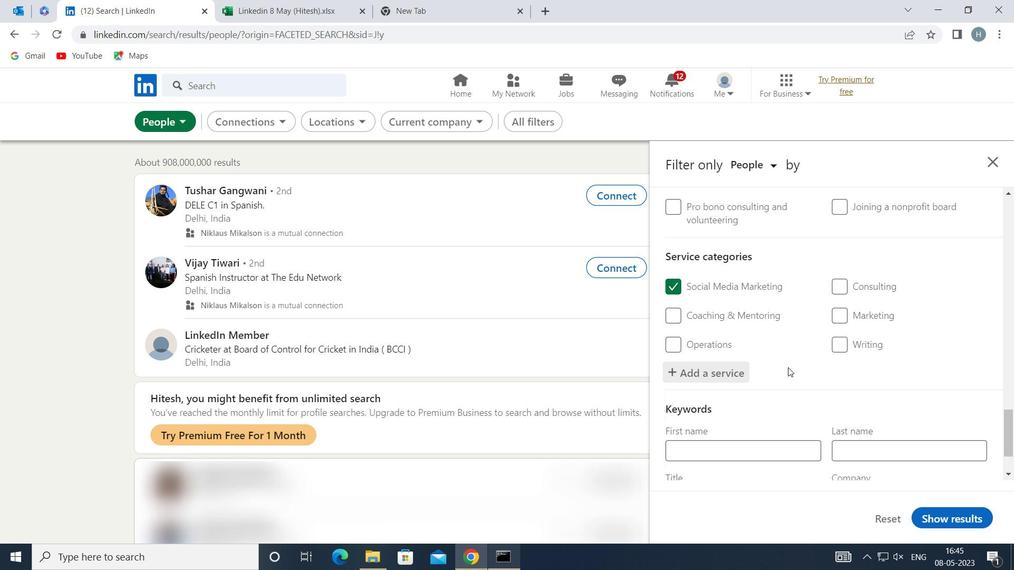 
Action: Mouse moved to (789, 366)
Screenshot: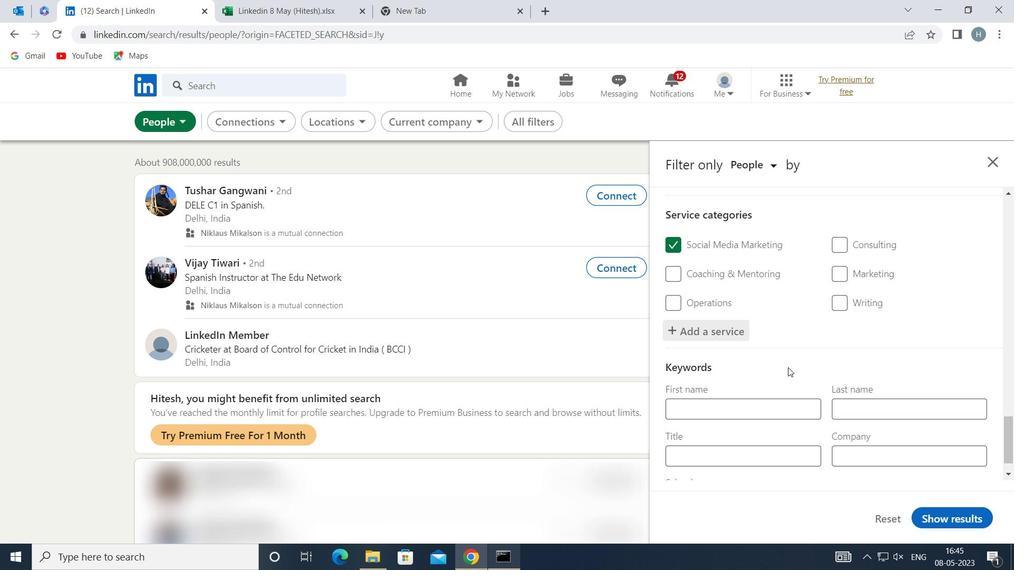 
Action: Mouse scrolled (789, 365) with delta (0, 0)
Screenshot: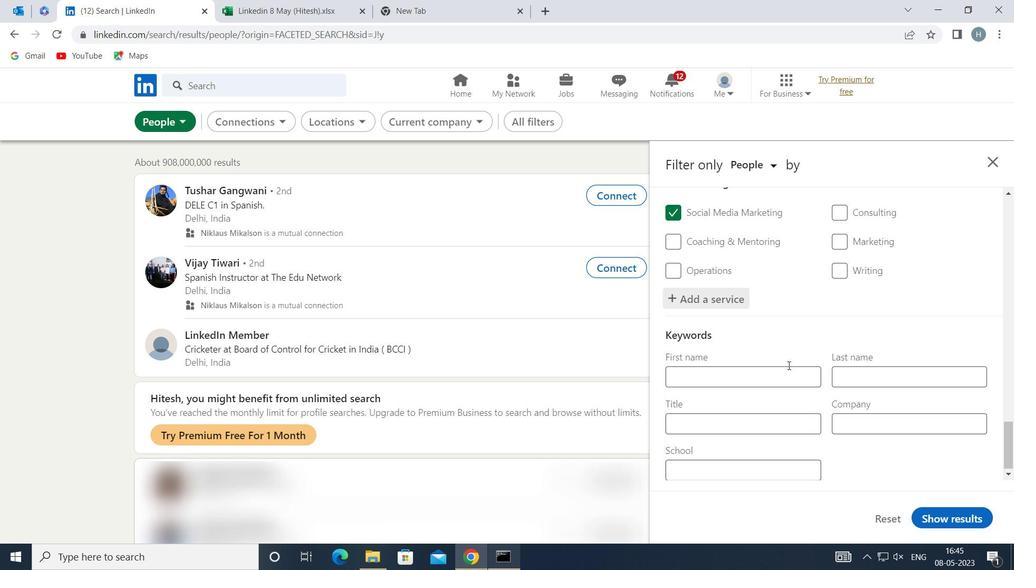 
Action: Mouse moved to (791, 366)
Screenshot: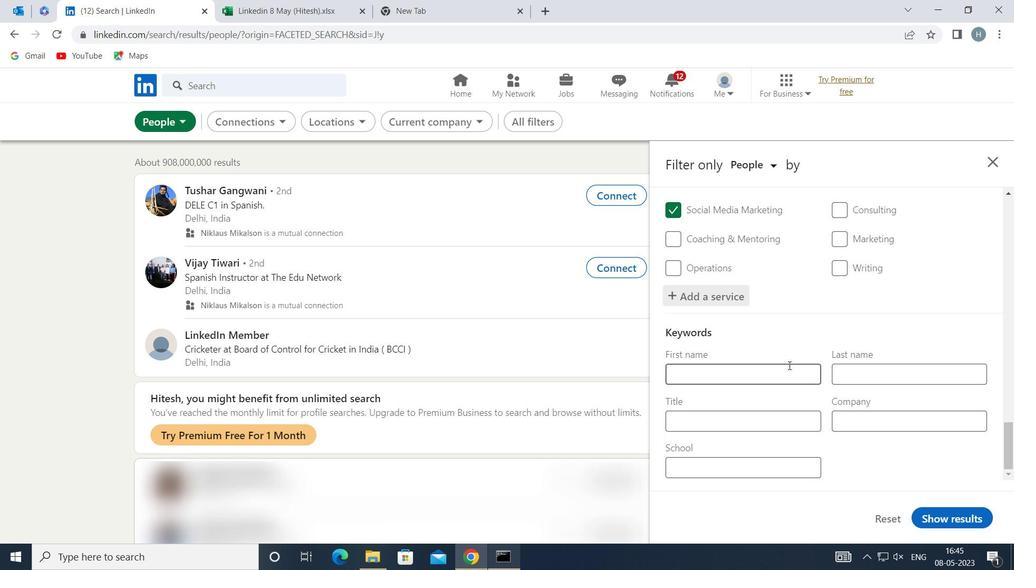 
Action: Mouse scrolled (791, 365) with delta (0, 0)
Screenshot: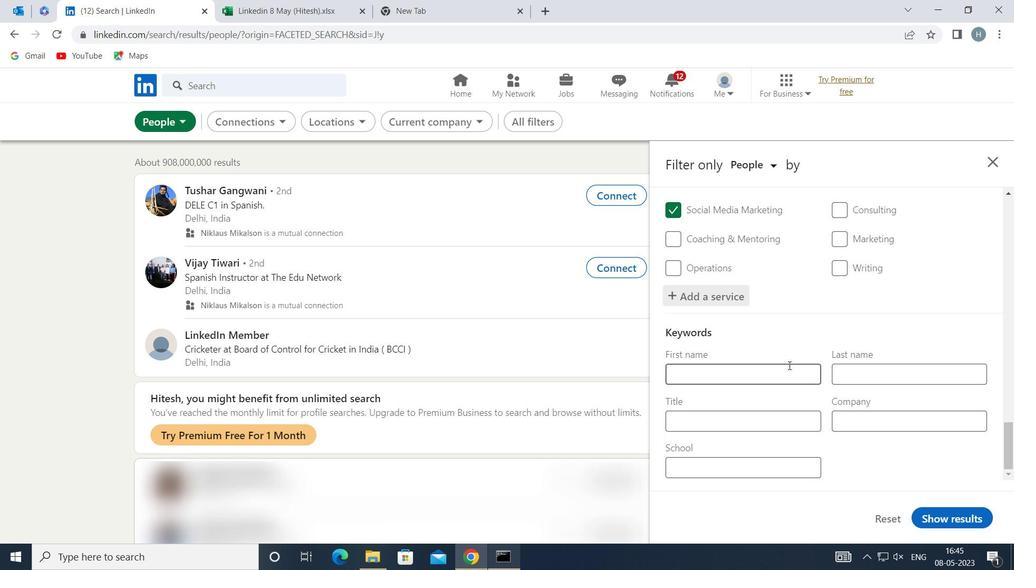 
Action: Mouse moved to (795, 418)
Screenshot: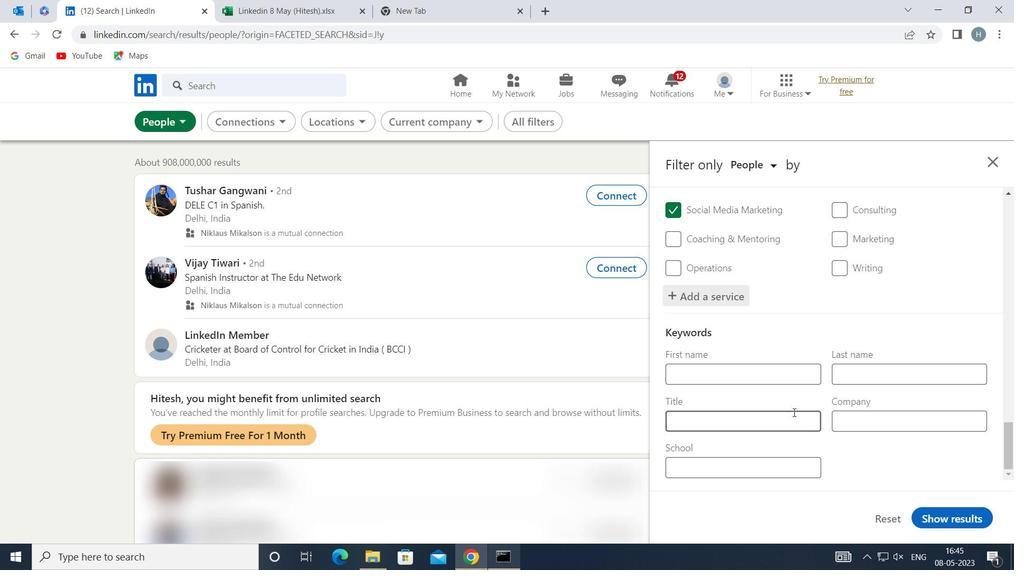 
Action: Mouse pressed left at (795, 418)
Screenshot: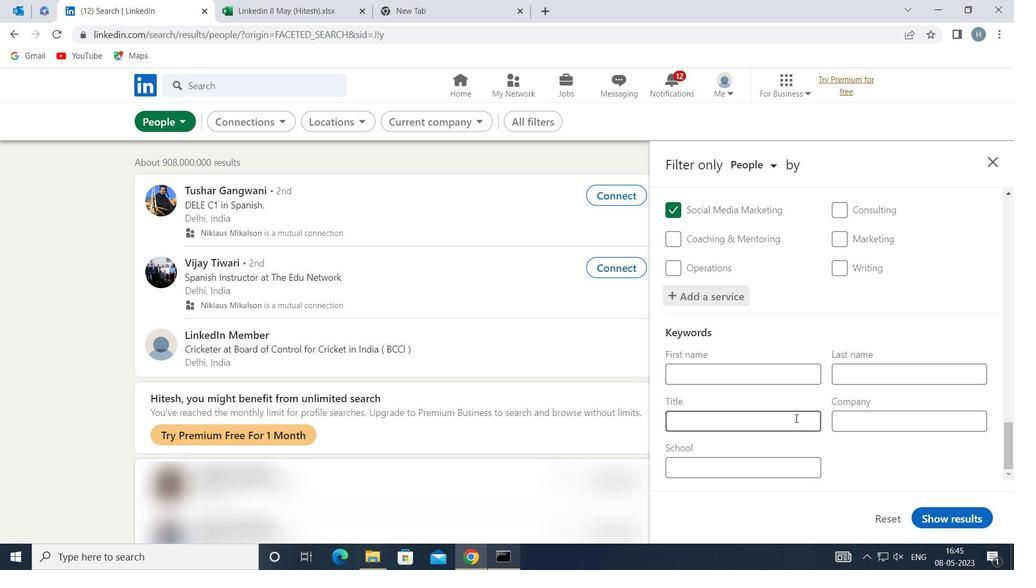 
Action: Key pressed <Key.shift>SAFETY<Key.space><Key.shift>ENGINEER
Screenshot: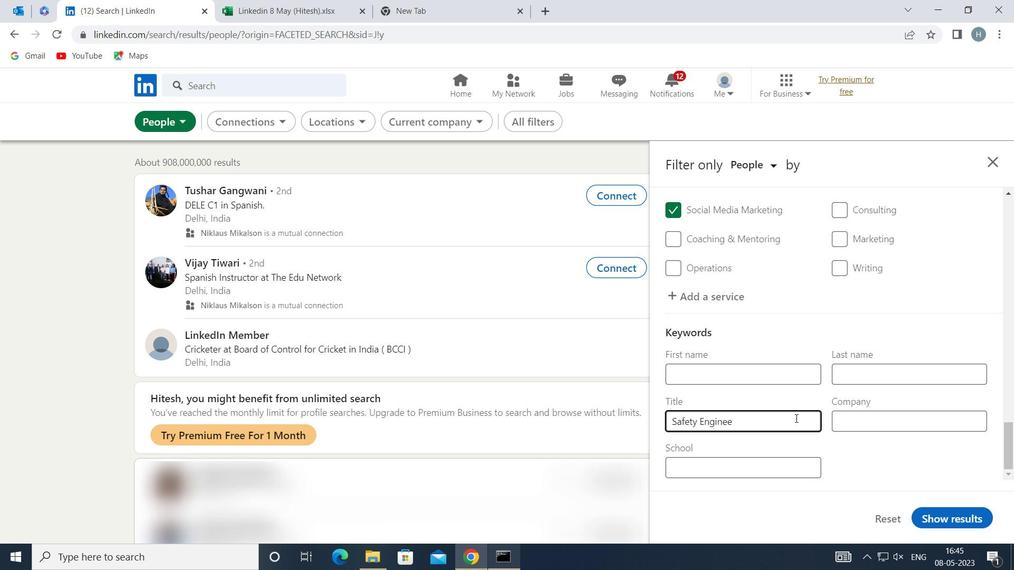 
Action: Mouse moved to (953, 518)
Screenshot: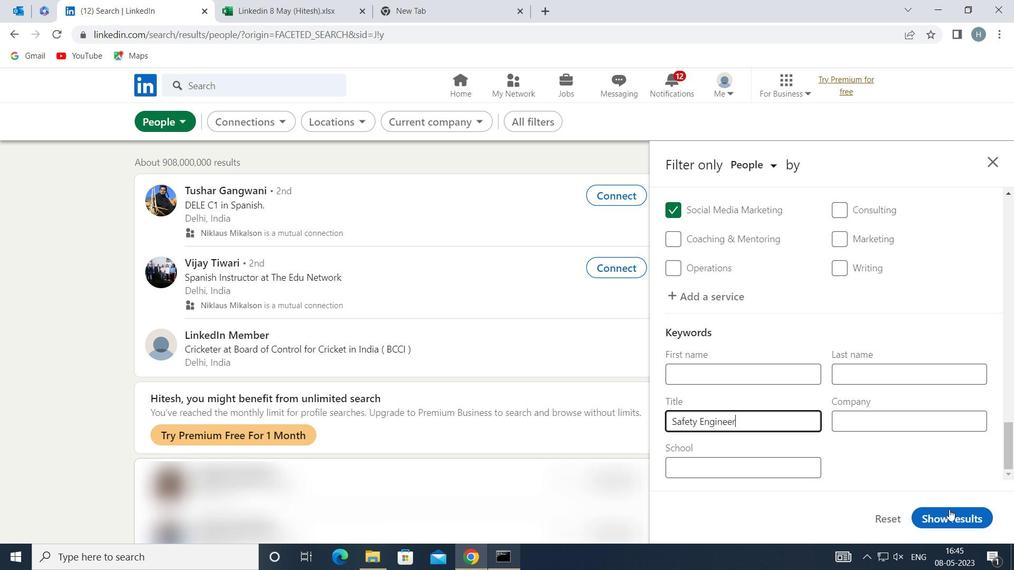 
Action: Mouse pressed left at (953, 518)
Screenshot: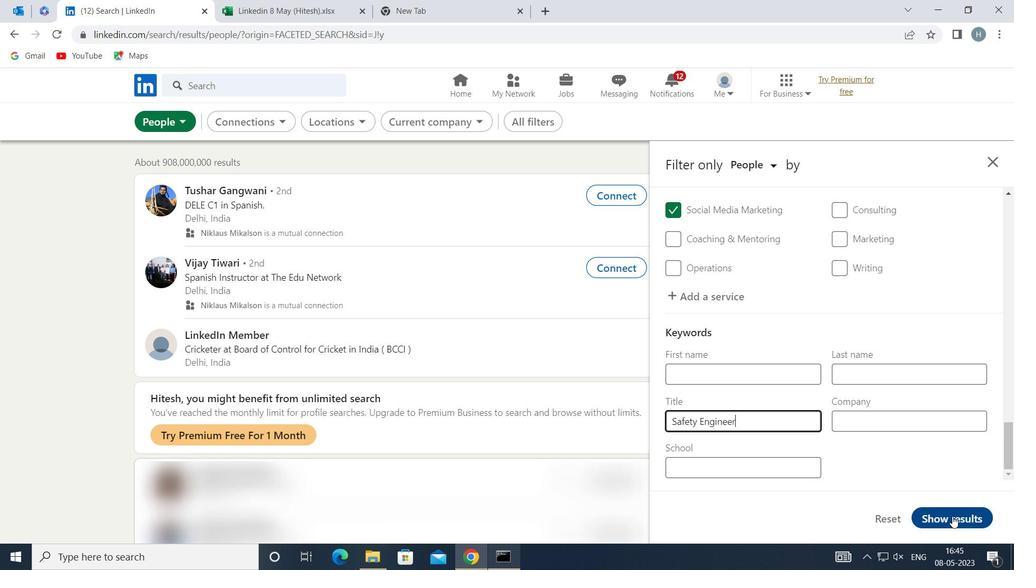 
Action: Mouse moved to (718, 228)
Screenshot: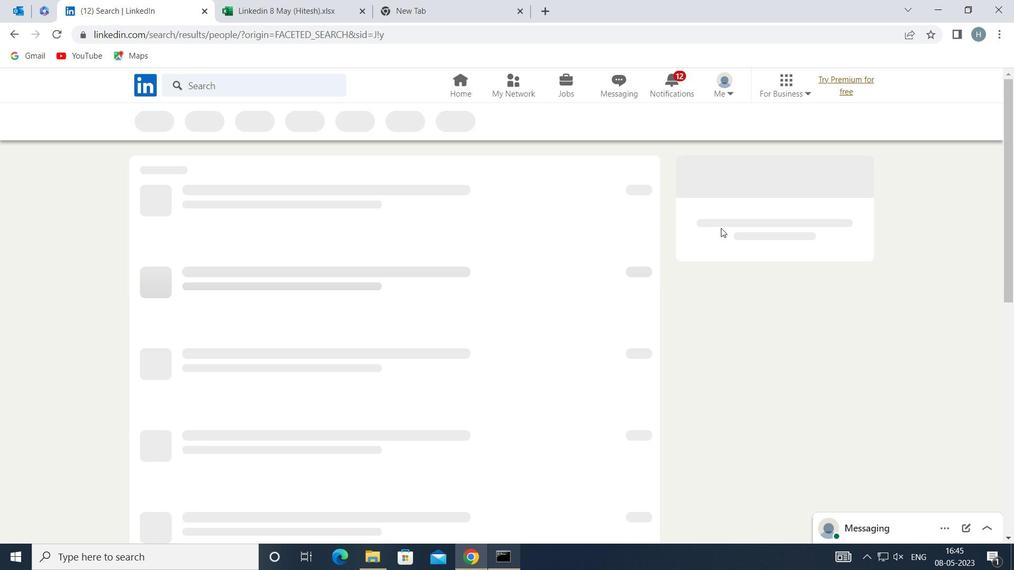 
